 Task: Find connections with filter location Miskolc with filter topic #communitieswith filter profile language French with filter current company Volvo Cars with filter school SR Engineering College  with filter industry Industry Associations with filter service category Relocation with filter keywords title Sales Associate
Action: Mouse moved to (577, 67)
Screenshot: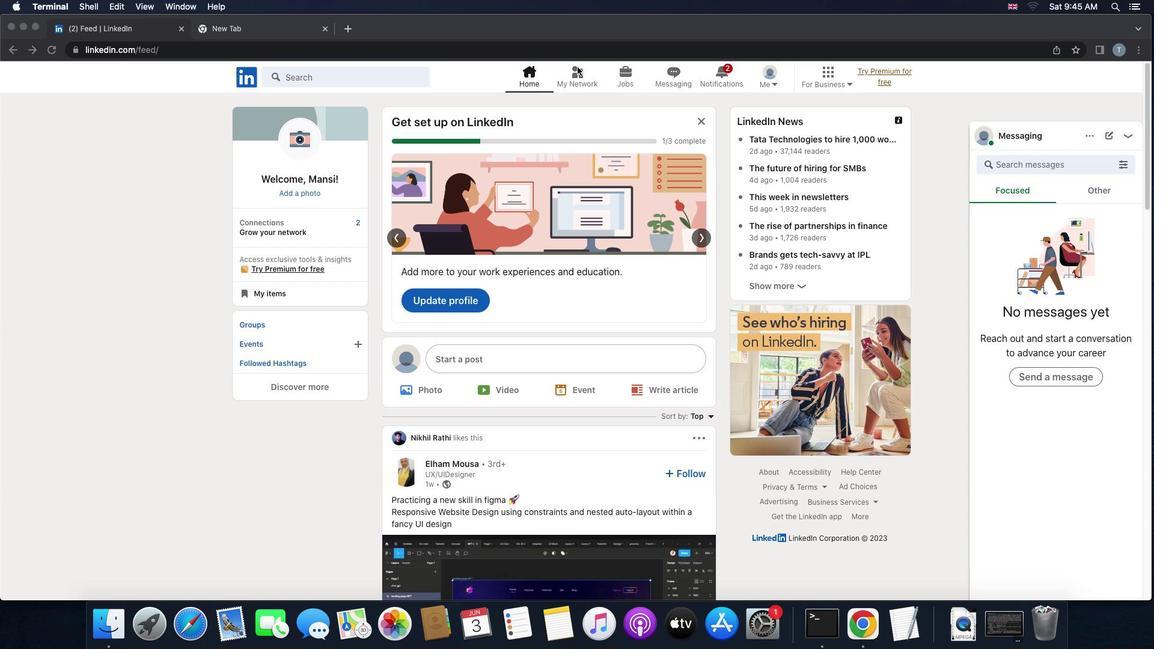 
Action: Mouse pressed left at (577, 67)
Screenshot: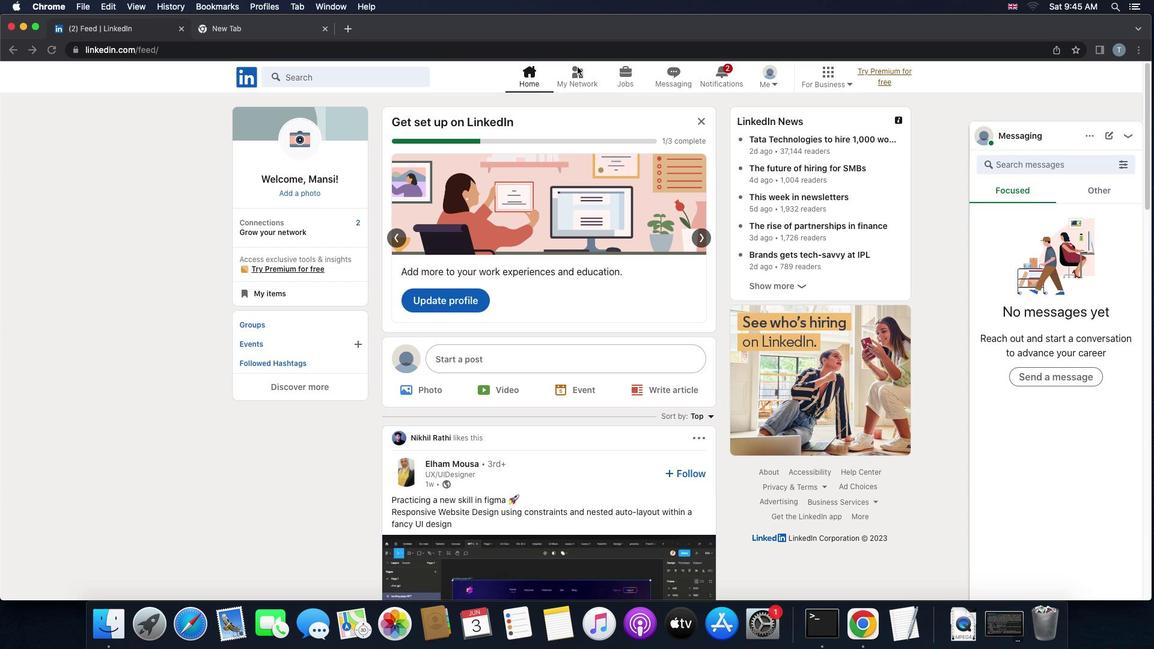 
Action: Mouse pressed left at (577, 67)
Screenshot: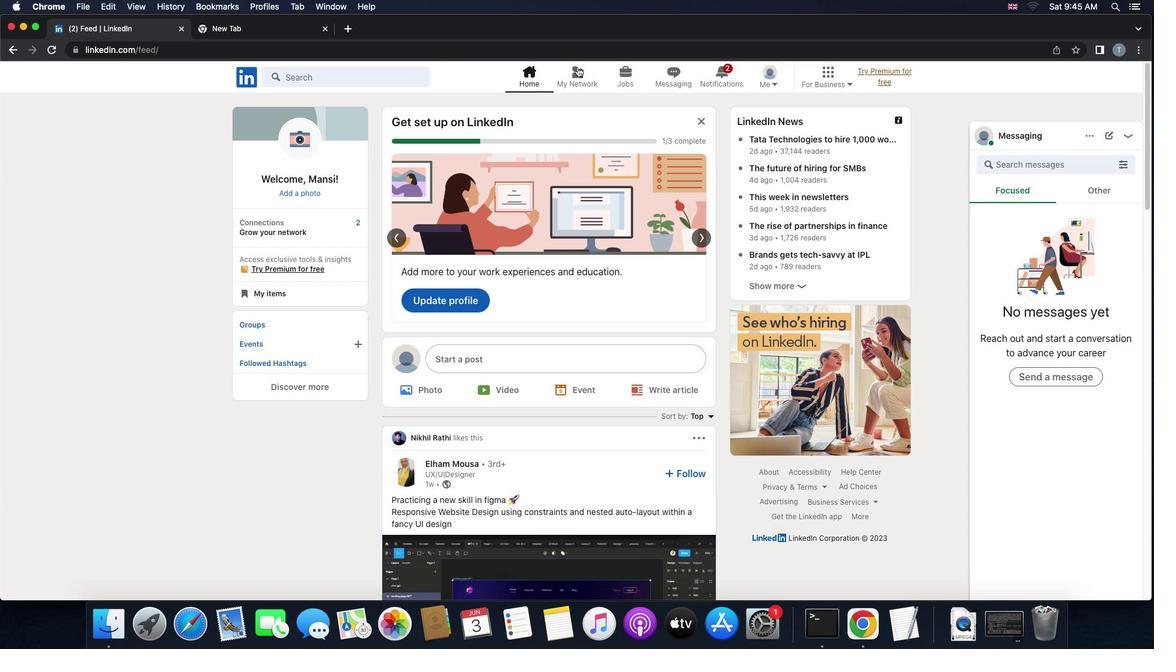 
Action: Mouse moved to (353, 149)
Screenshot: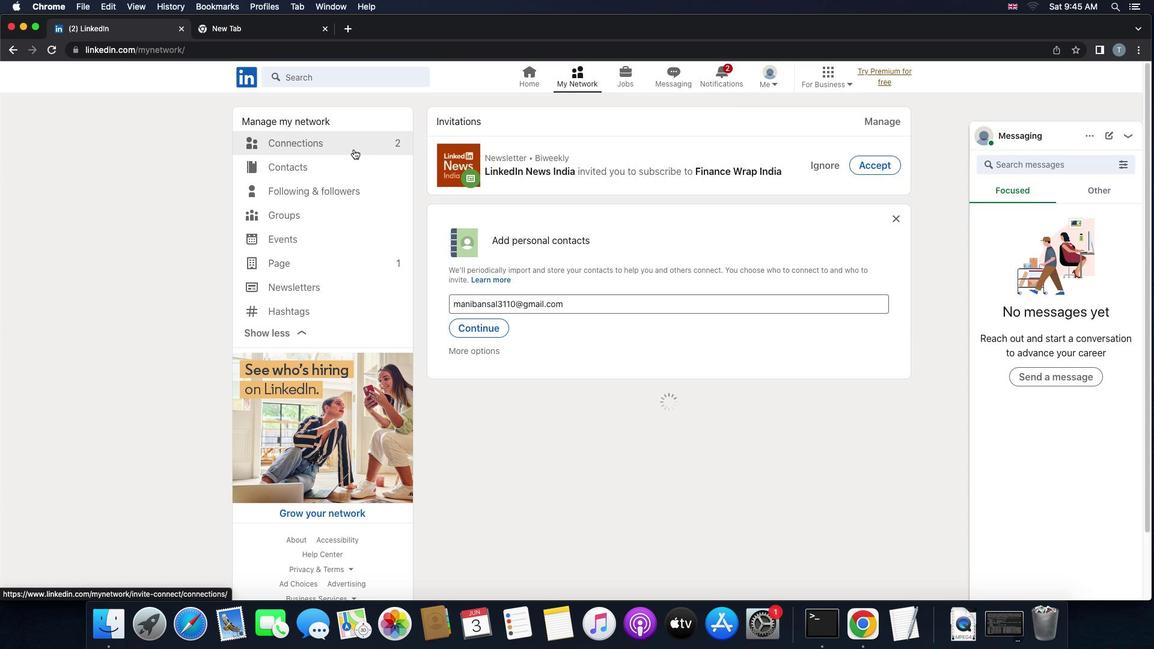 
Action: Mouse pressed left at (353, 149)
Screenshot: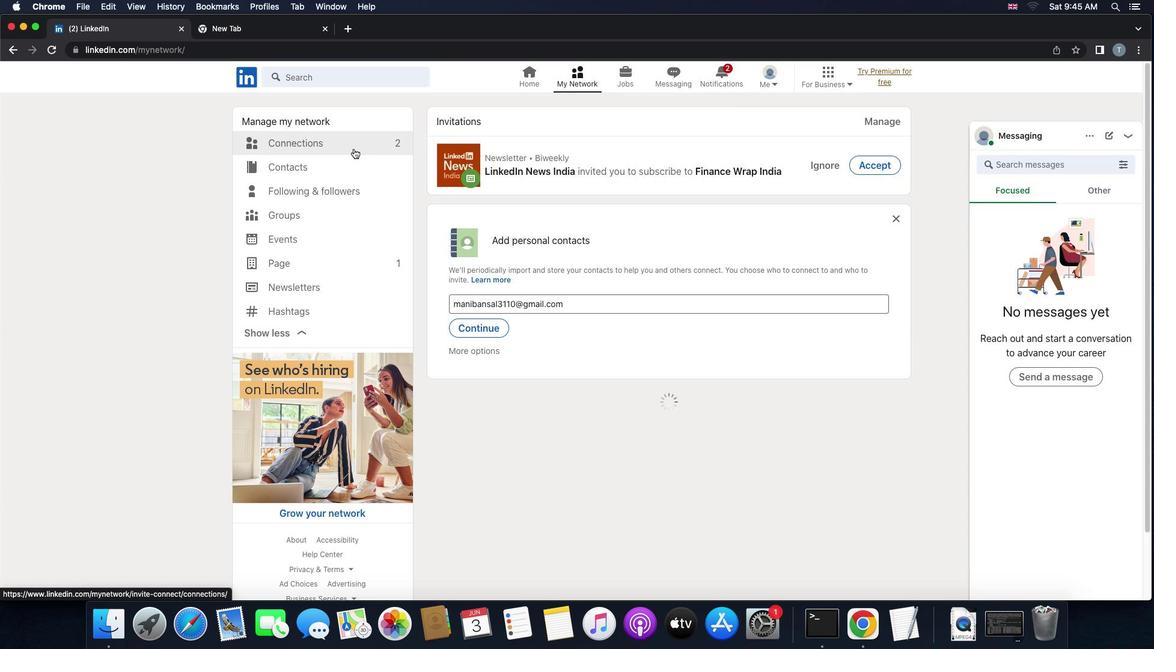 
Action: Mouse moved to (354, 149)
Screenshot: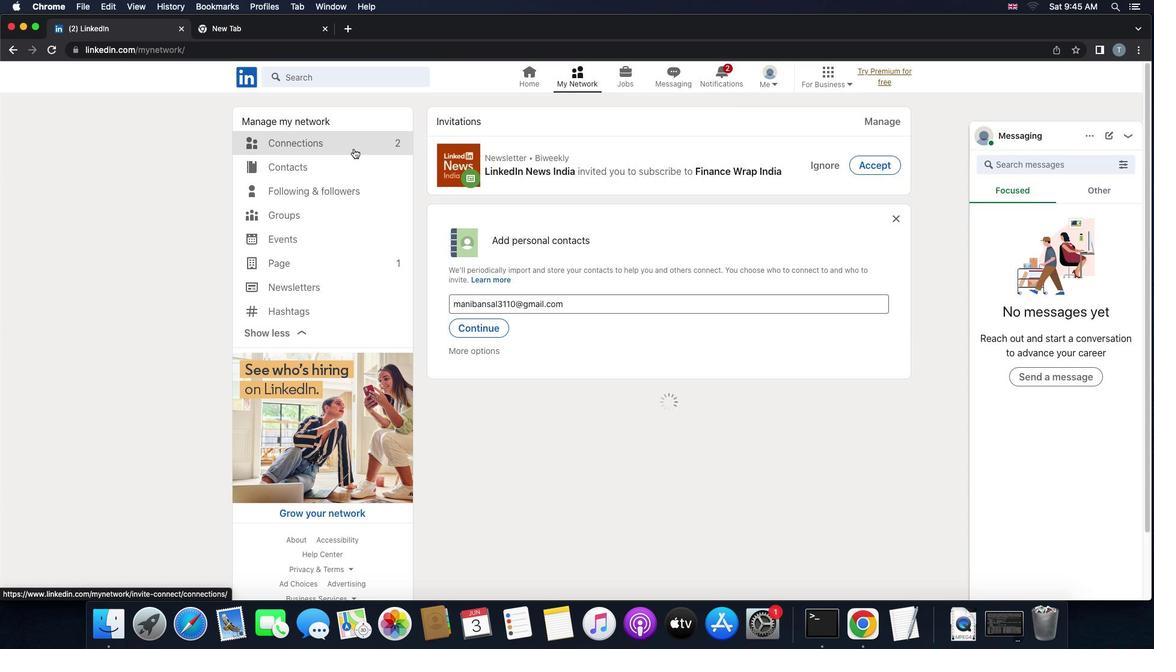 
Action: Mouse pressed left at (354, 149)
Screenshot: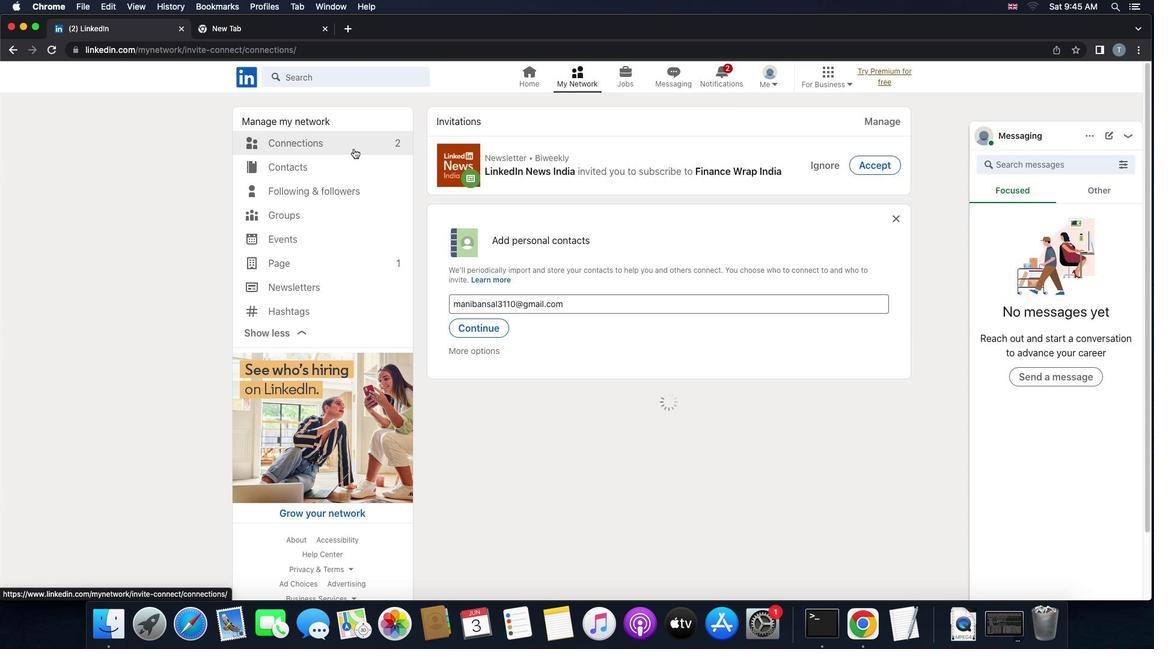 
Action: Mouse moved to (696, 151)
Screenshot: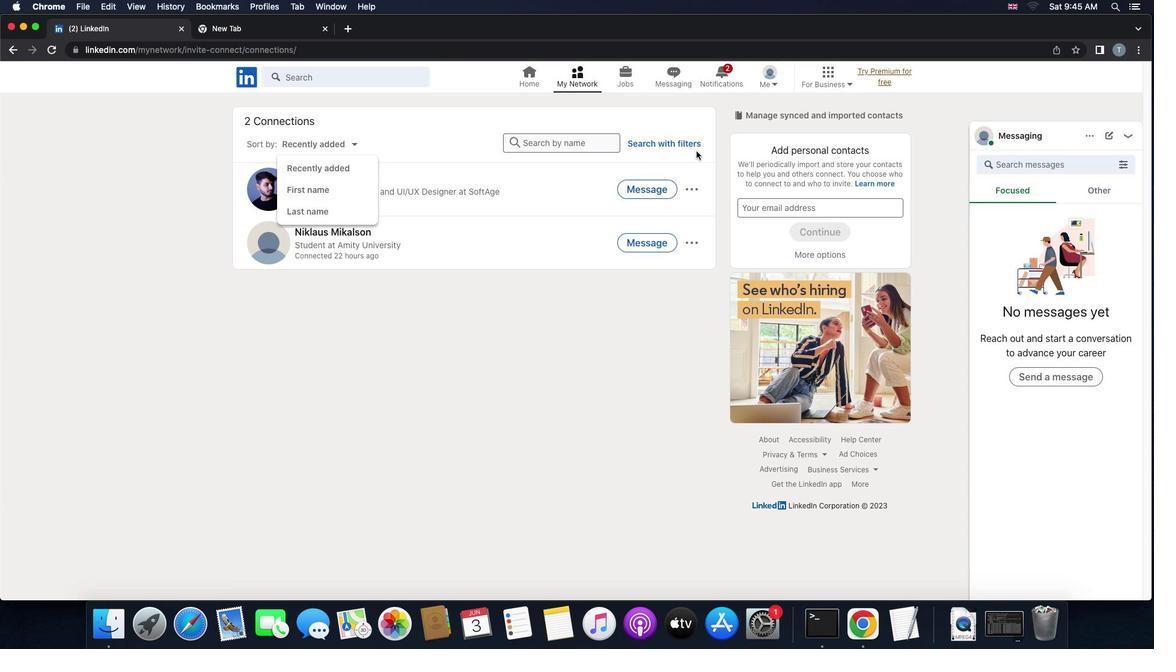 
Action: Mouse pressed left at (696, 151)
Screenshot: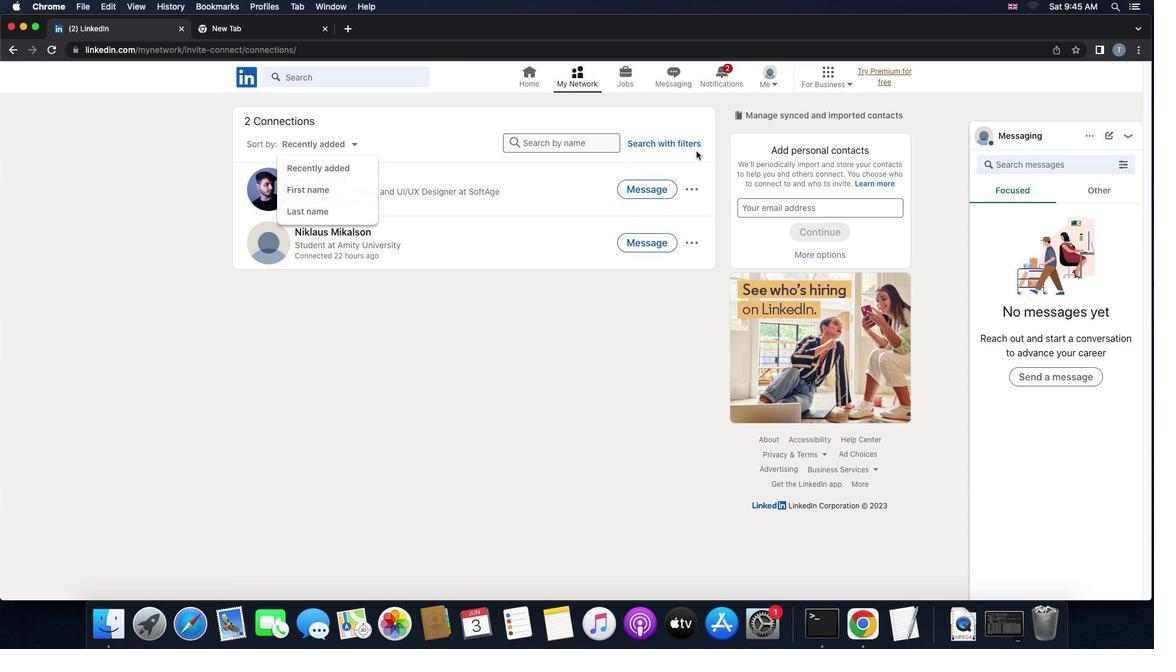 
Action: Mouse moved to (692, 146)
Screenshot: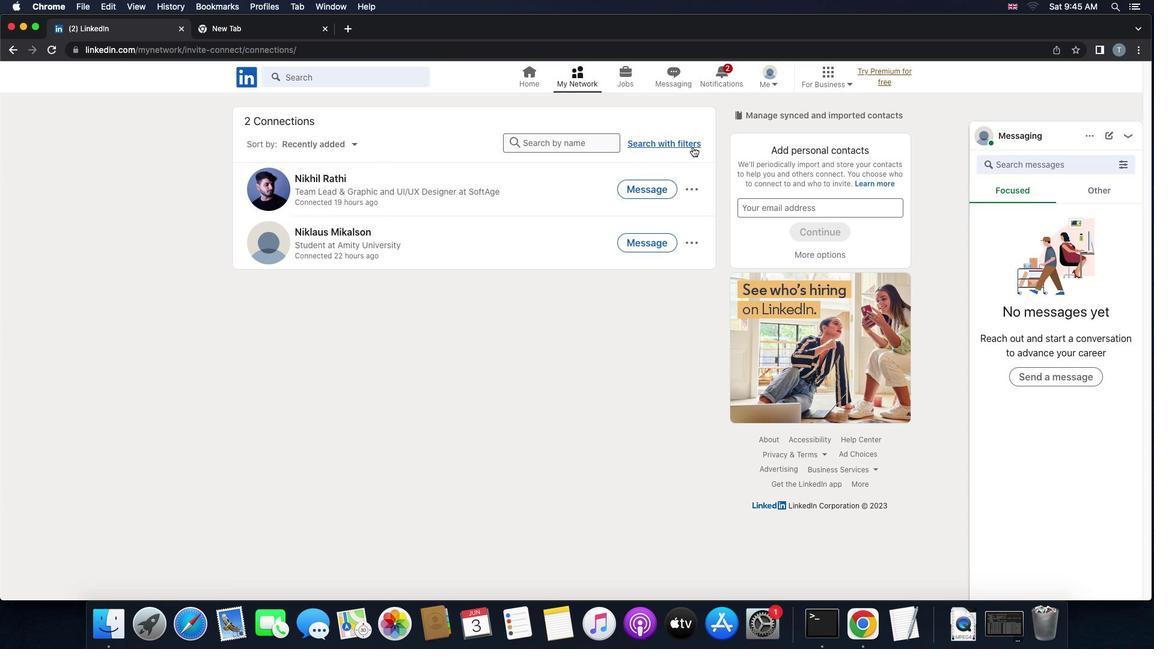 
Action: Mouse pressed left at (692, 146)
Screenshot: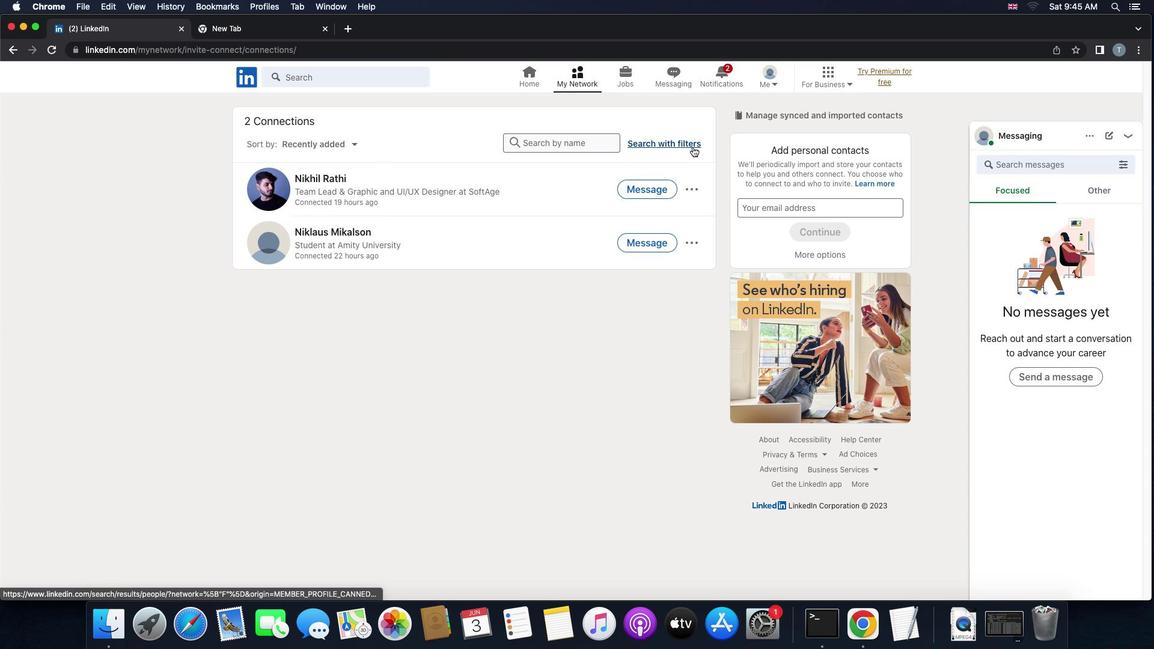 
Action: Mouse moved to (626, 110)
Screenshot: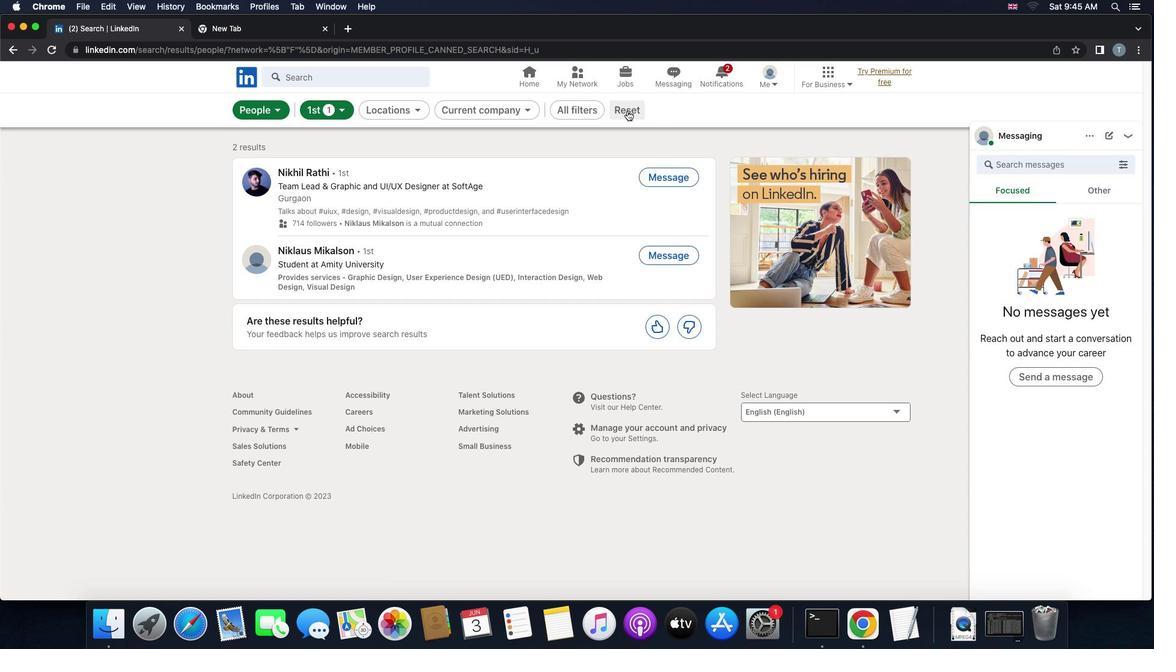 
Action: Mouse pressed left at (626, 110)
Screenshot: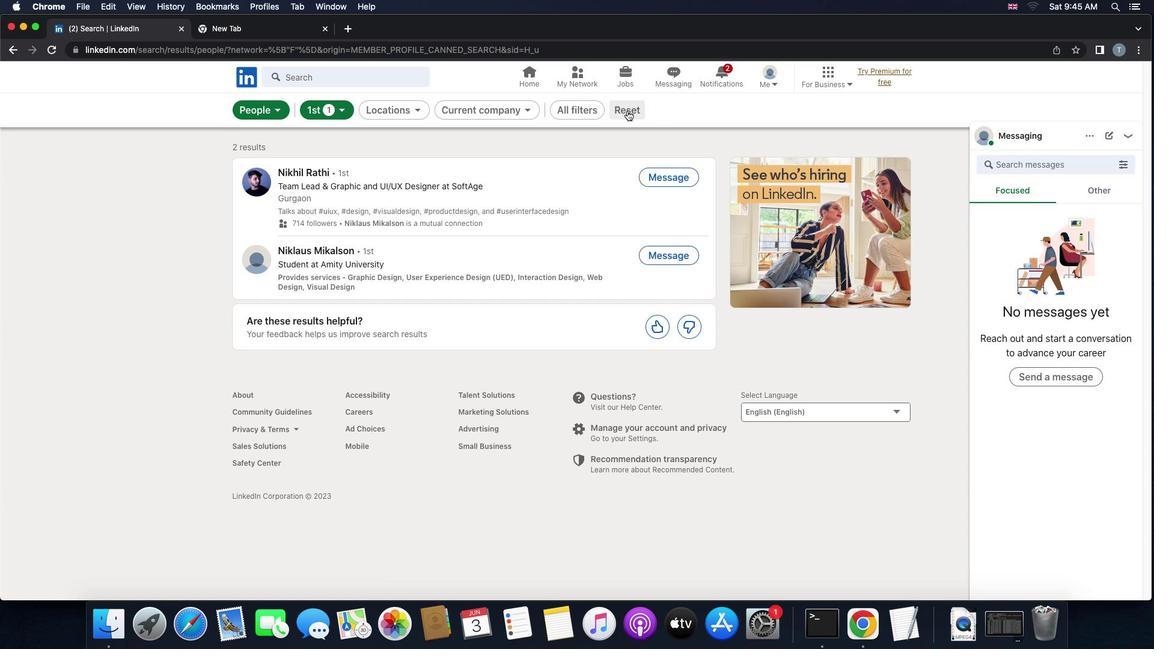 
Action: Mouse moved to (608, 111)
Screenshot: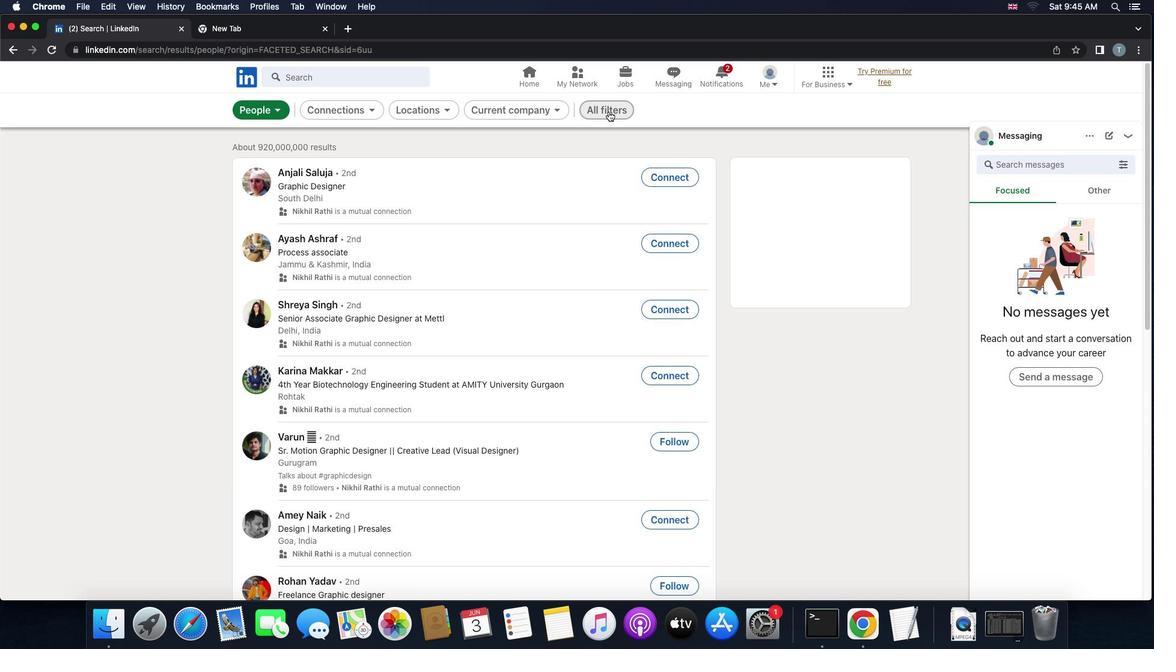 
Action: Mouse pressed left at (608, 111)
Screenshot: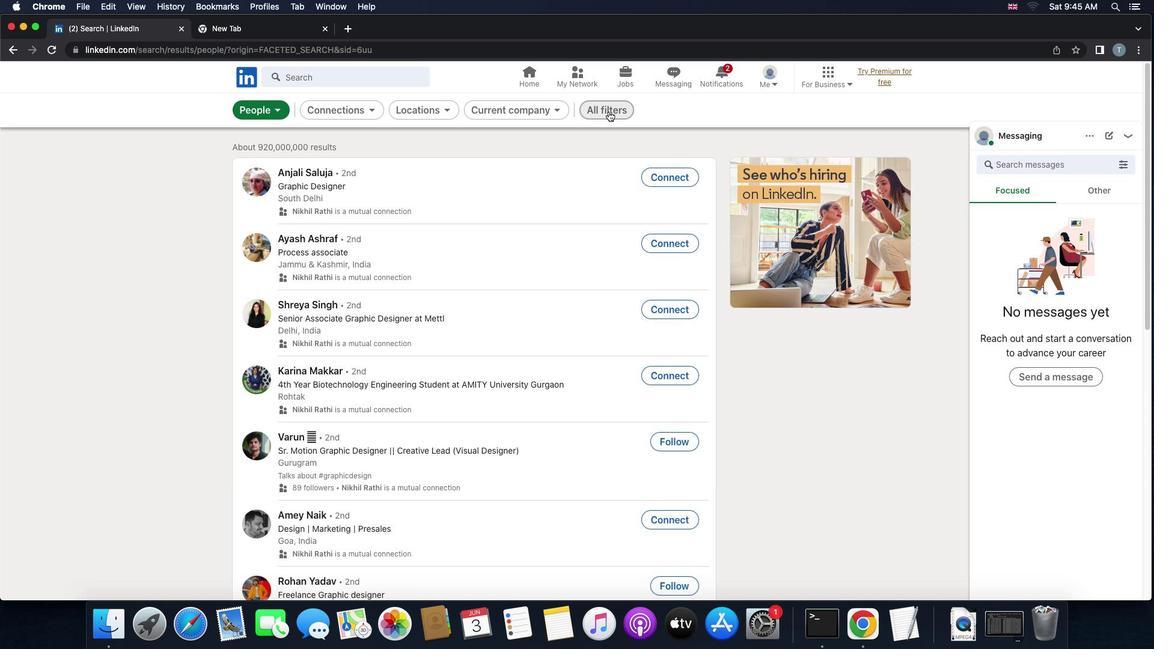 
Action: Mouse moved to (978, 339)
Screenshot: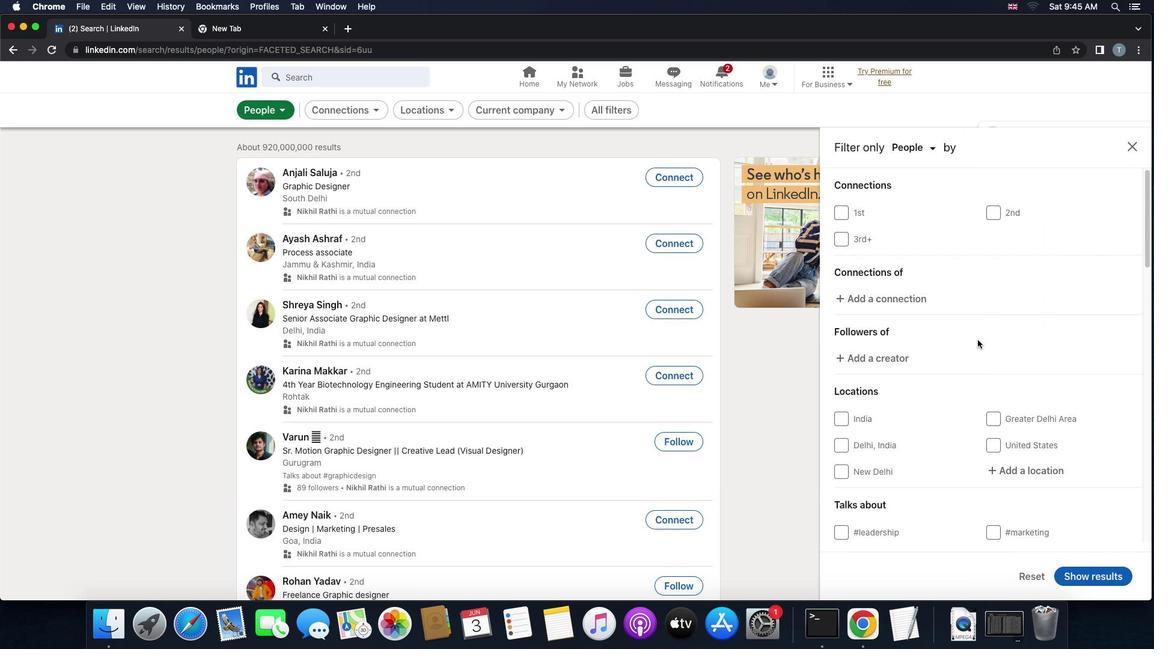 
Action: Mouse scrolled (978, 339) with delta (0, 0)
Screenshot: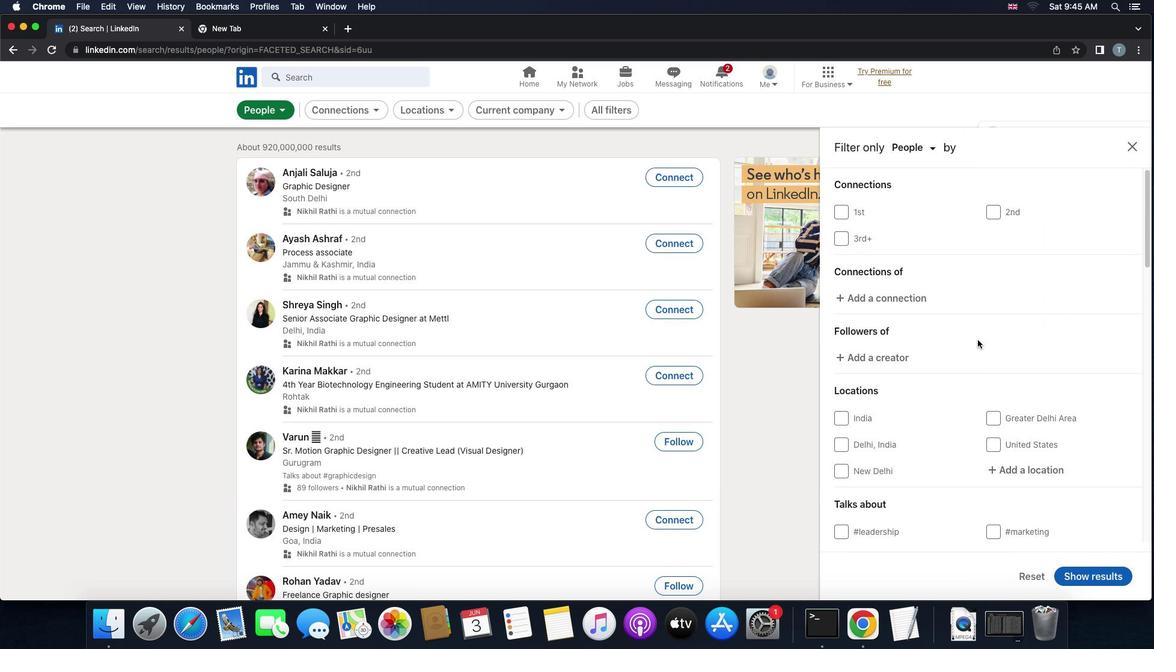 
Action: Mouse scrolled (978, 339) with delta (0, 0)
Screenshot: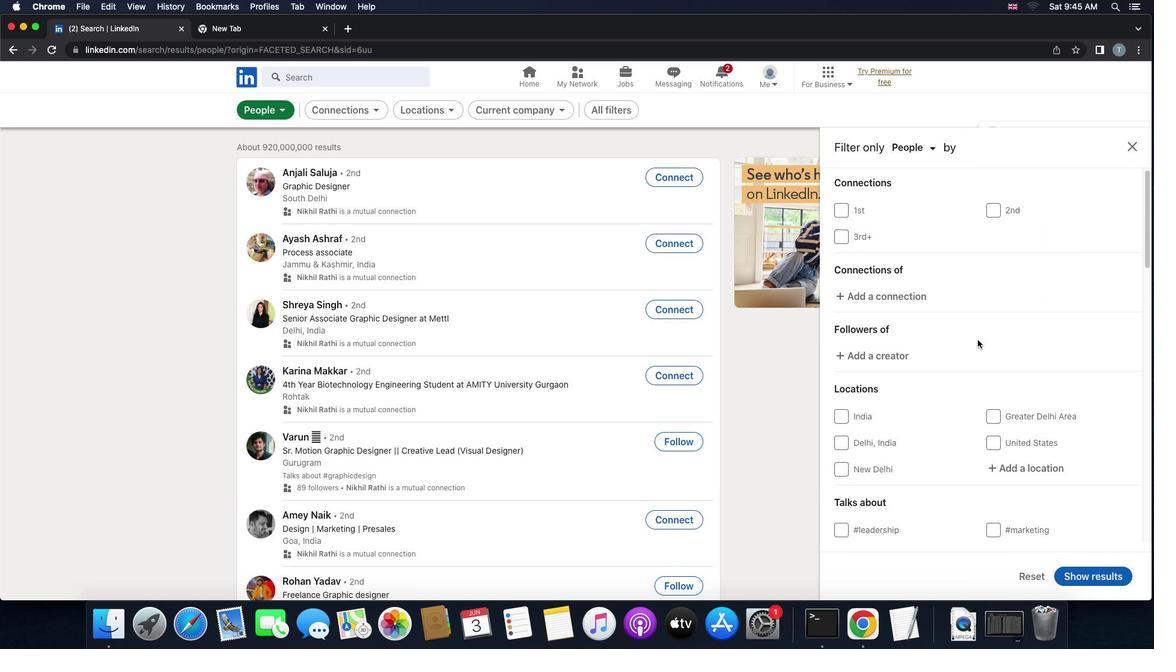 
Action: Mouse scrolled (978, 339) with delta (0, -1)
Screenshot: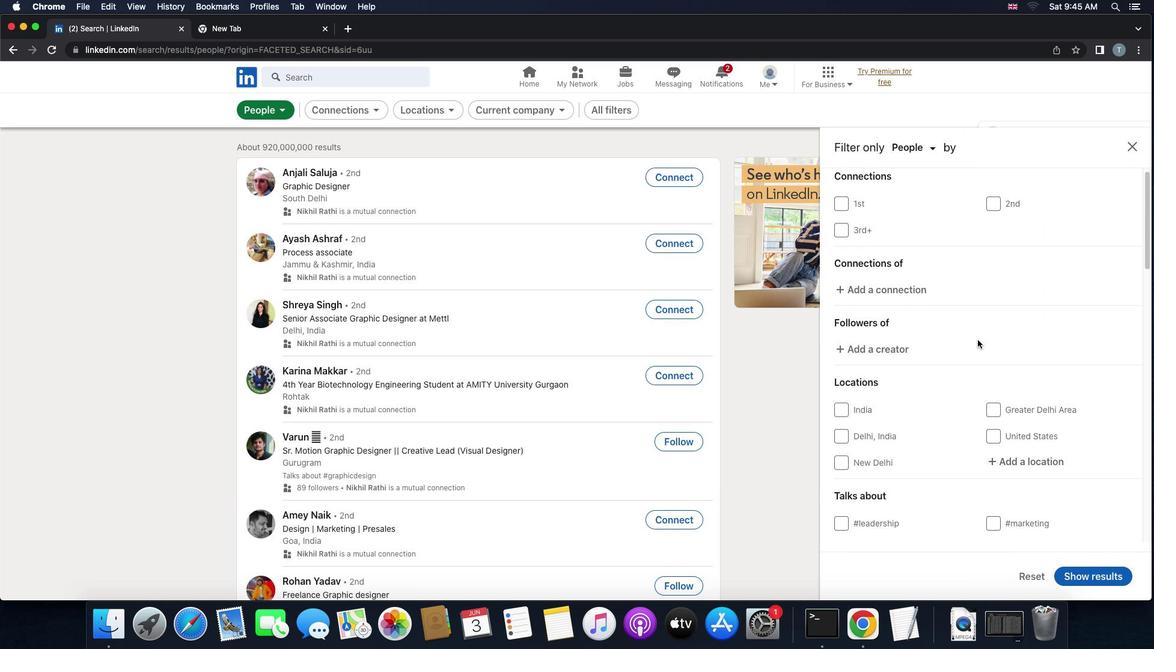 
Action: Mouse scrolled (978, 339) with delta (0, -1)
Screenshot: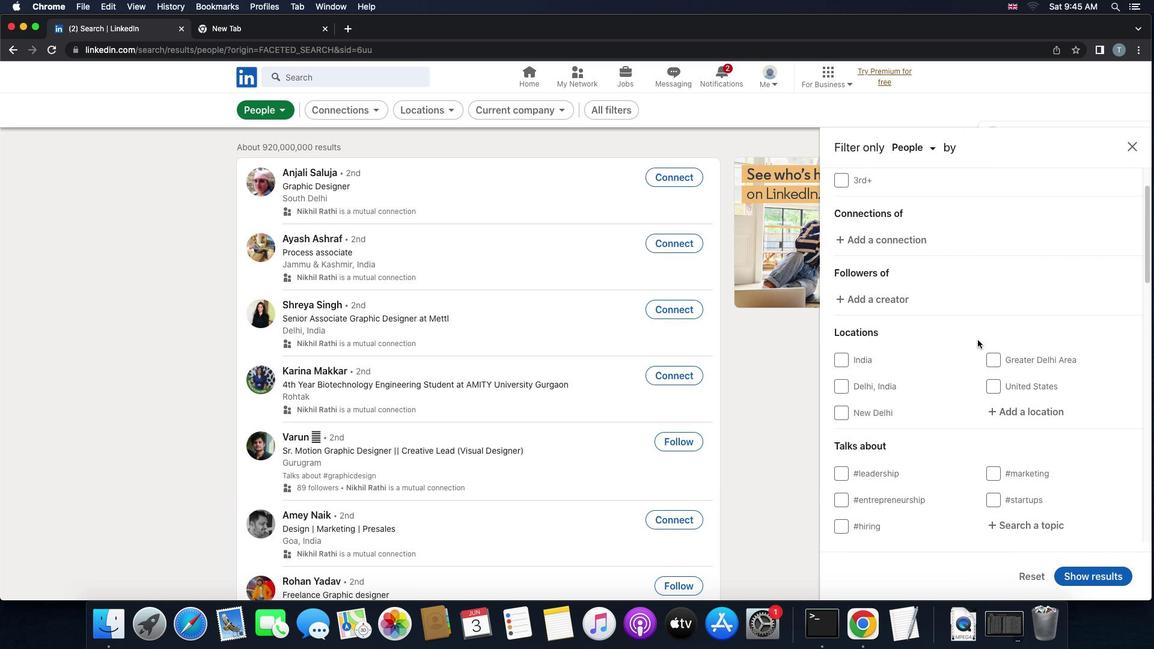 
Action: Mouse moved to (1018, 305)
Screenshot: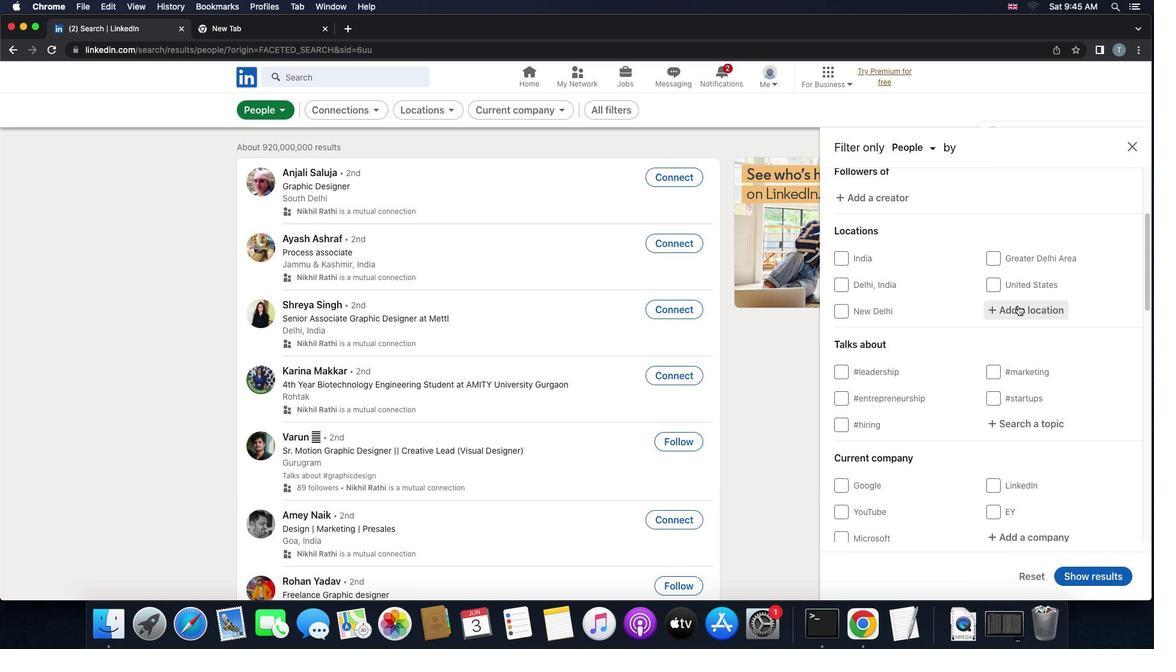 
Action: Mouse pressed left at (1018, 305)
Screenshot: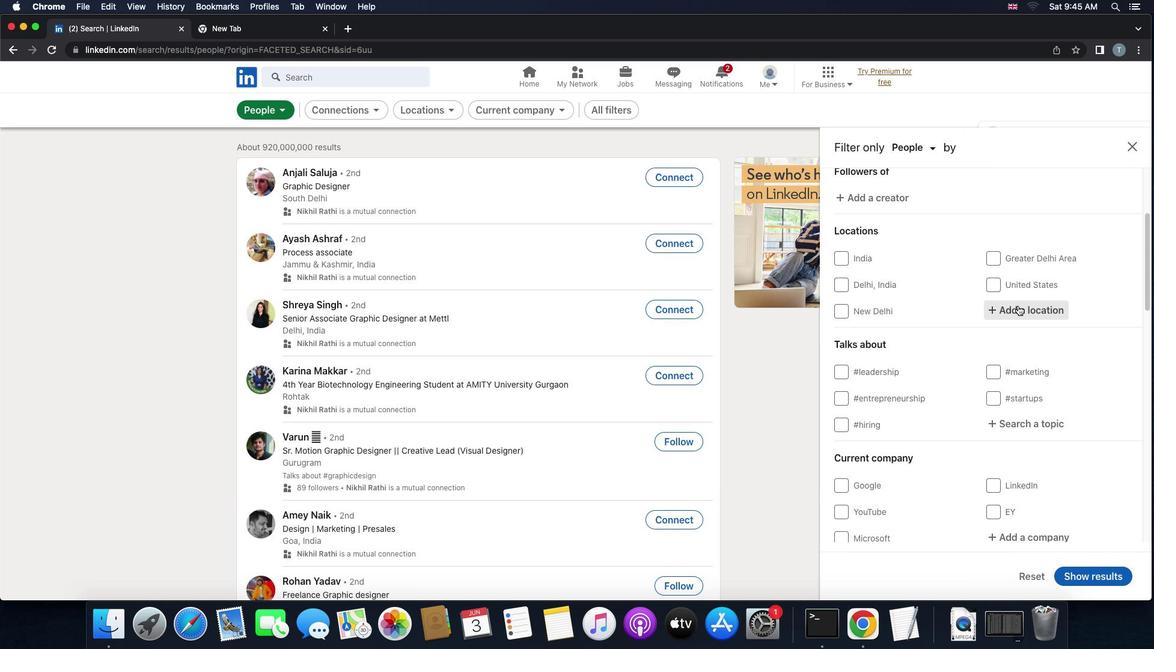 
Action: Key pressed 'm''i''s''k''o''l''c'
Screenshot: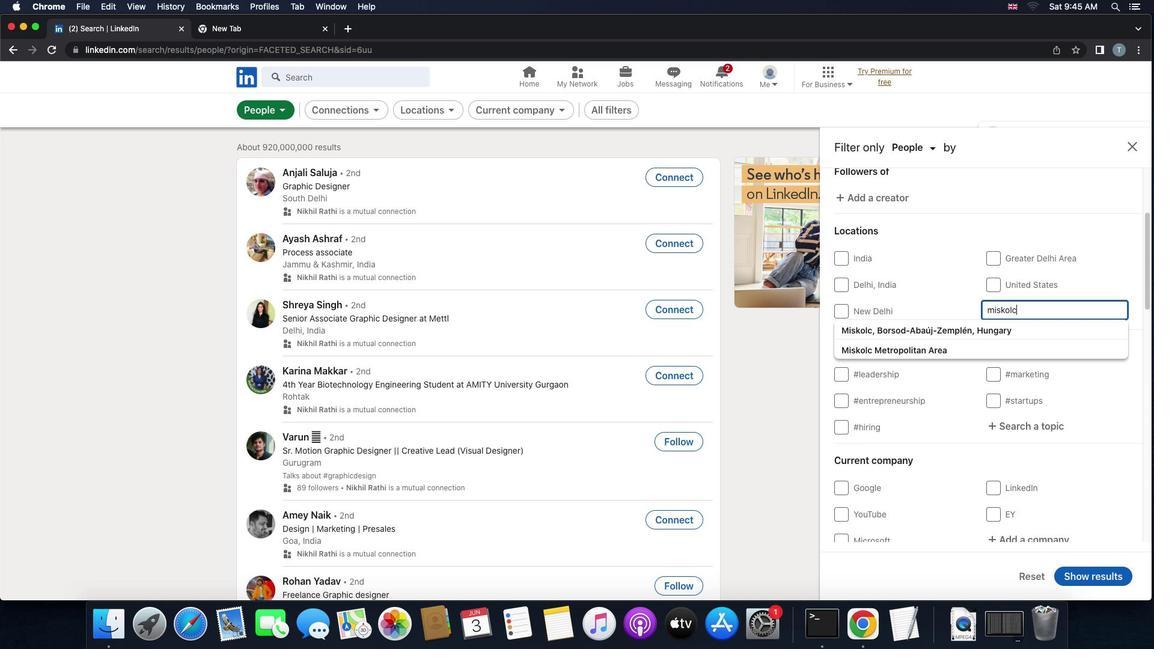 
Action: Mouse moved to (1011, 325)
Screenshot: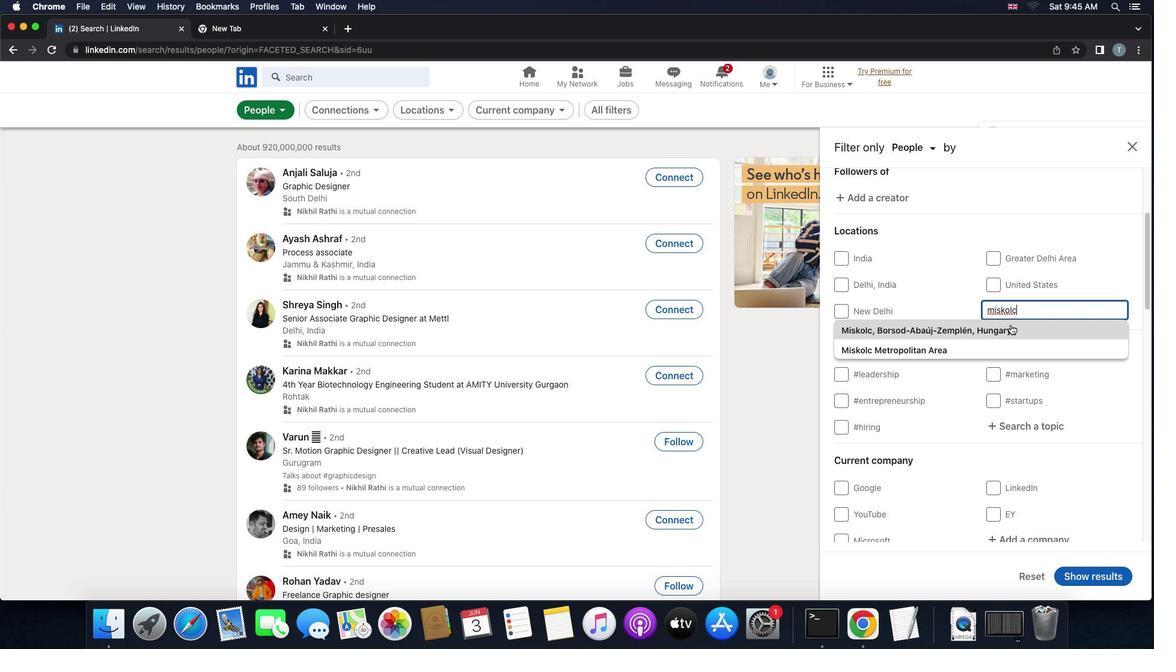 
Action: Mouse pressed left at (1011, 325)
Screenshot: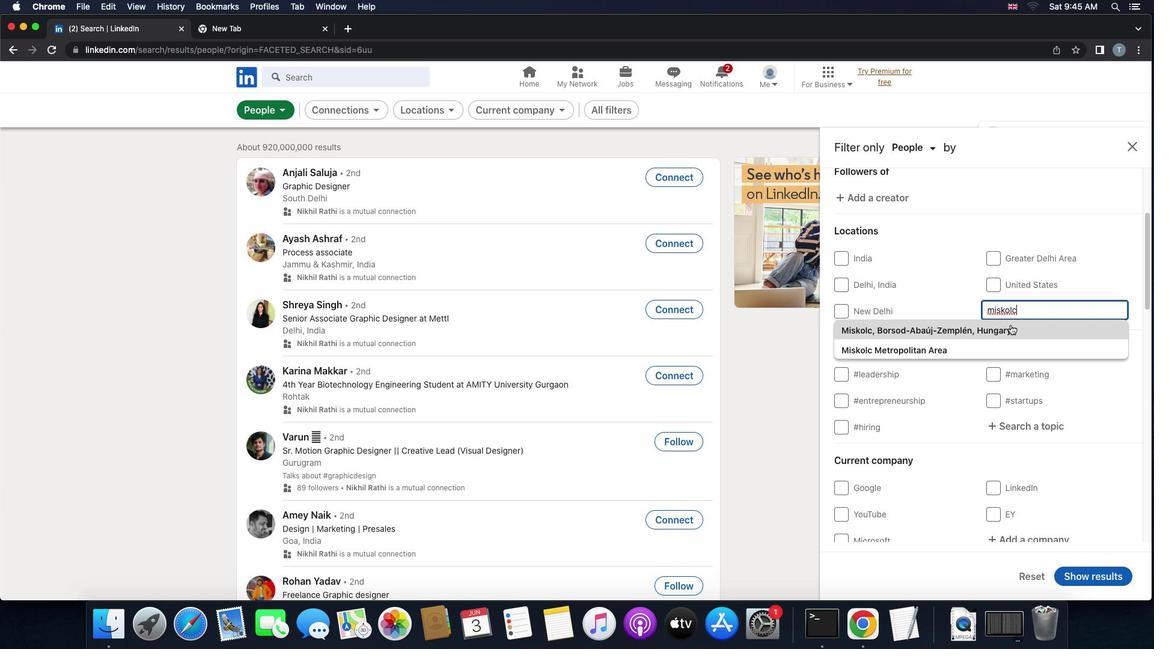 
Action: Mouse scrolled (1011, 325) with delta (0, 0)
Screenshot: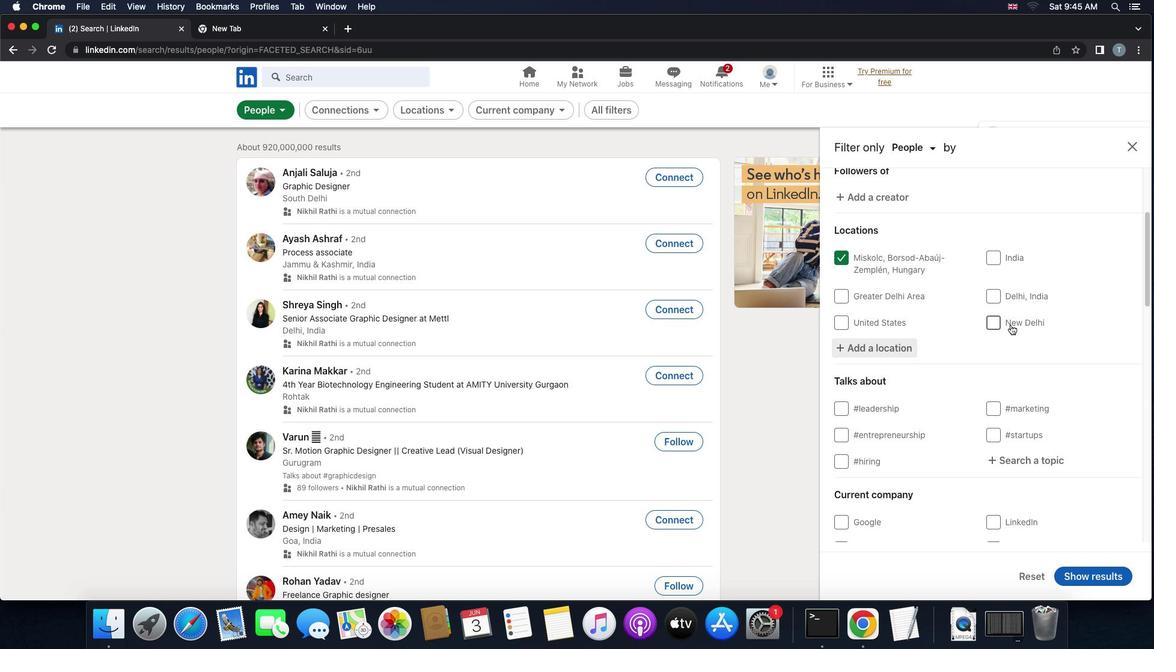 
Action: Mouse scrolled (1011, 325) with delta (0, 0)
Screenshot: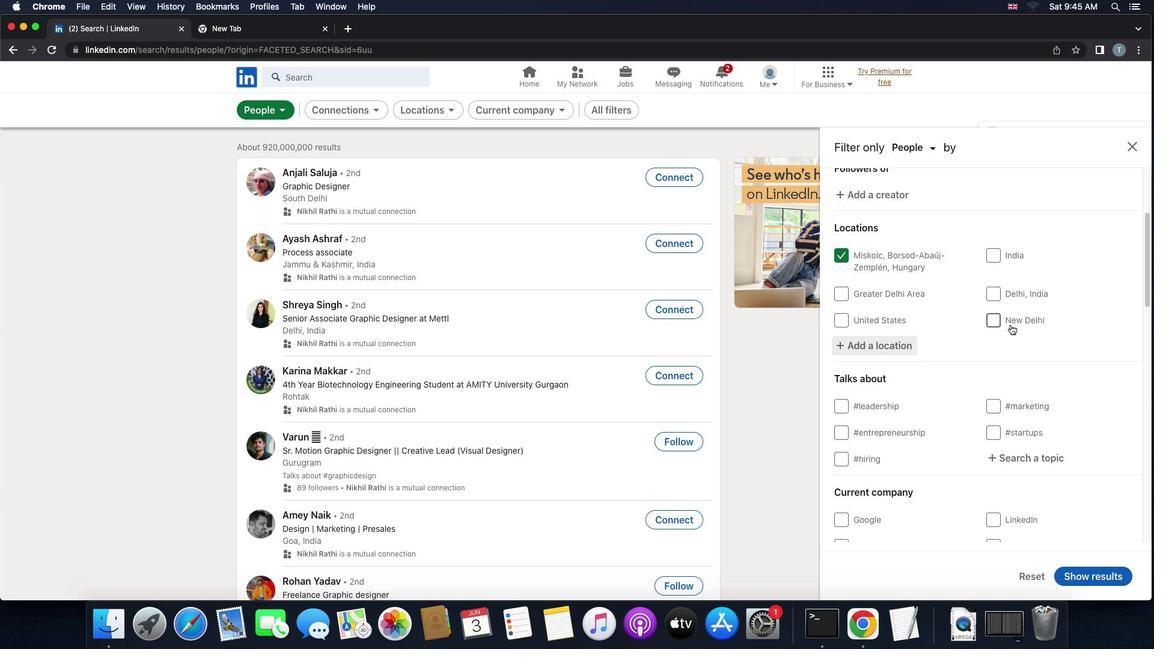 
Action: Mouse scrolled (1011, 325) with delta (0, 0)
Screenshot: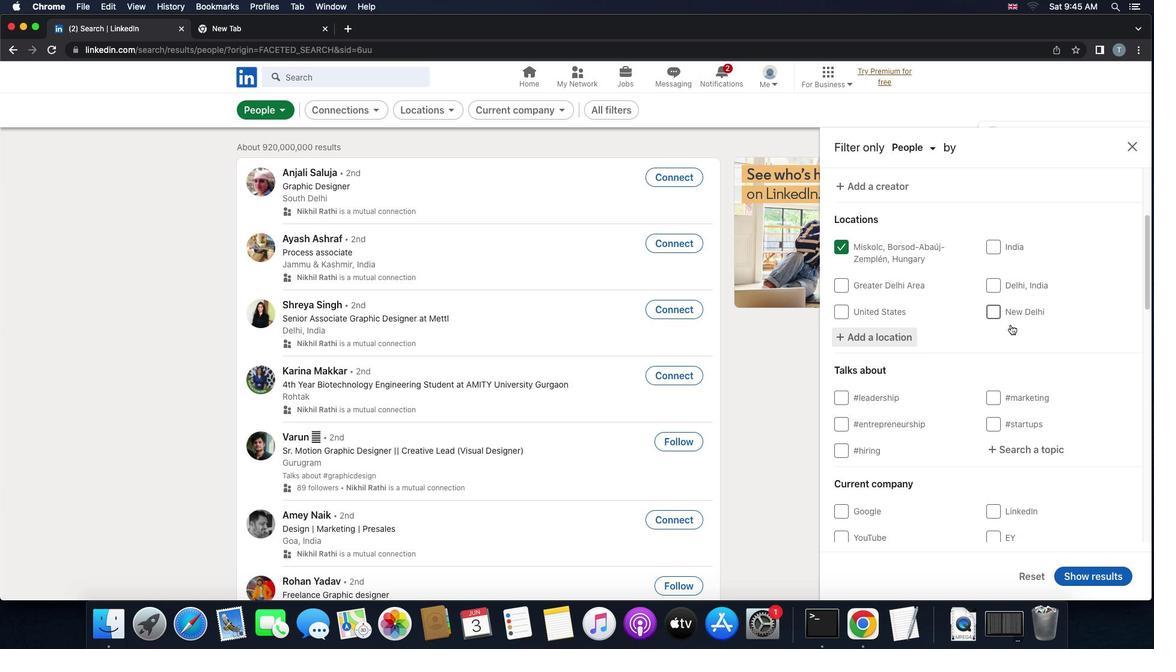 
Action: Mouse scrolled (1011, 325) with delta (0, 0)
Screenshot: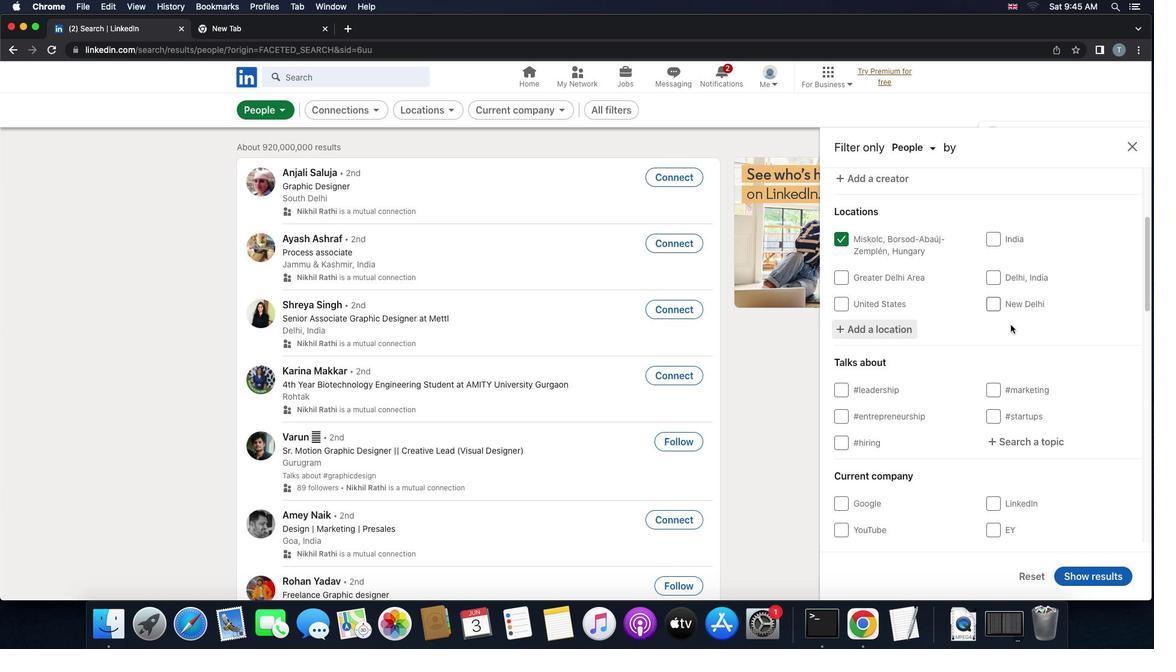 
Action: Mouse scrolled (1011, 325) with delta (0, 0)
Screenshot: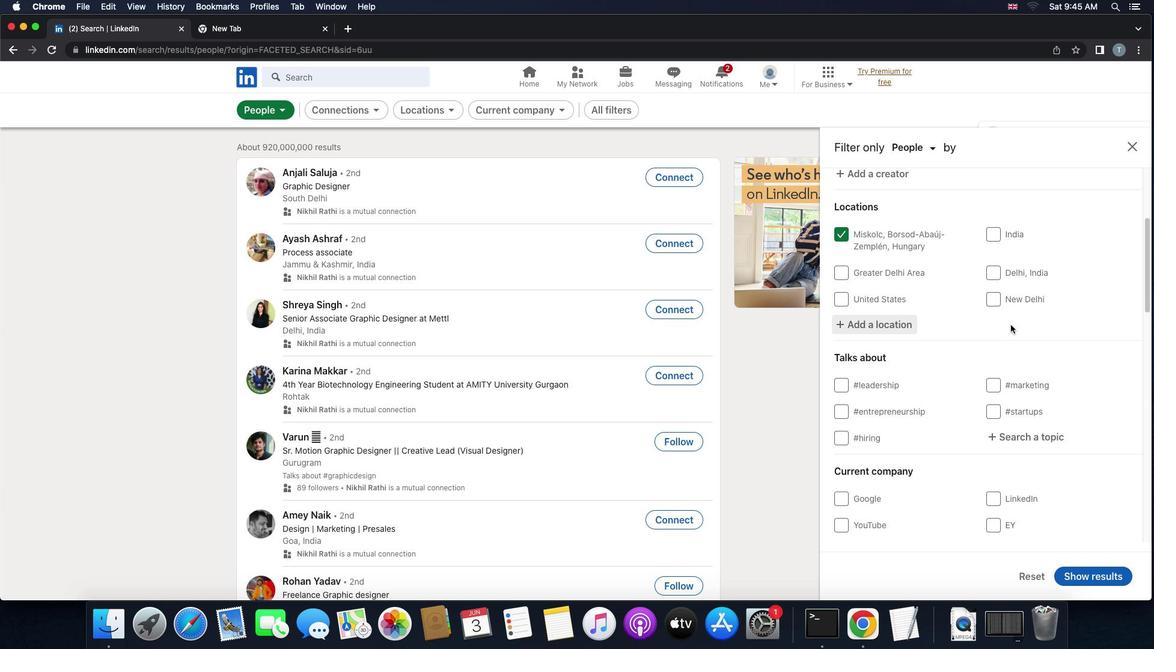 
Action: Mouse scrolled (1011, 325) with delta (0, 0)
Screenshot: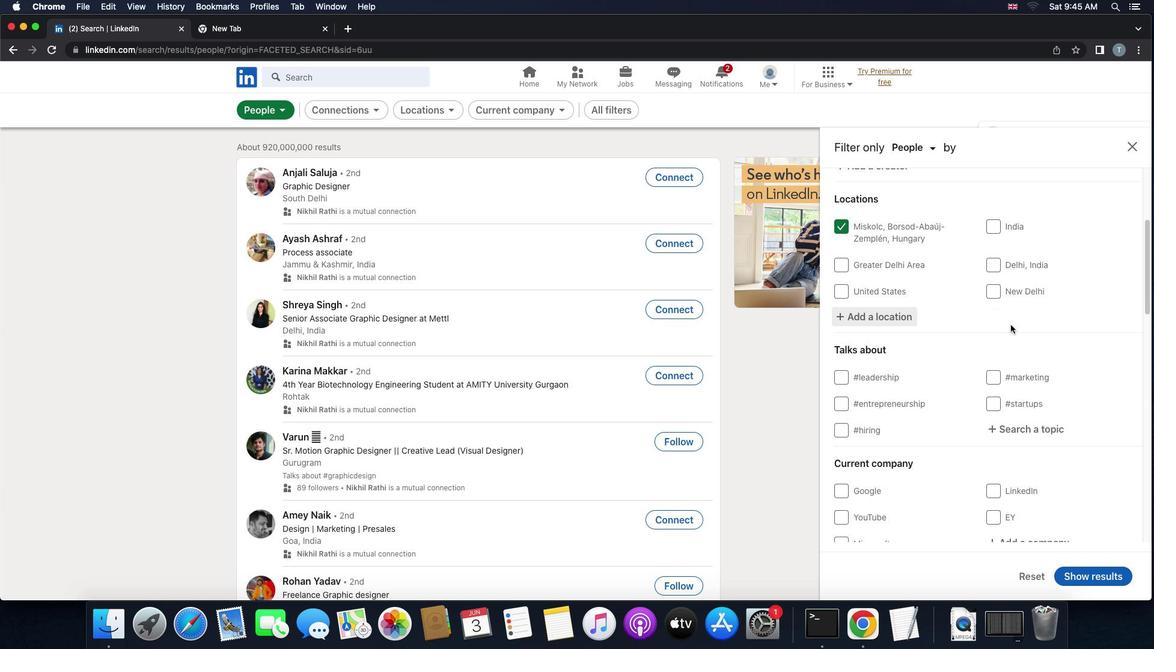 
Action: Mouse moved to (1035, 393)
Screenshot: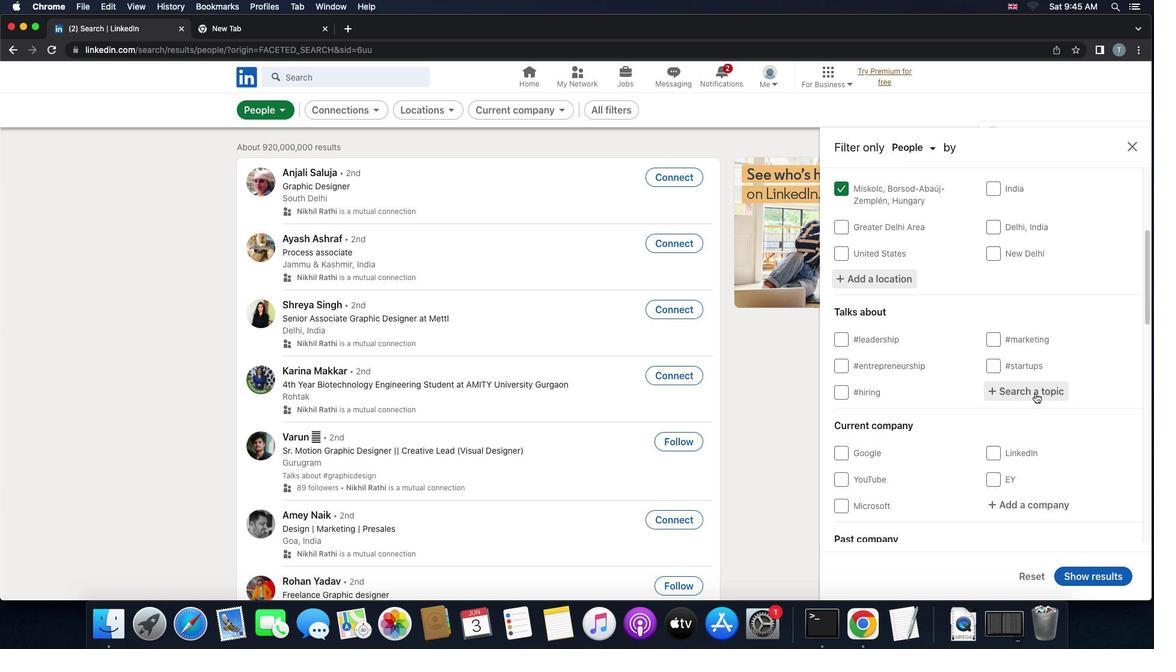 
Action: Mouse pressed left at (1035, 393)
Screenshot: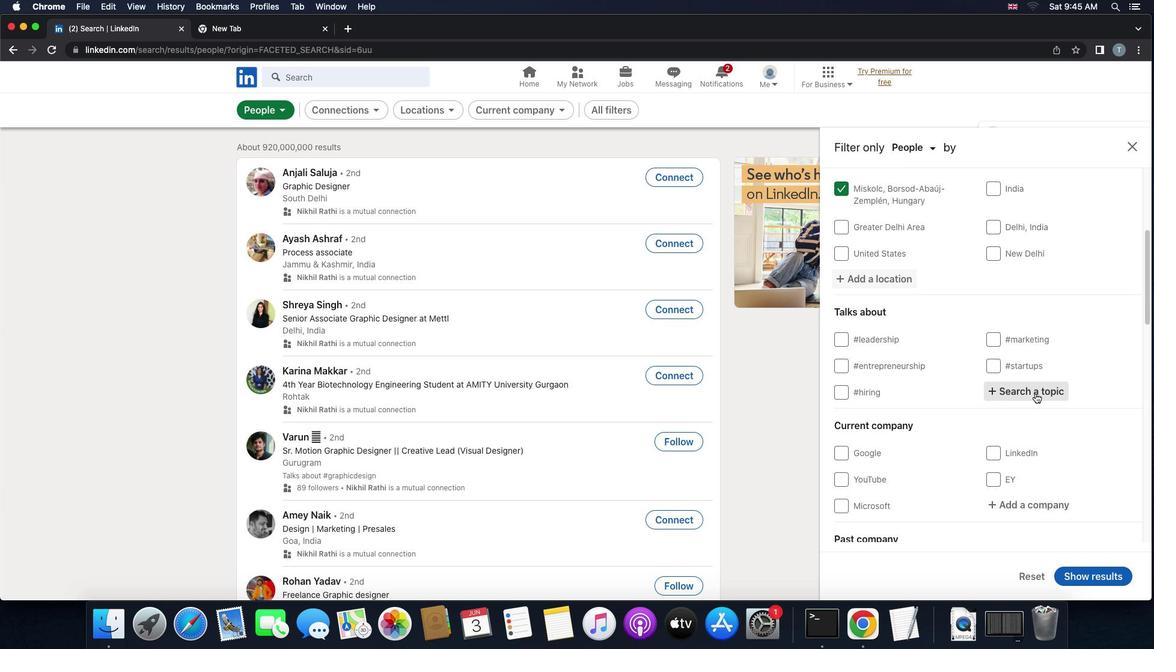 
Action: Key pressed 'c''o''m''m''u''n''i''t''i'
Screenshot: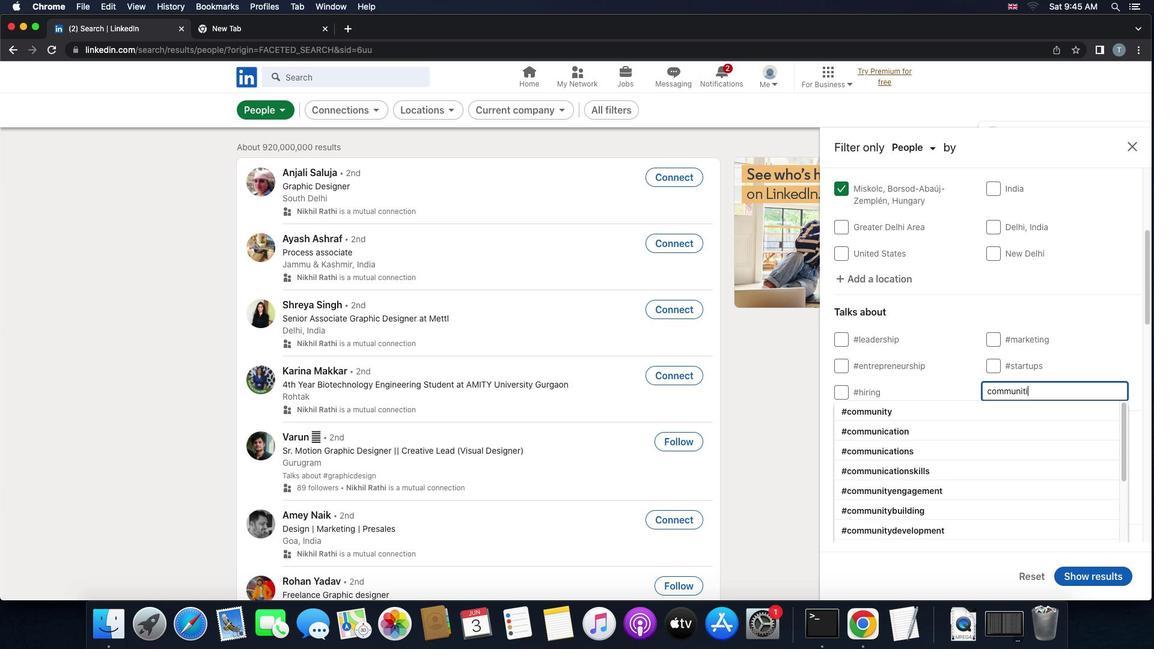
Action: Mouse moved to (972, 414)
Screenshot: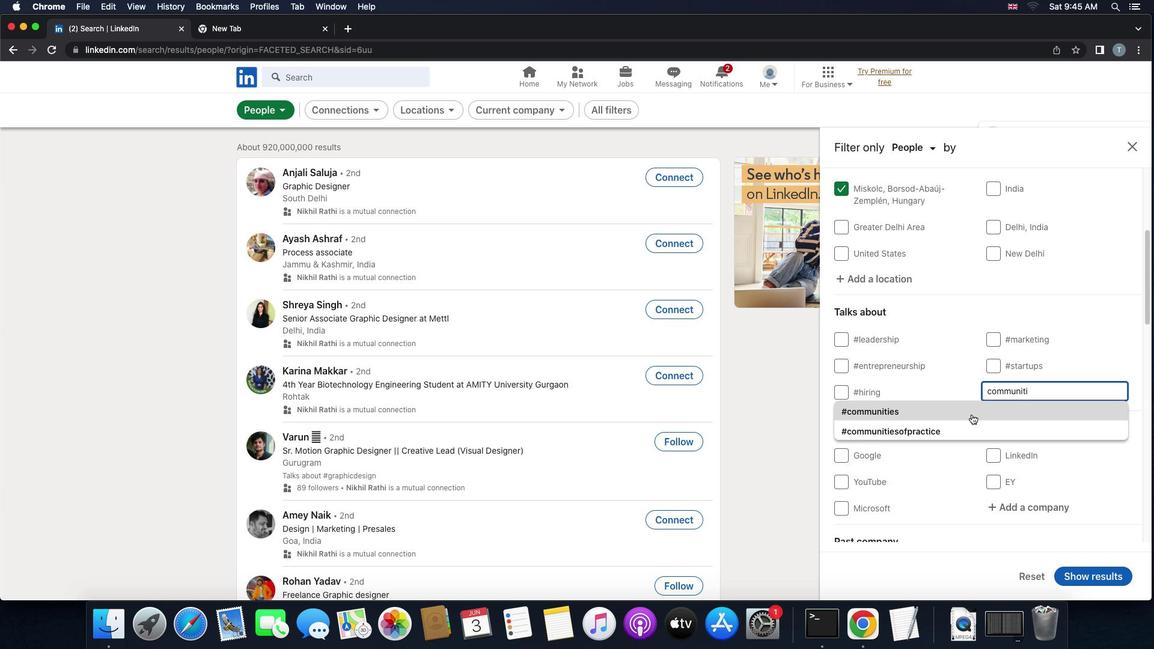 
Action: Mouse pressed left at (972, 414)
Screenshot: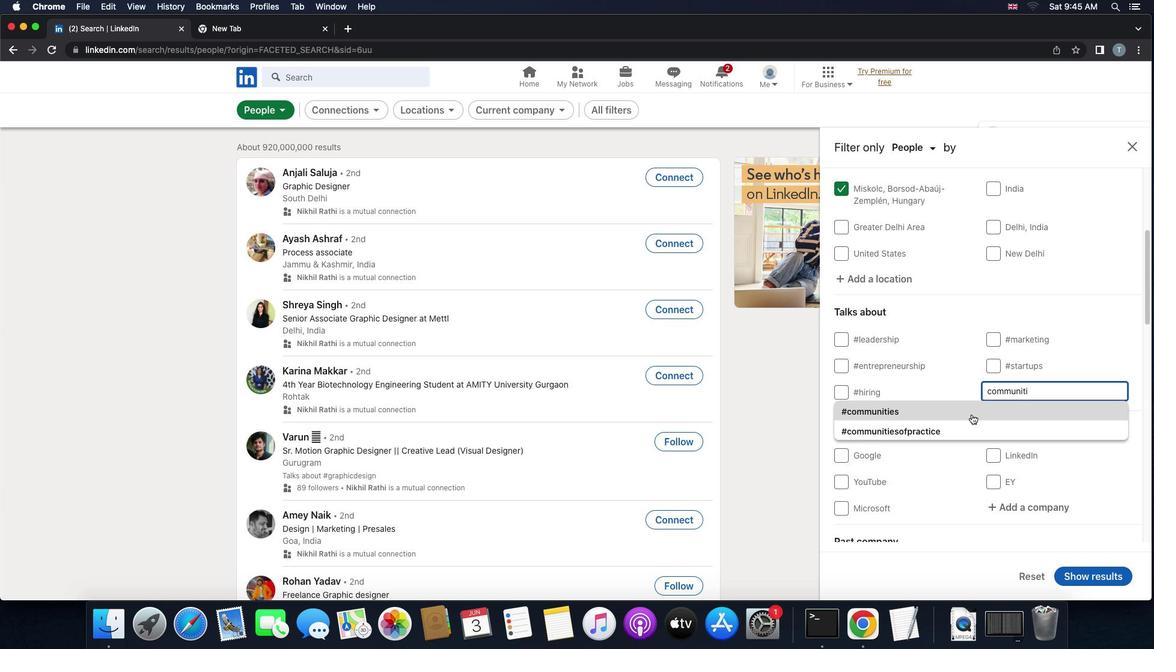 
Action: Mouse moved to (1031, 438)
Screenshot: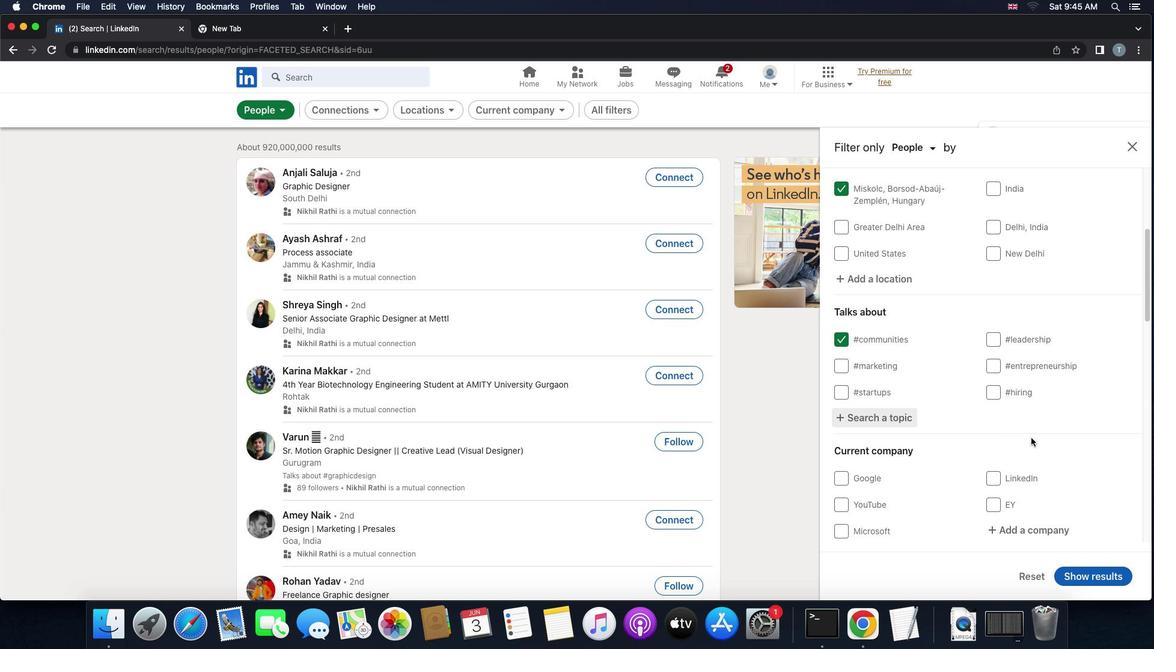 
Action: Mouse scrolled (1031, 438) with delta (0, 0)
Screenshot: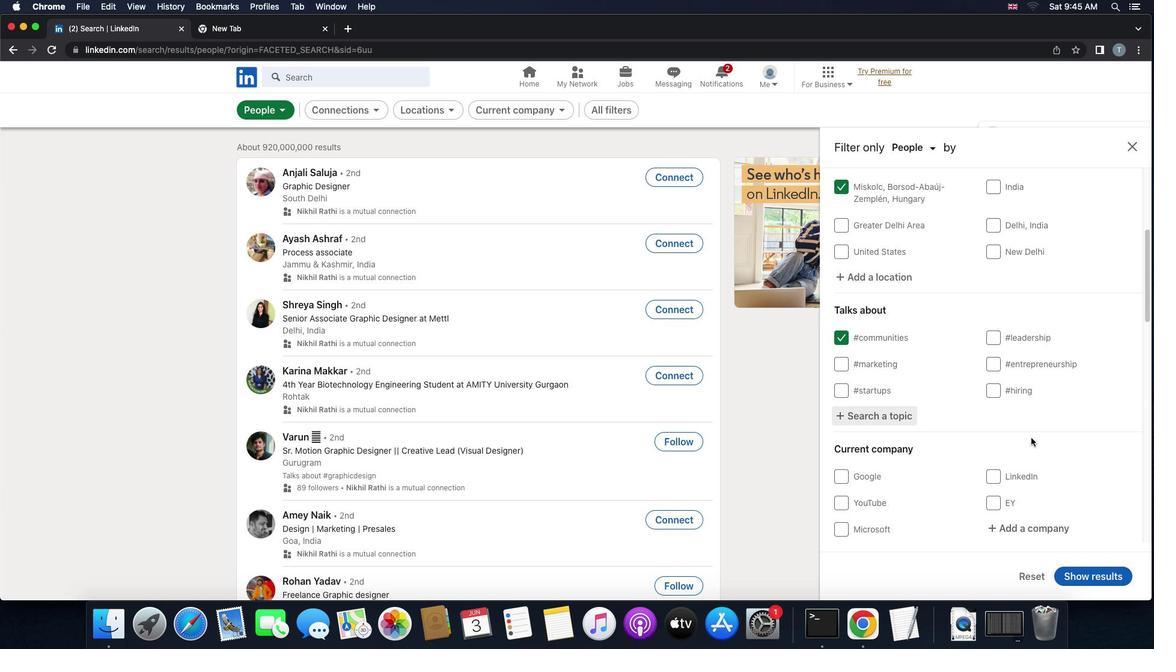 
Action: Mouse scrolled (1031, 438) with delta (0, 0)
Screenshot: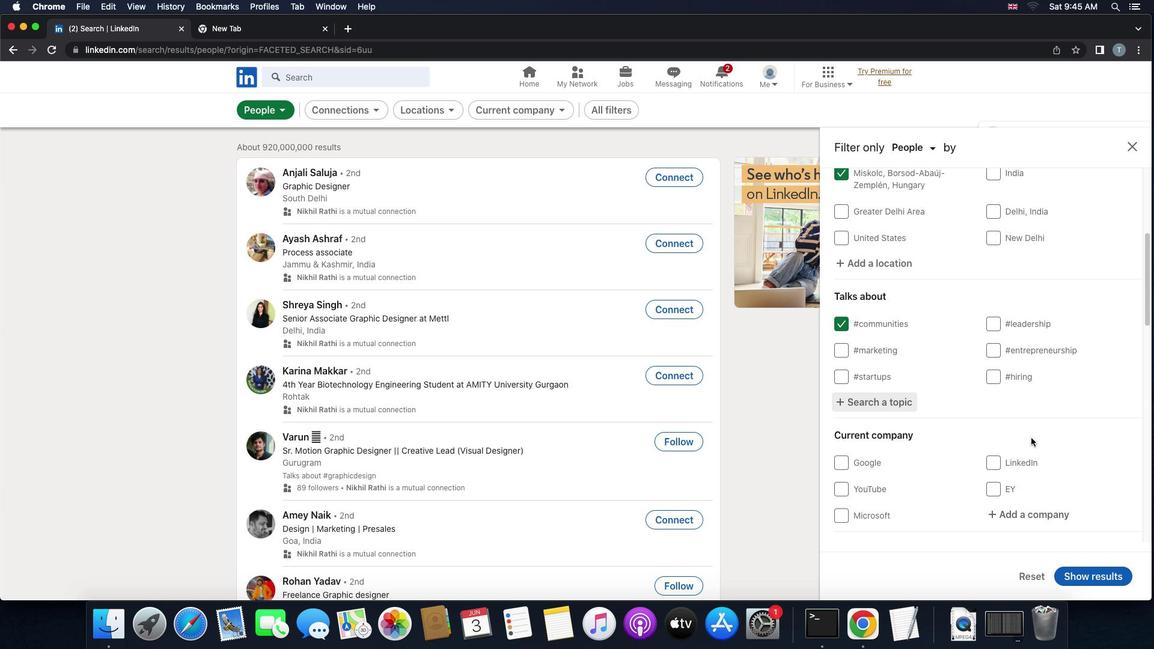 
Action: Mouse scrolled (1031, 438) with delta (0, -1)
Screenshot: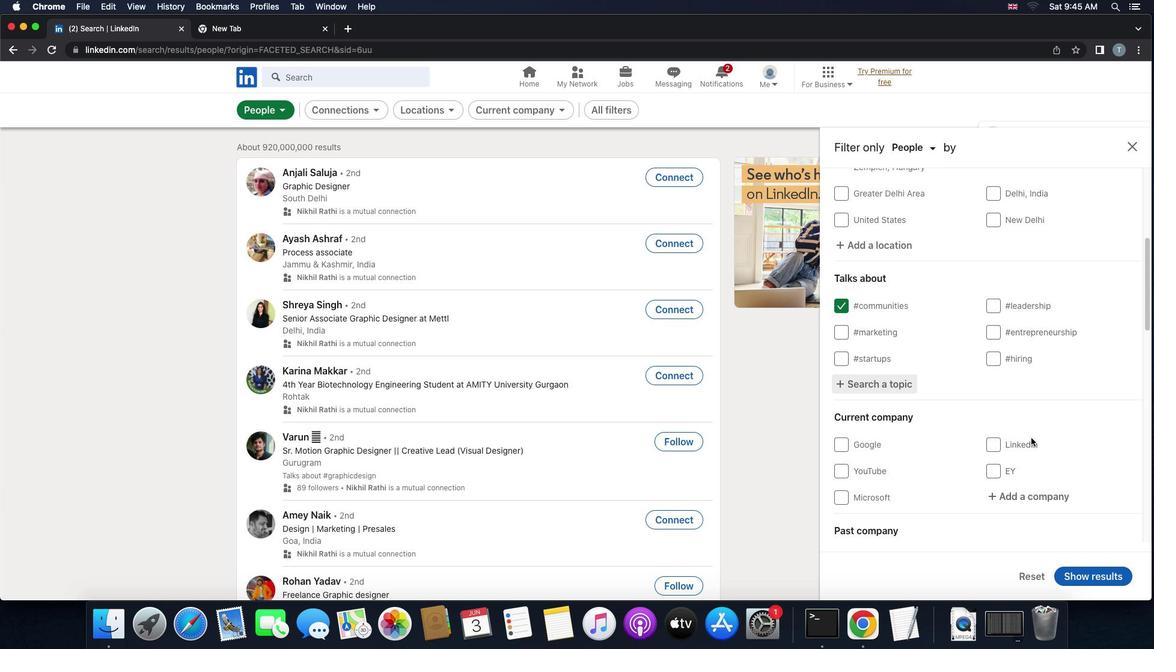 
Action: Mouse scrolled (1031, 438) with delta (0, -1)
Screenshot: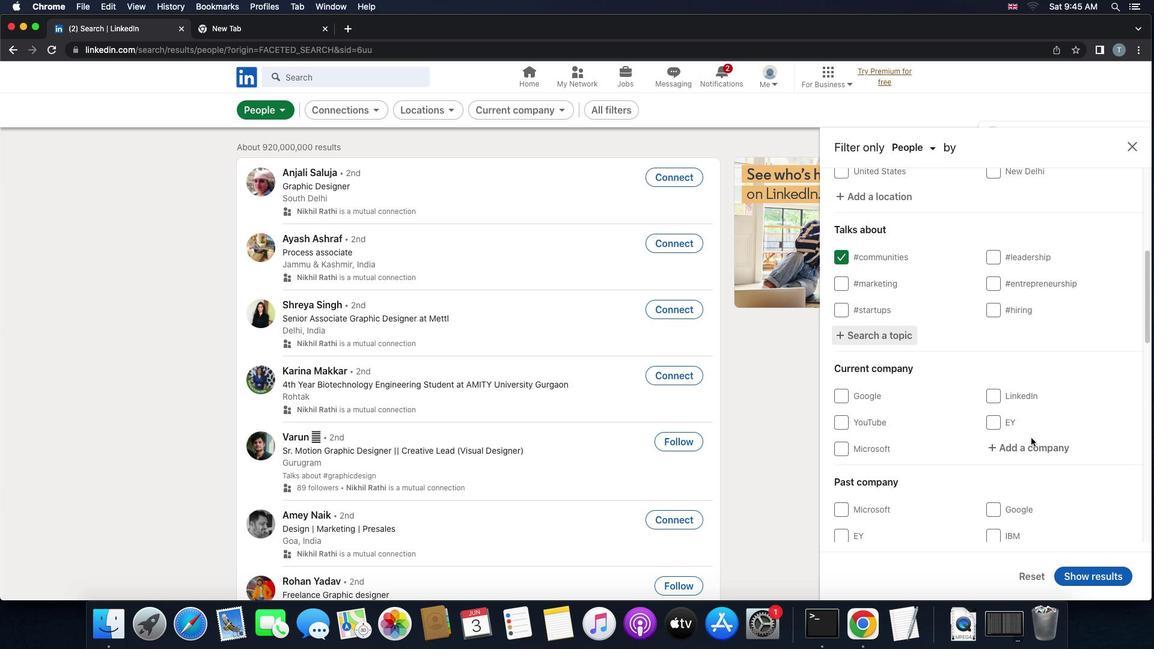 
Action: Mouse scrolled (1031, 438) with delta (0, 0)
Screenshot: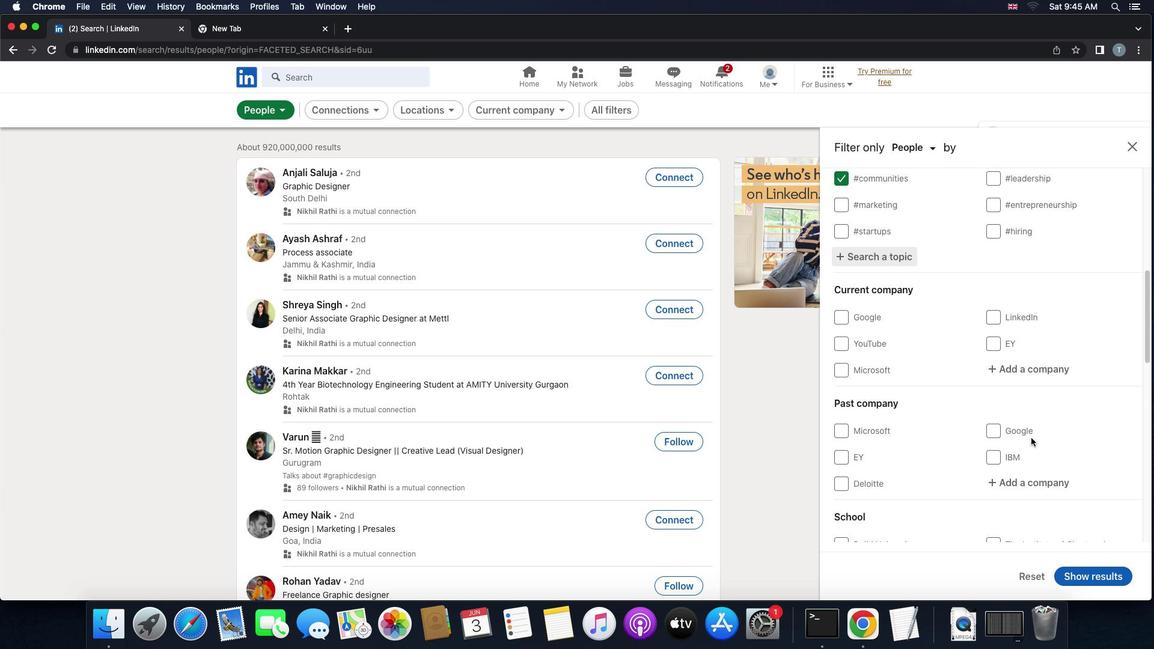 
Action: Mouse scrolled (1031, 438) with delta (0, 0)
Screenshot: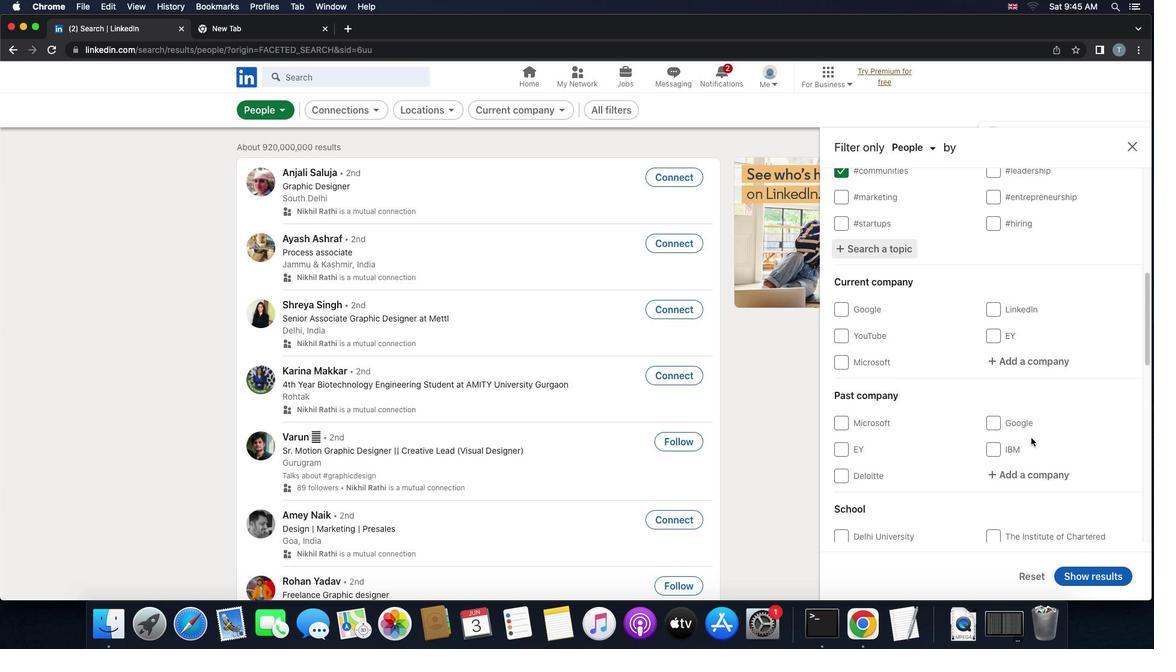 
Action: Mouse scrolled (1031, 438) with delta (0, -1)
Screenshot: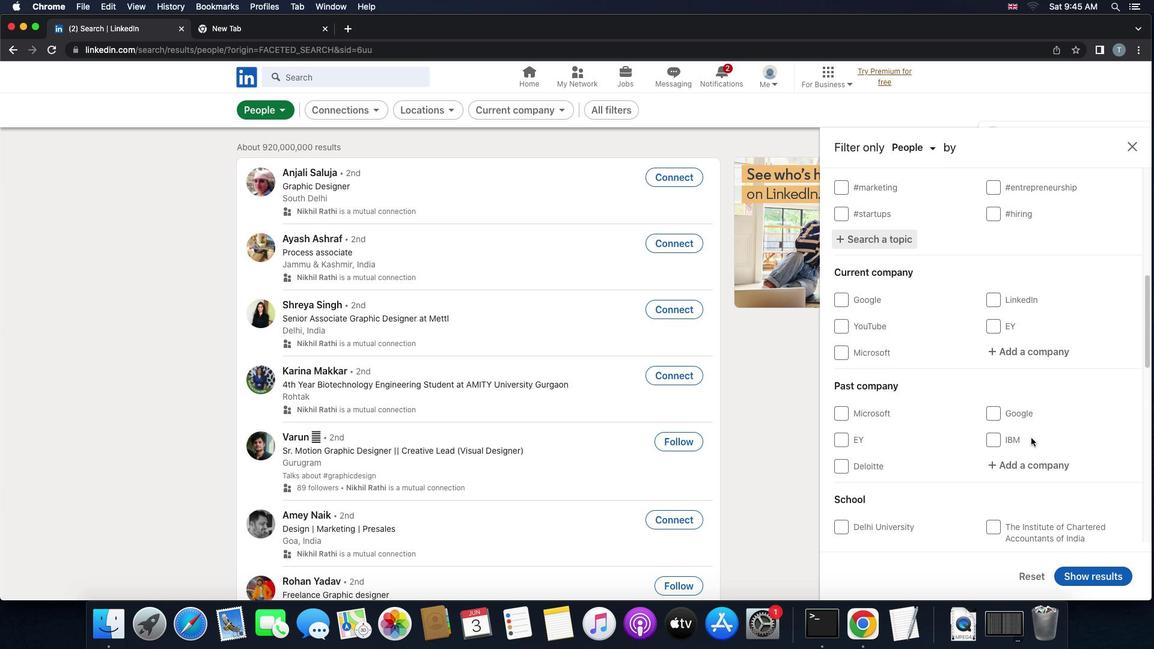 
Action: Mouse scrolled (1031, 438) with delta (0, -2)
Screenshot: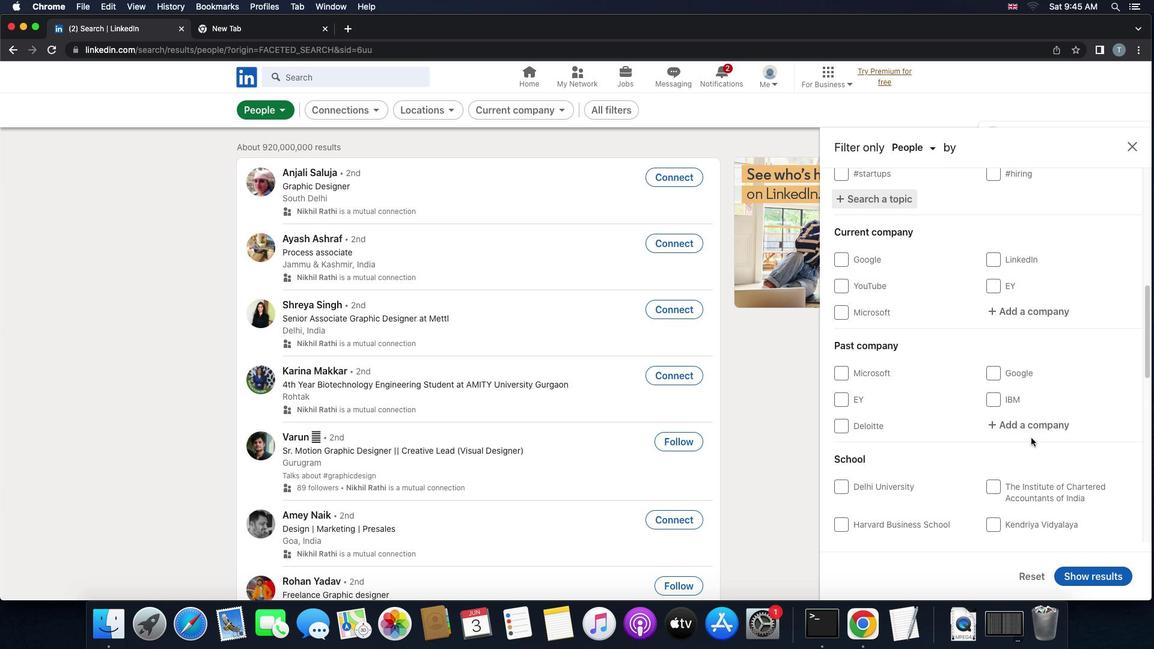 
Action: Mouse scrolled (1031, 438) with delta (0, 0)
Screenshot: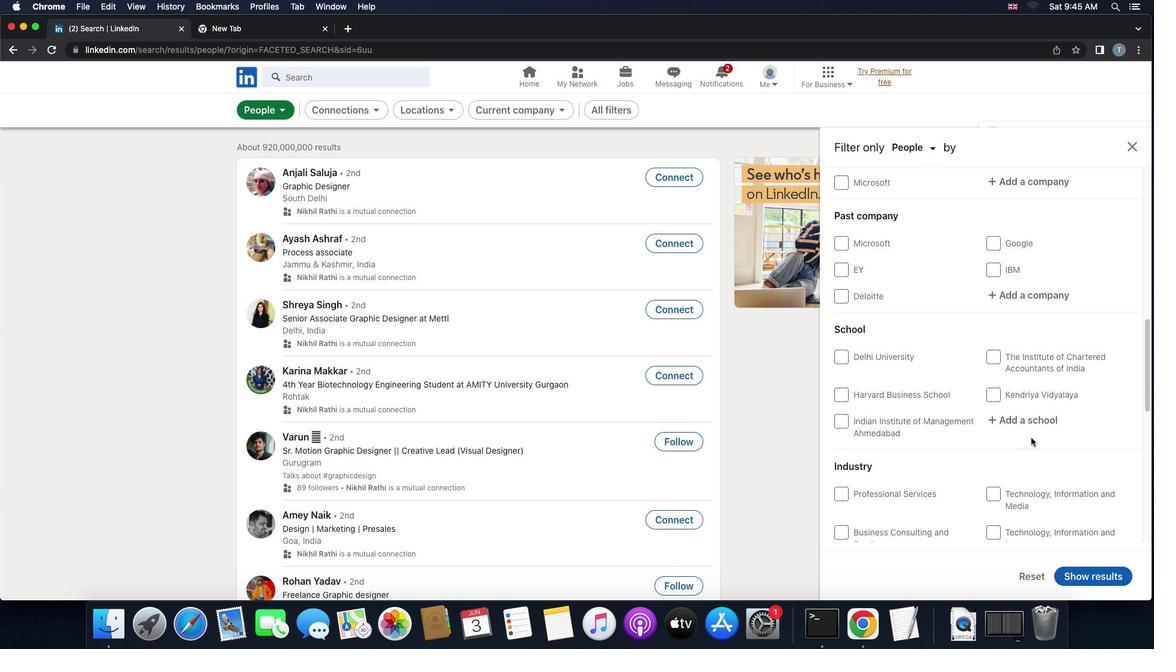 
Action: Mouse scrolled (1031, 438) with delta (0, 0)
Screenshot: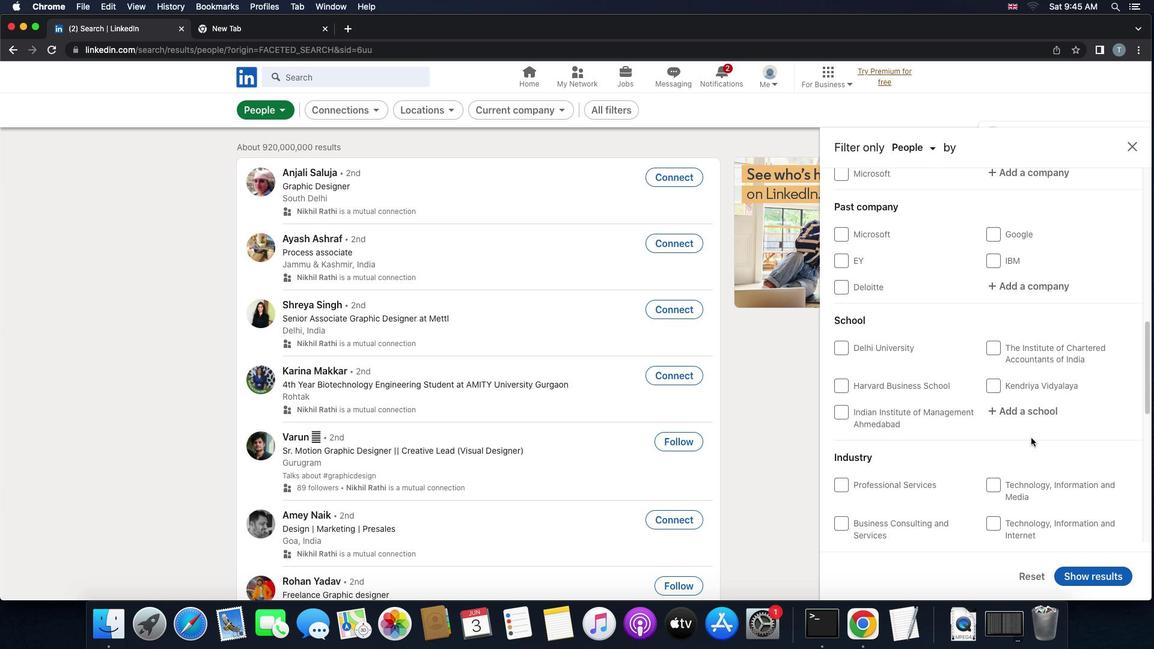 
Action: Mouse scrolled (1031, 438) with delta (0, -1)
Screenshot: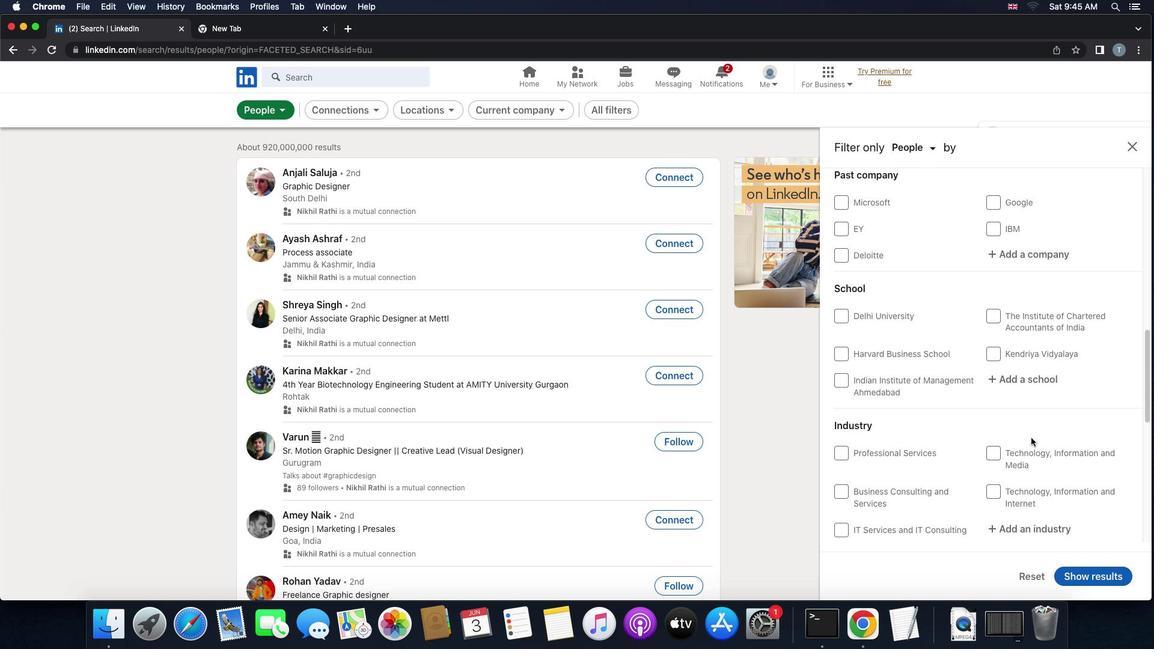 
Action: Mouse scrolled (1031, 438) with delta (0, -2)
Screenshot: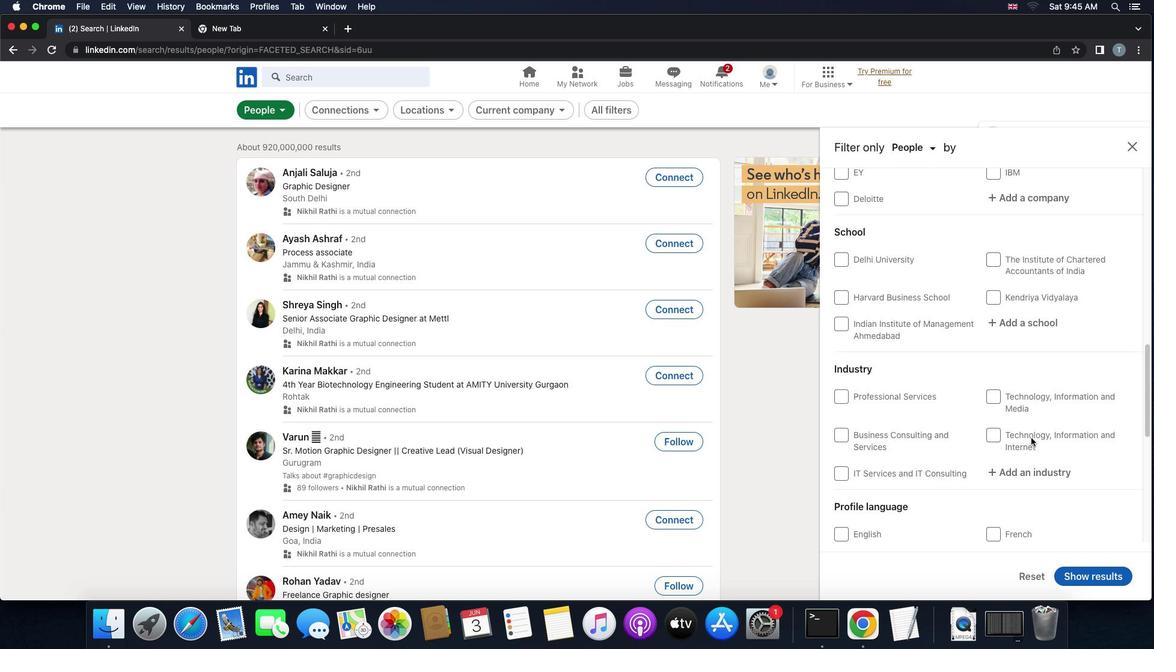 
Action: Mouse scrolled (1031, 438) with delta (0, -2)
Screenshot: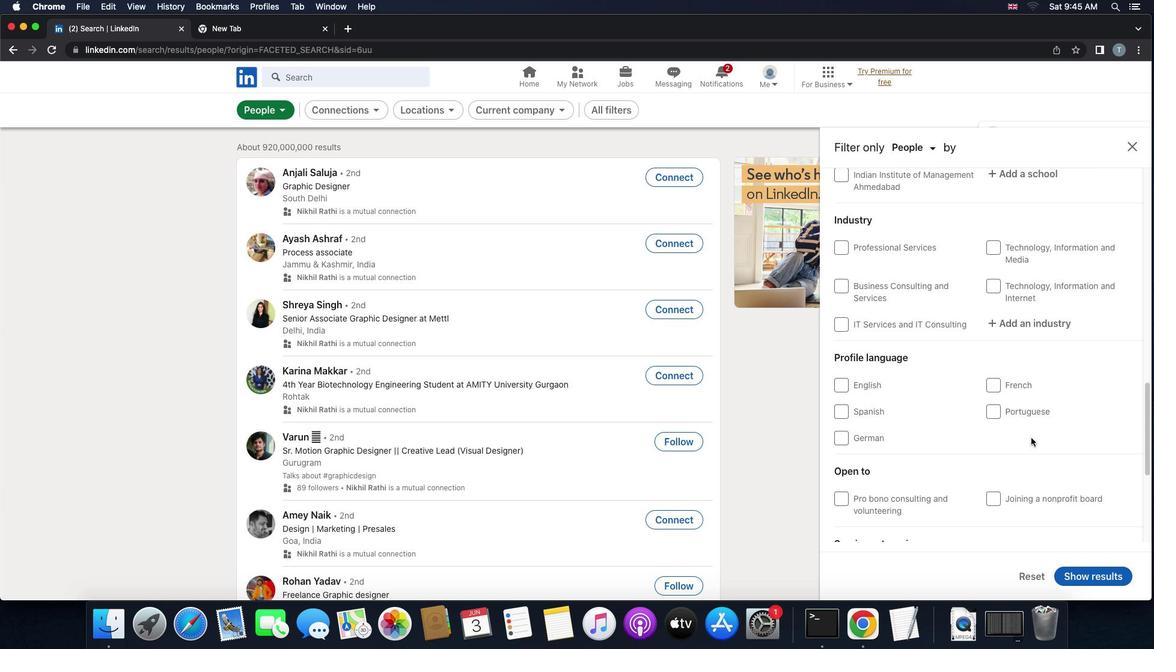 
Action: Mouse scrolled (1031, 438) with delta (0, 0)
Screenshot: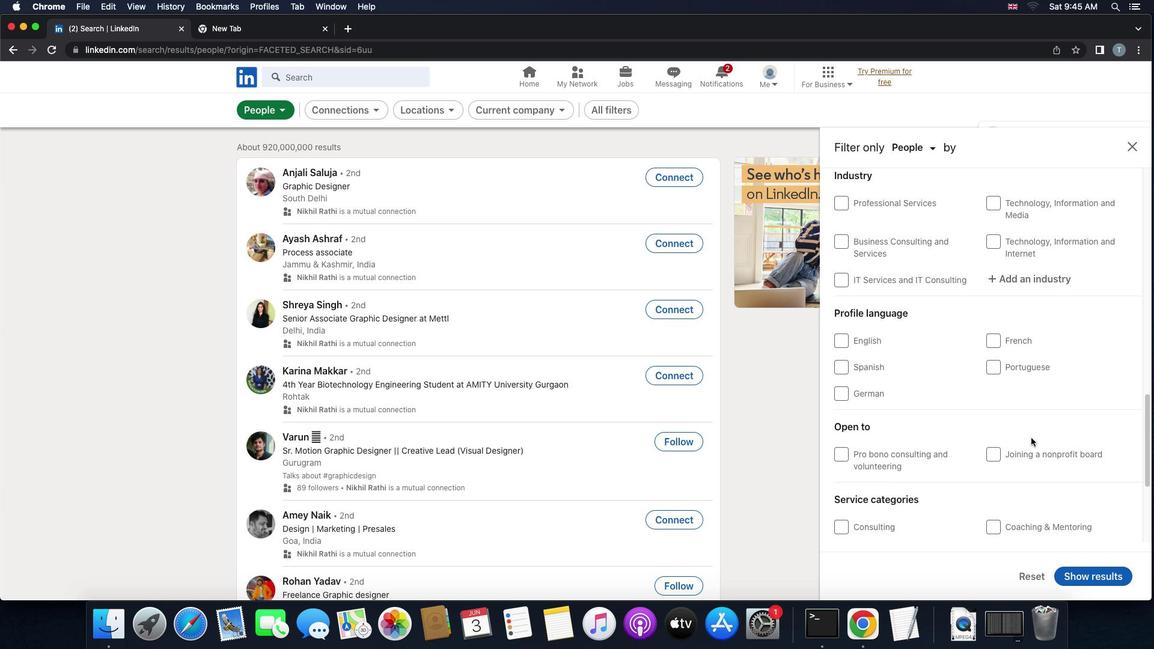 
Action: Mouse scrolled (1031, 438) with delta (0, 0)
Screenshot: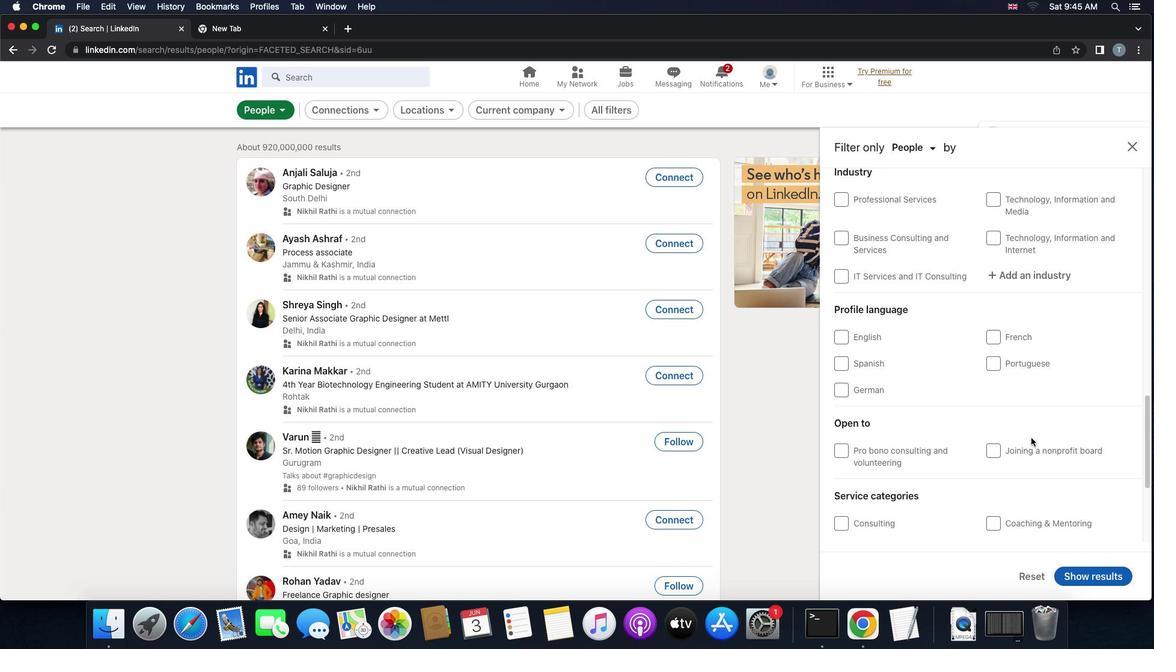 
Action: Mouse scrolled (1031, 438) with delta (0, 0)
Screenshot: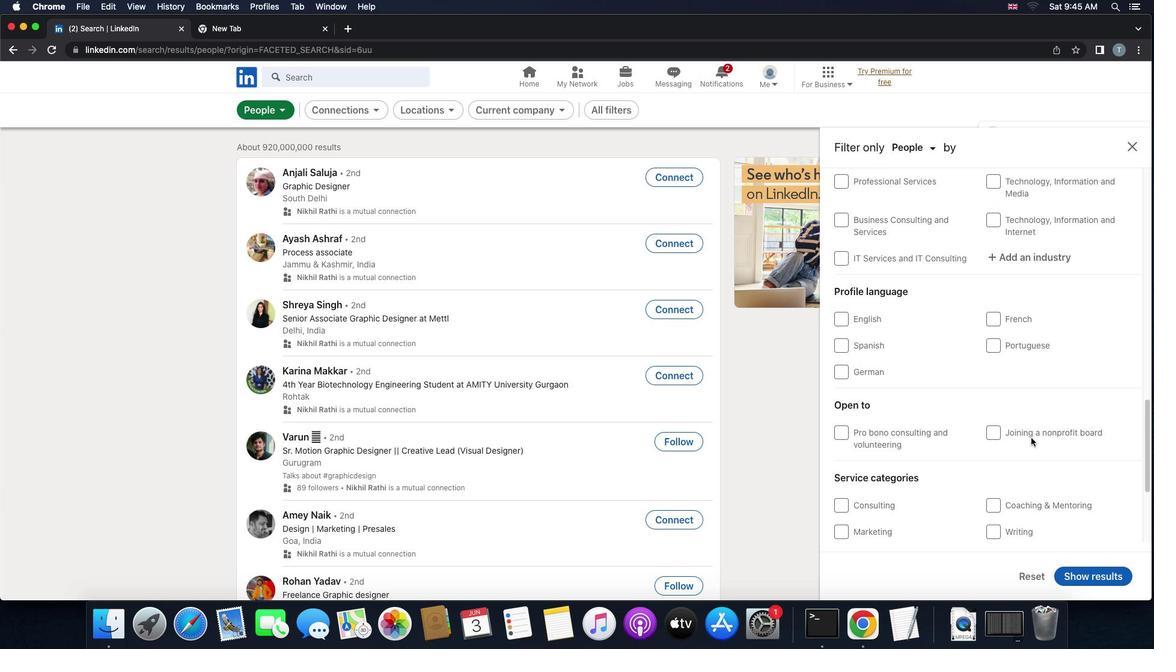 
Action: Mouse scrolled (1031, 438) with delta (0, -1)
Screenshot: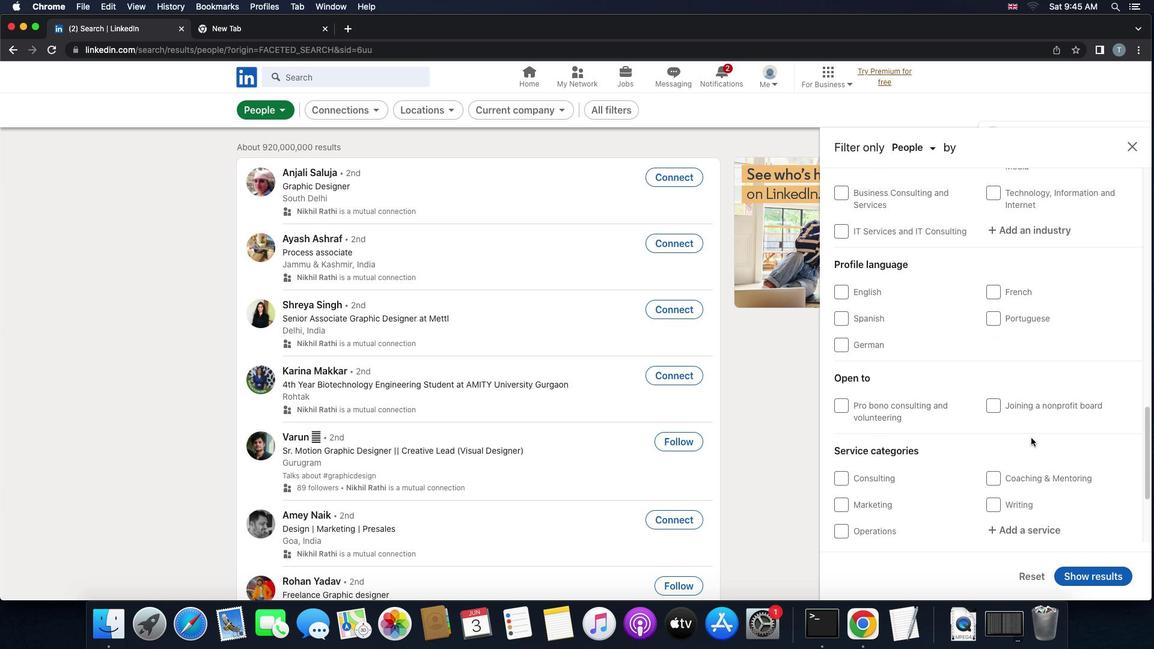 
Action: Mouse scrolled (1031, 438) with delta (0, 0)
Screenshot: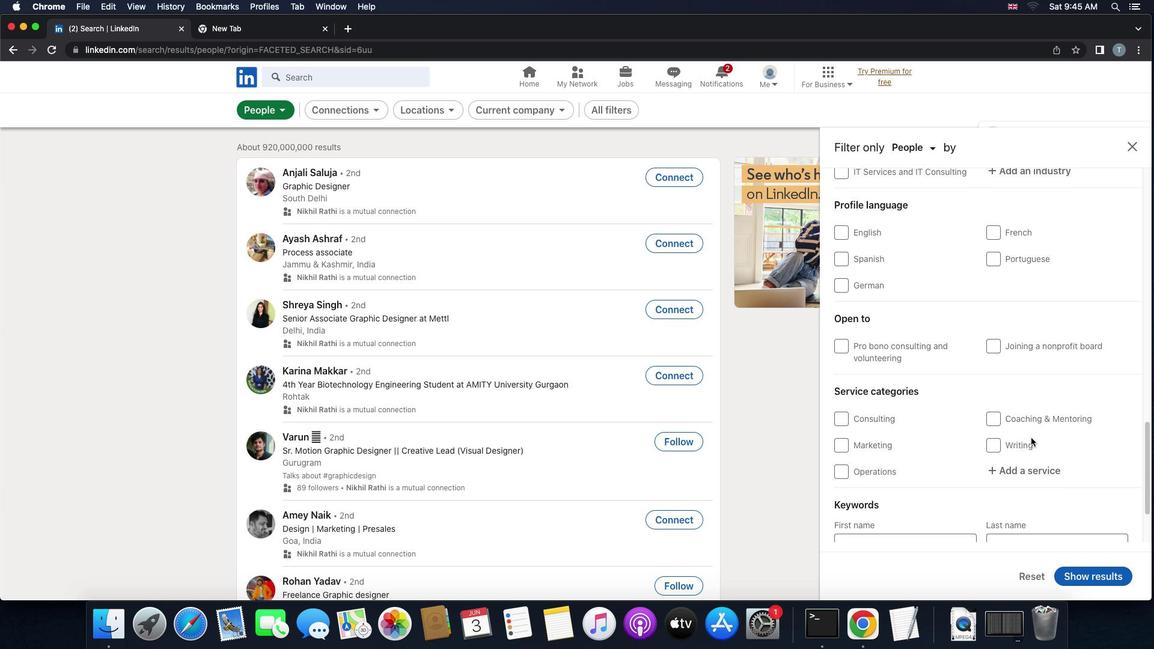 
Action: Mouse scrolled (1031, 438) with delta (0, 0)
Screenshot: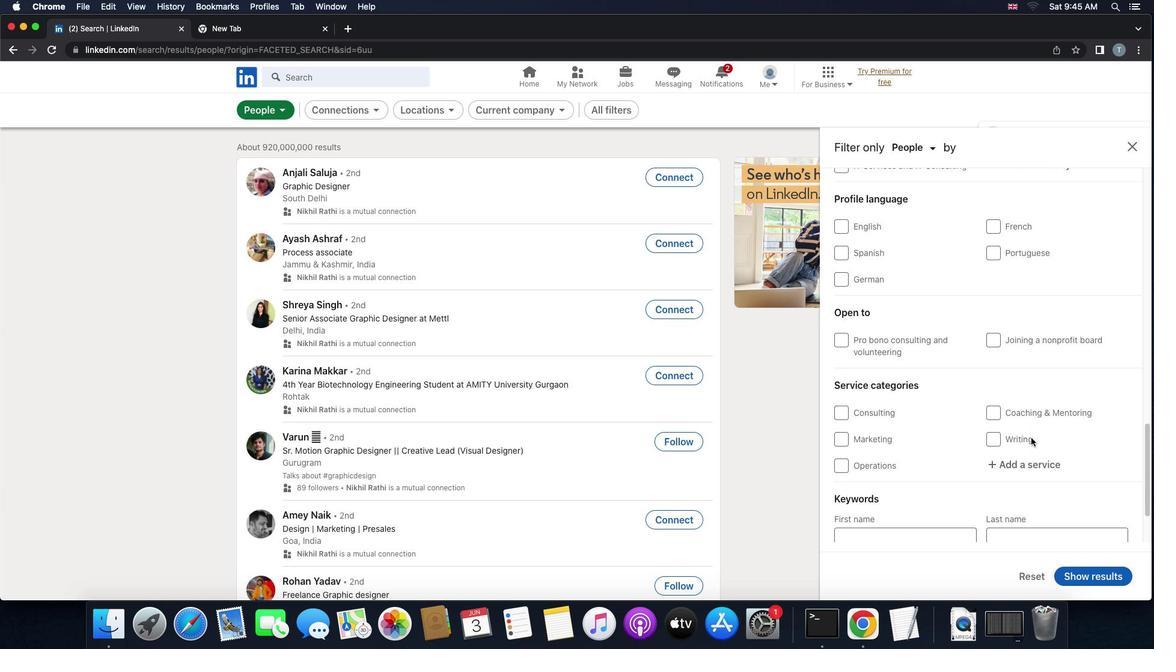 
Action: Mouse scrolled (1031, 438) with delta (0, 0)
Screenshot: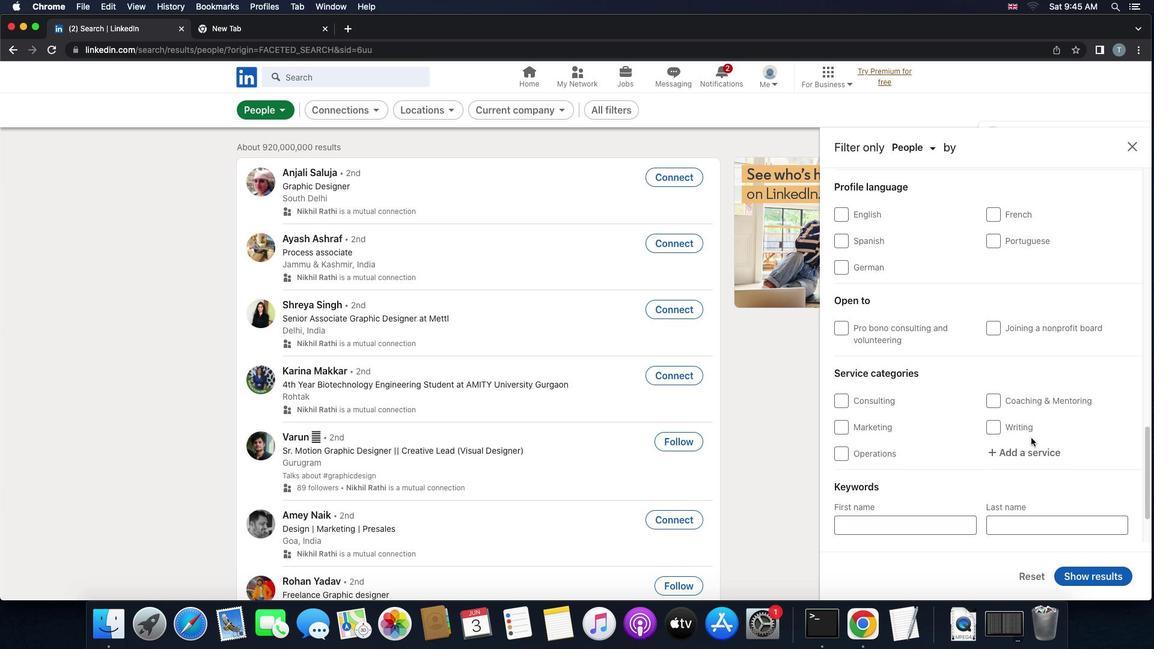 
Action: Mouse scrolled (1031, 438) with delta (0, 0)
Screenshot: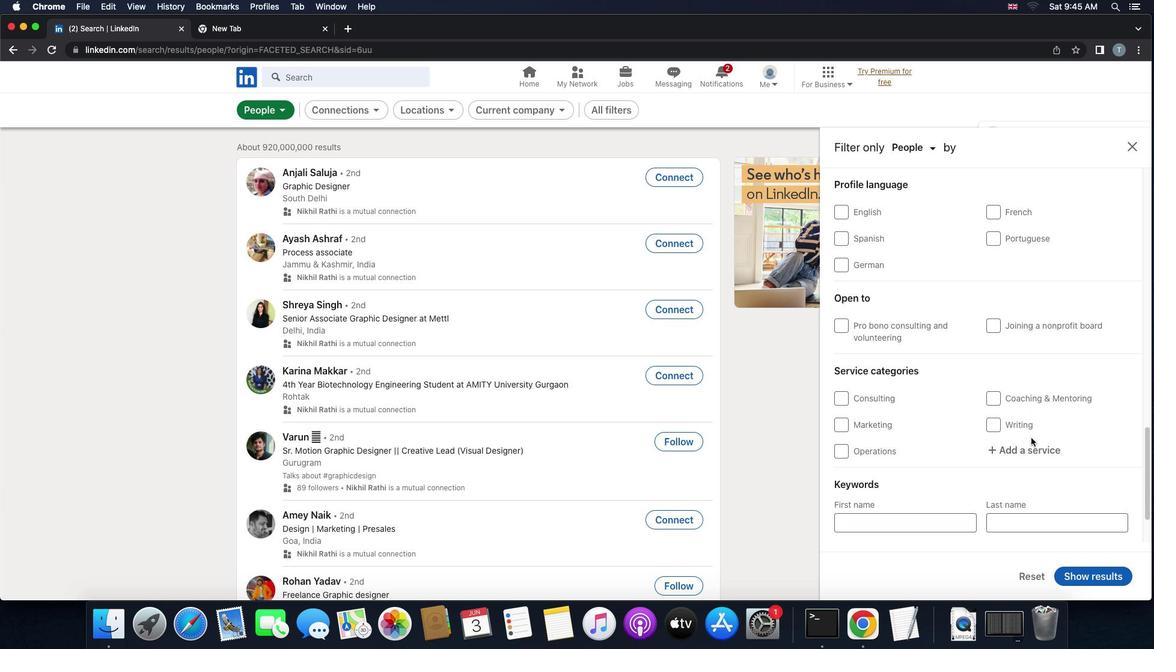 
Action: Mouse scrolled (1031, 438) with delta (0, 0)
Screenshot: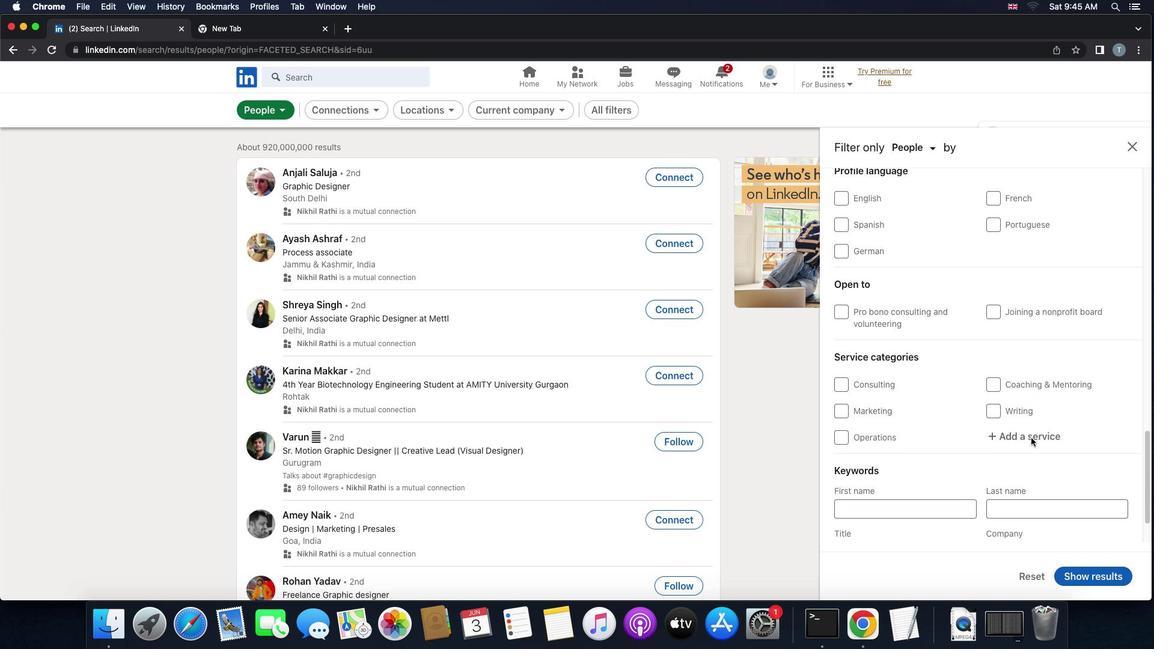 
Action: Mouse scrolled (1031, 438) with delta (0, 0)
Screenshot: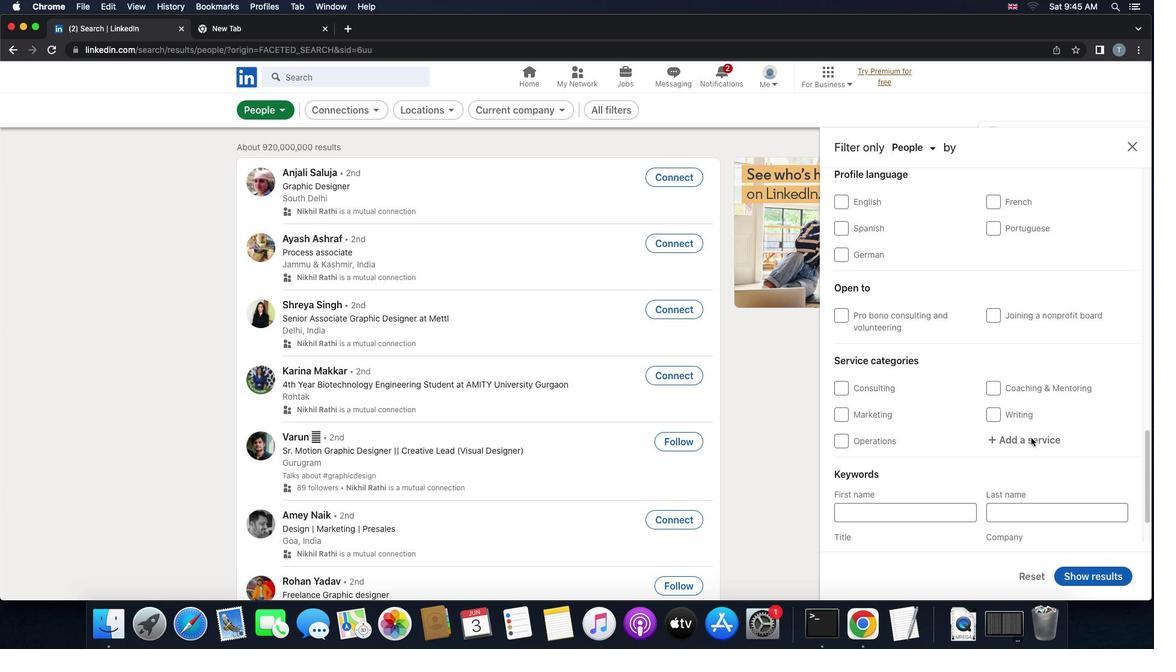 
Action: Mouse scrolled (1031, 438) with delta (0, 0)
Screenshot: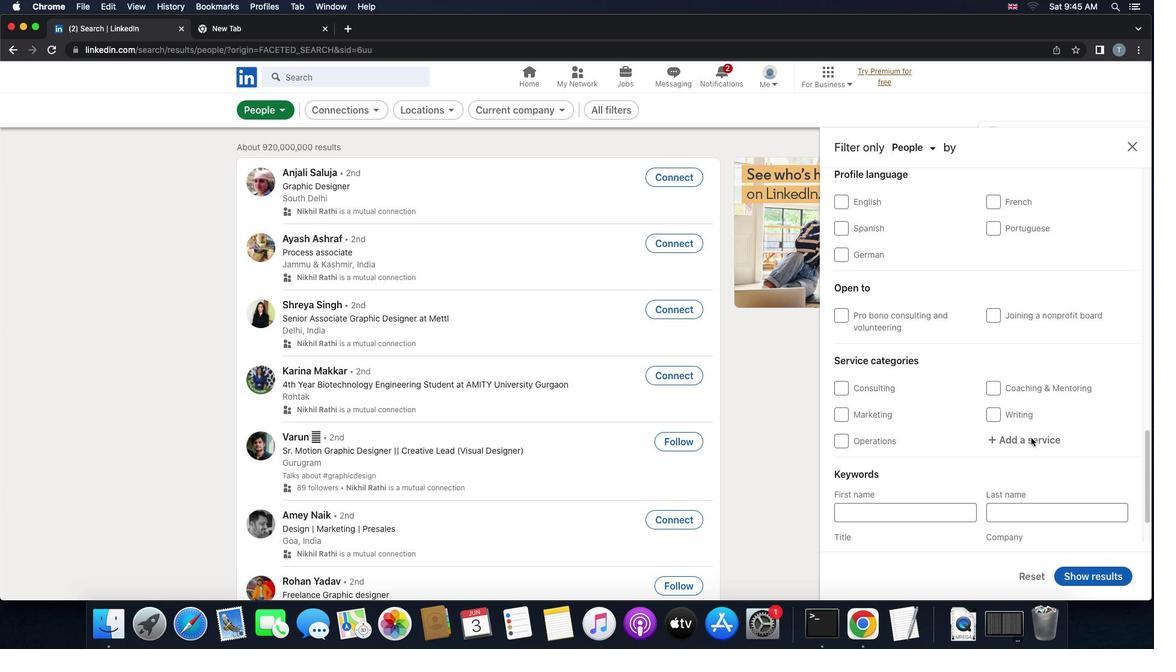 
Action: Mouse scrolled (1031, 438) with delta (0, 1)
Screenshot: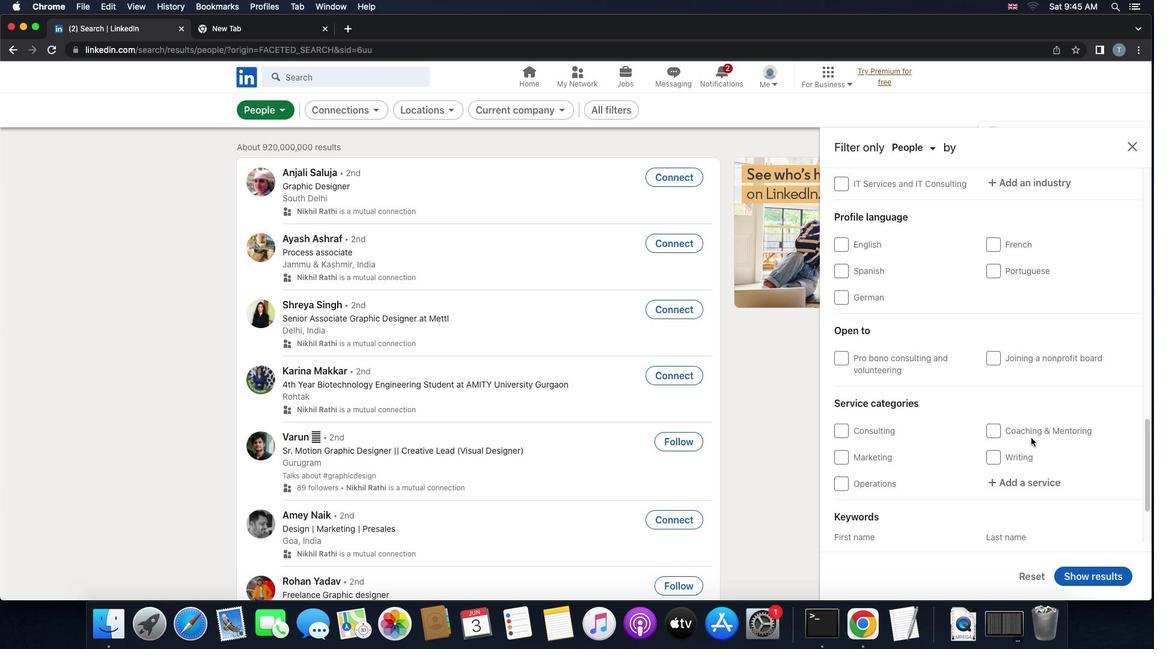 
Action: Mouse scrolled (1031, 438) with delta (0, 2)
Screenshot: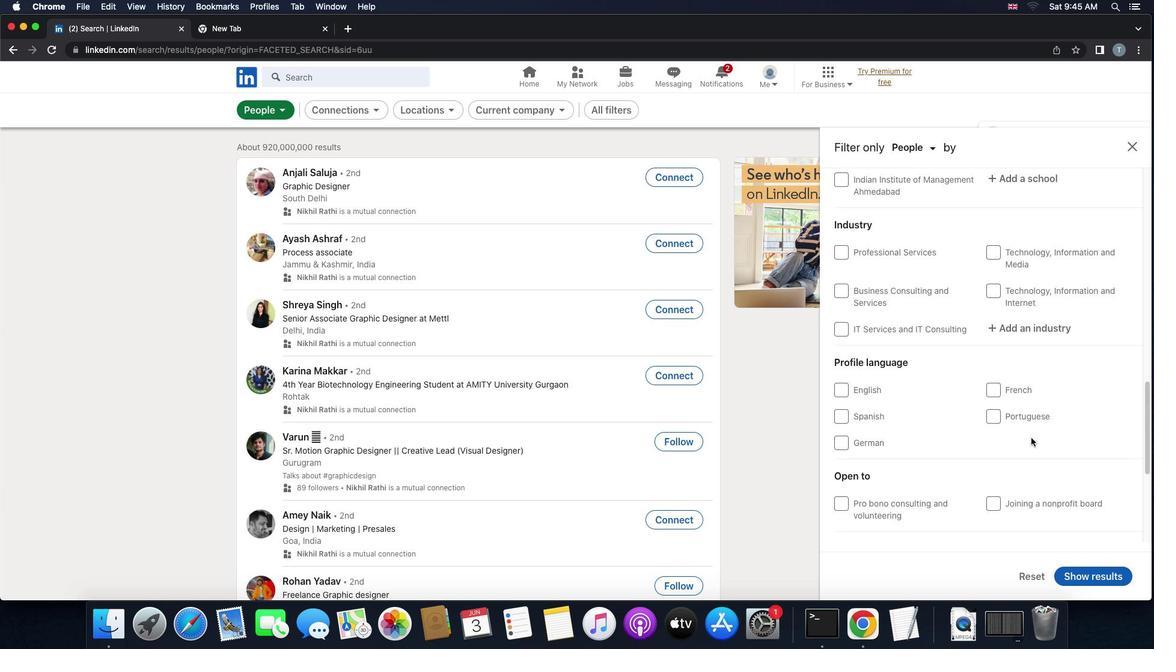 
Action: Mouse scrolled (1031, 438) with delta (0, 0)
Screenshot: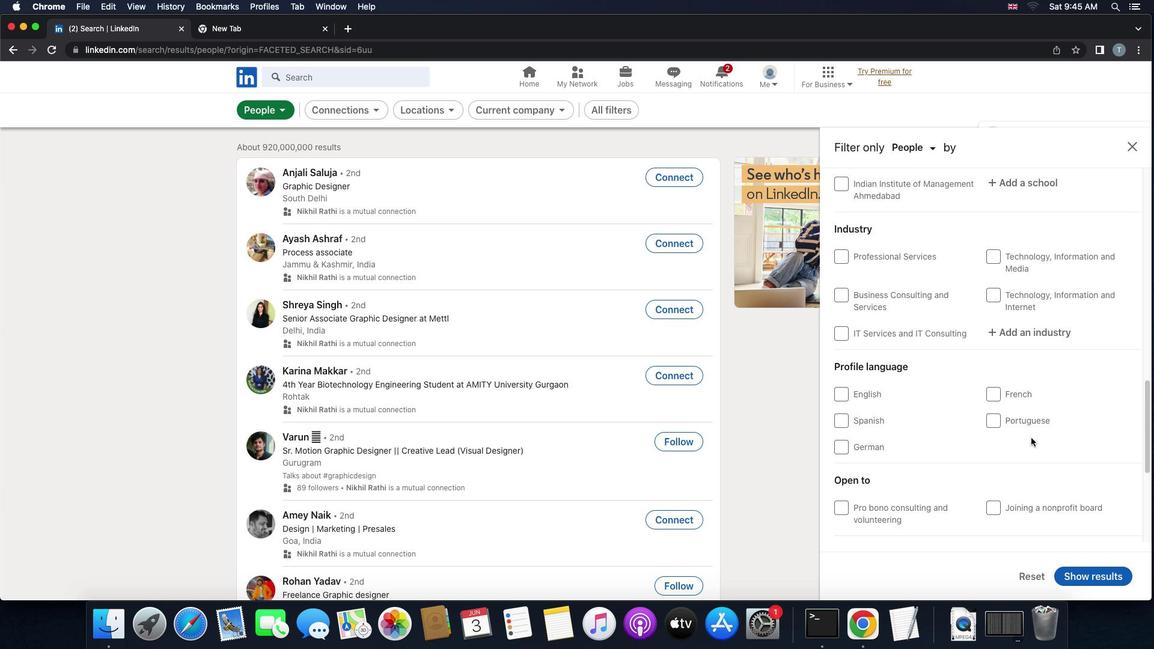 
Action: Mouse moved to (996, 394)
Screenshot: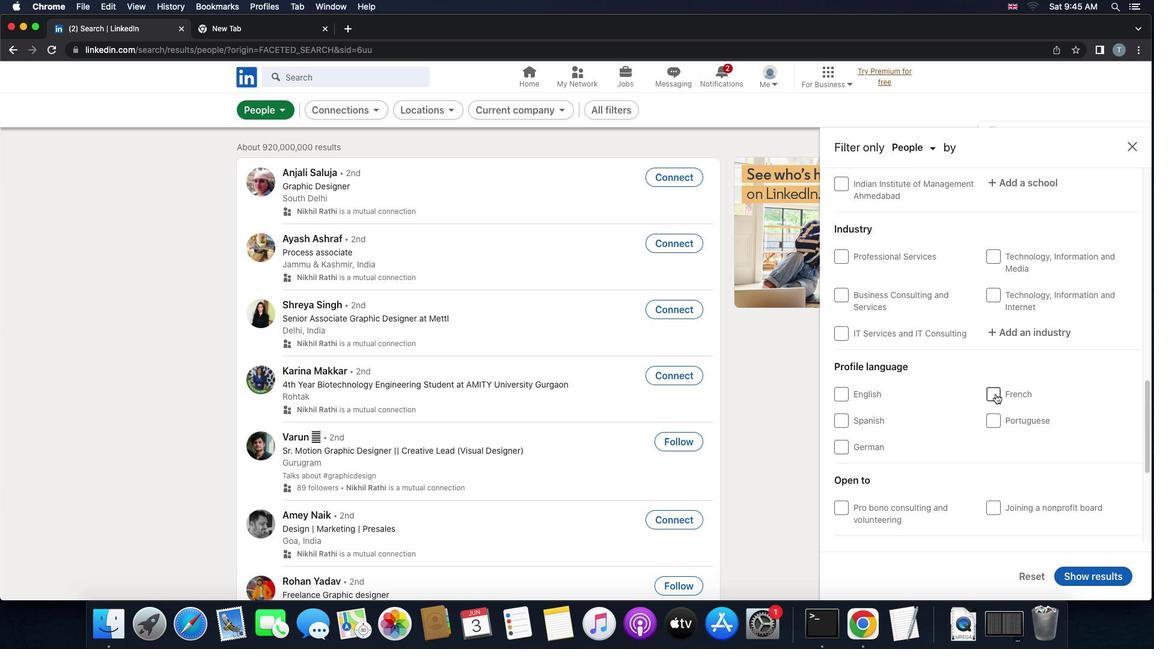 
Action: Mouse pressed left at (996, 394)
Screenshot: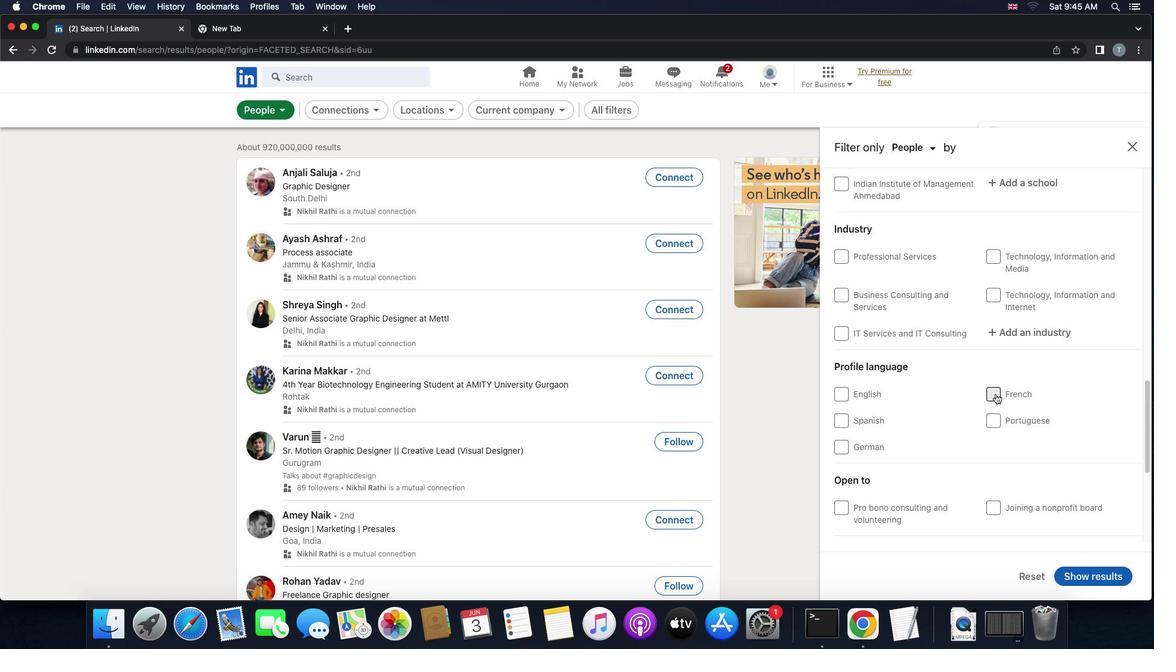 
Action: Mouse moved to (997, 413)
Screenshot: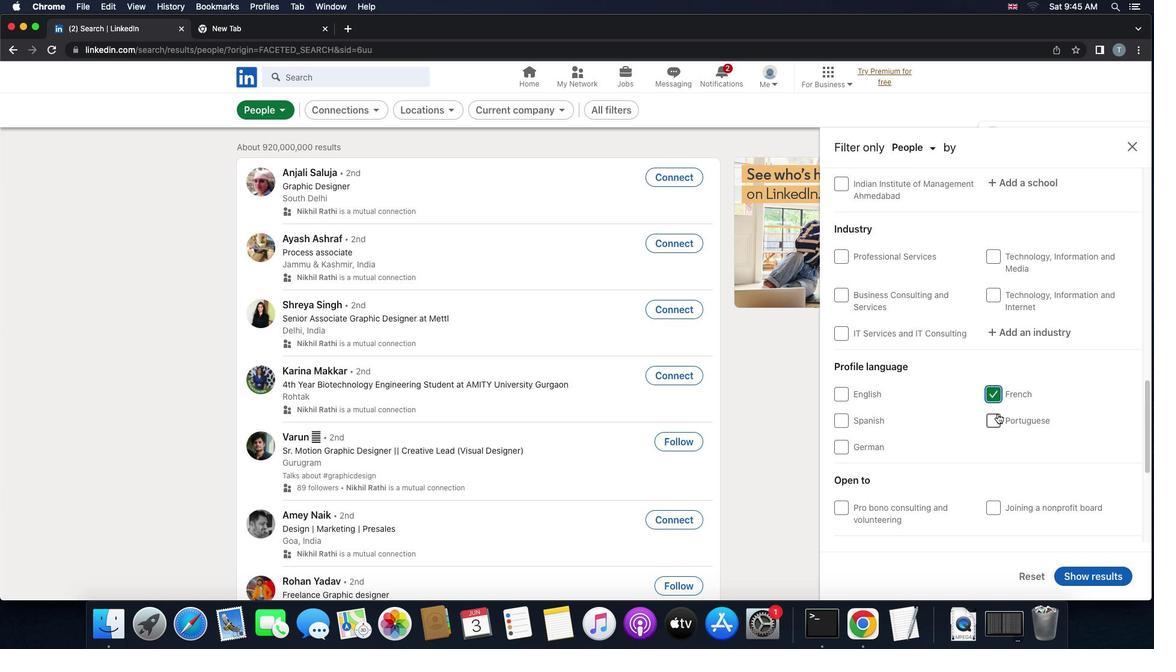 
Action: Mouse scrolled (997, 413) with delta (0, 0)
Screenshot: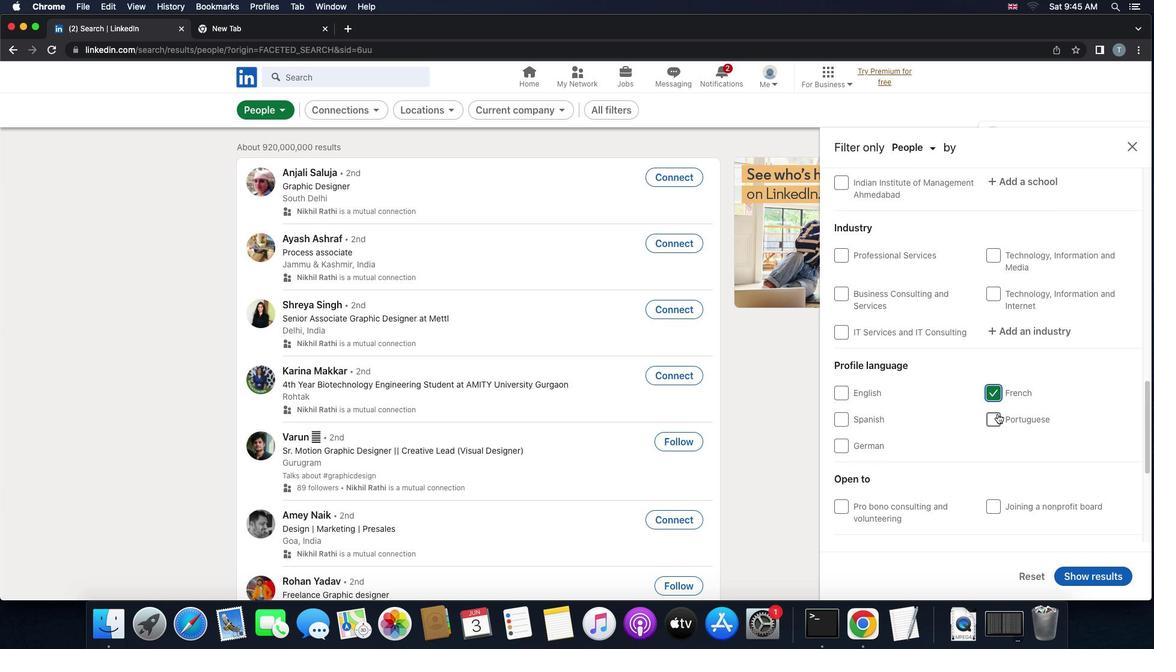 
Action: Mouse scrolled (997, 413) with delta (0, 0)
Screenshot: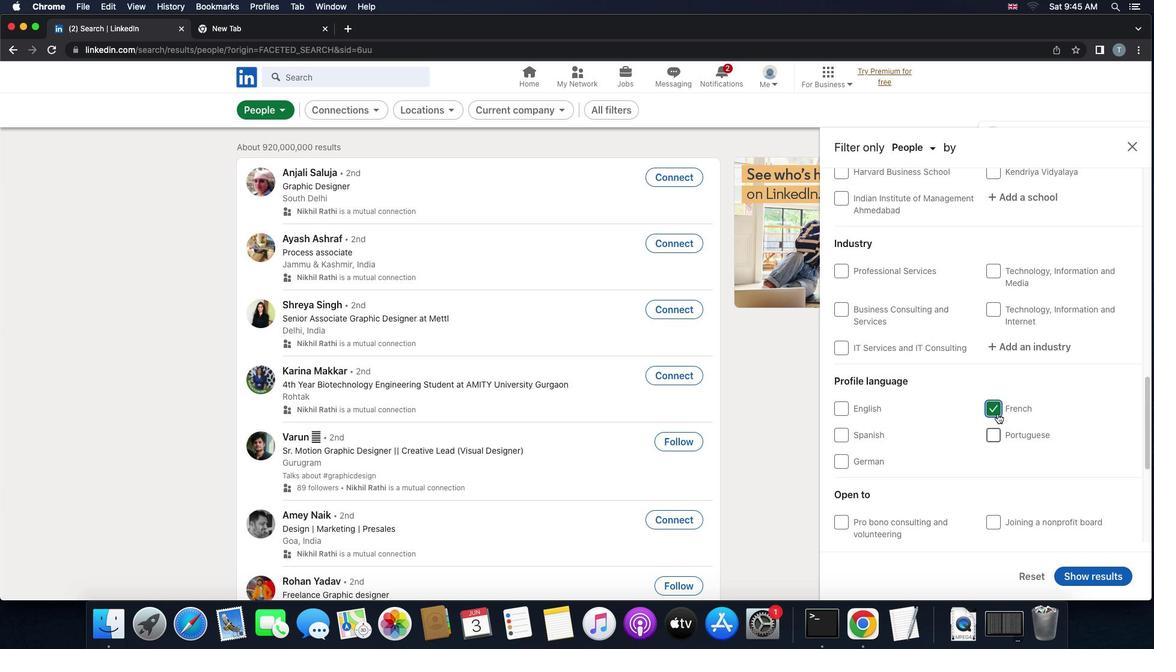 
Action: Mouse scrolled (997, 413) with delta (0, 0)
Screenshot: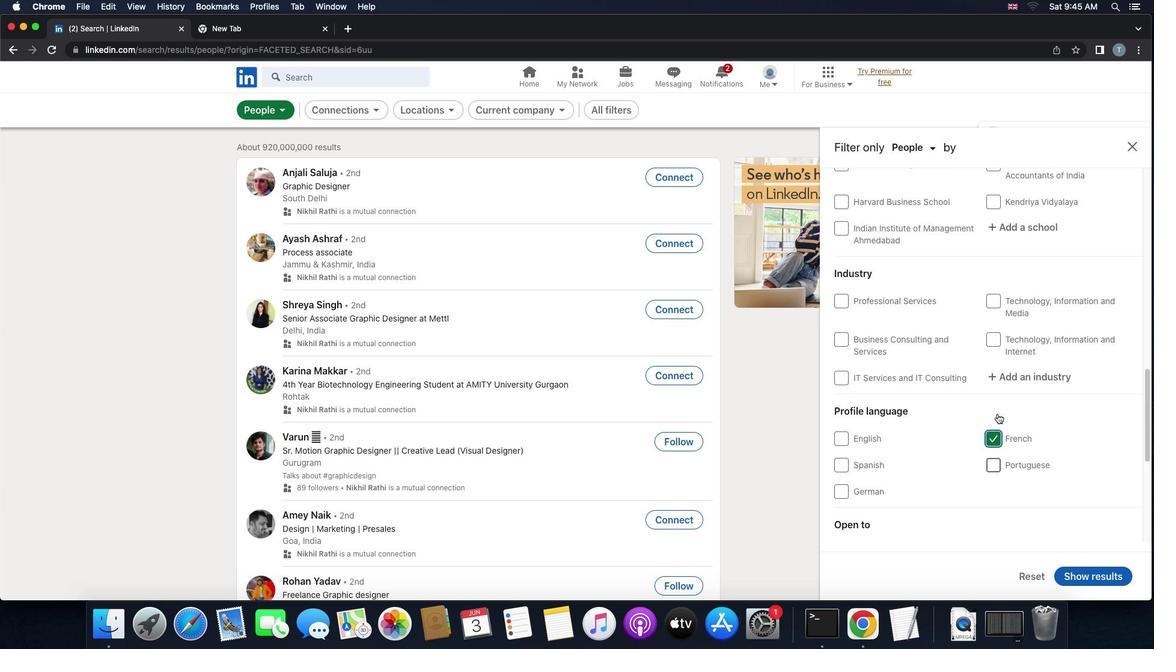 
Action: Mouse scrolled (997, 413) with delta (0, 1)
Screenshot: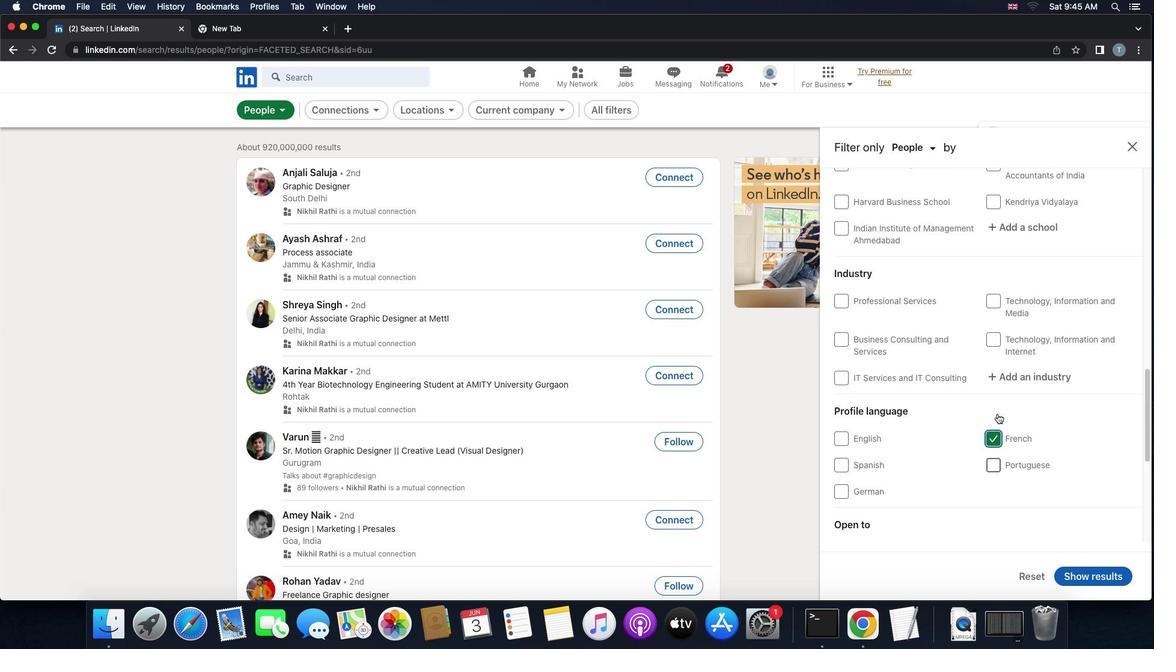 
Action: Mouse scrolled (997, 413) with delta (0, 0)
Screenshot: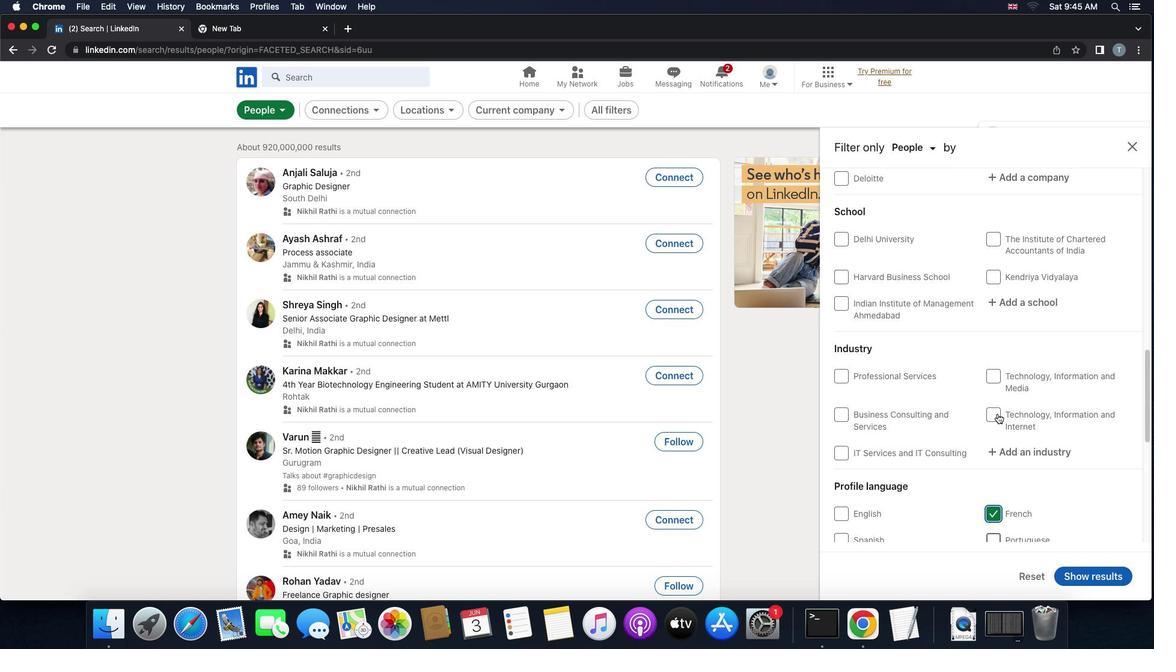 
Action: Mouse scrolled (997, 413) with delta (0, 0)
Screenshot: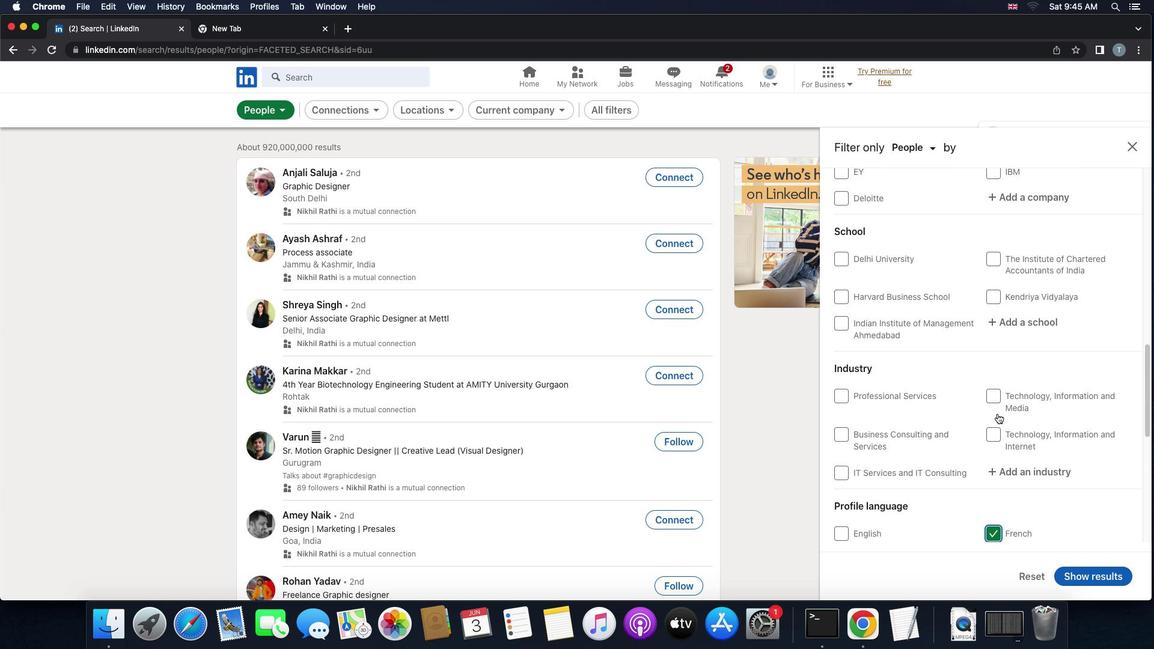 
Action: Mouse scrolled (997, 413) with delta (0, 1)
Screenshot: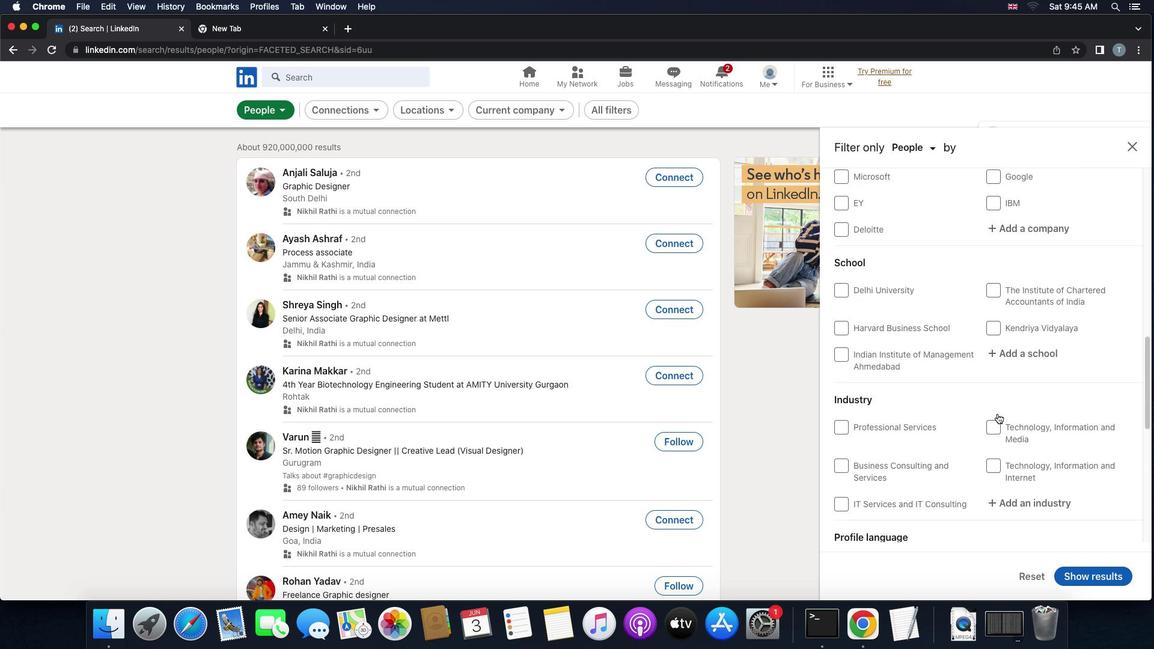 
Action: Mouse scrolled (997, 413) with delta (0, 0)
Screenshot: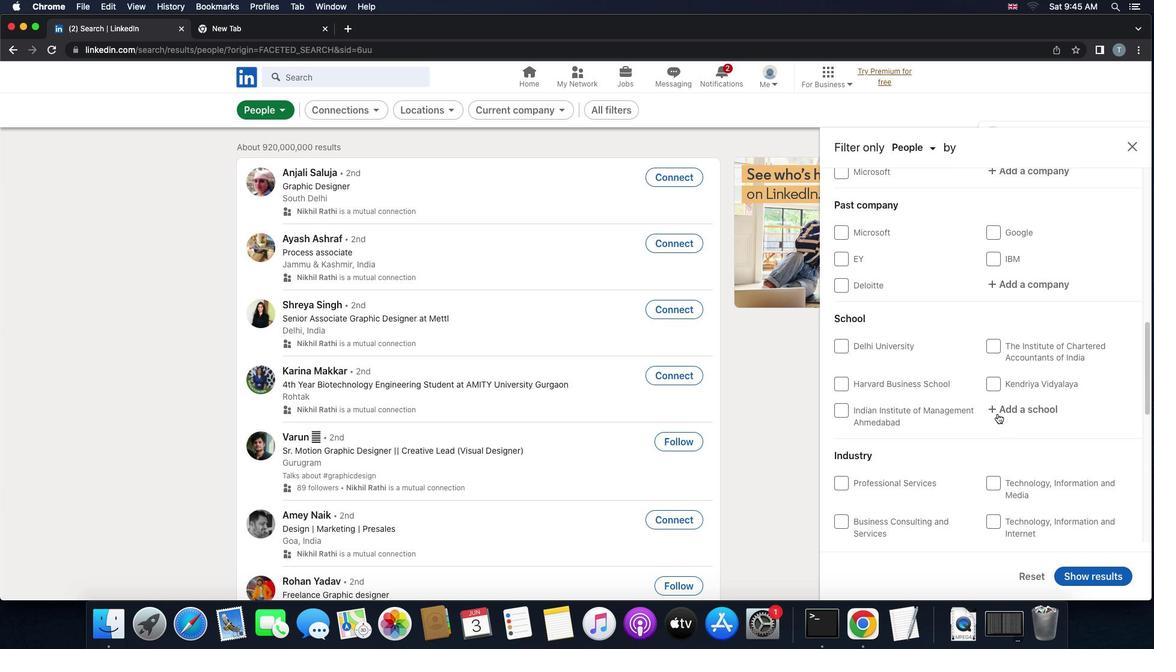 
Action: Mouse scrolled (997, 413) with delta (0, 0)
Screenshot: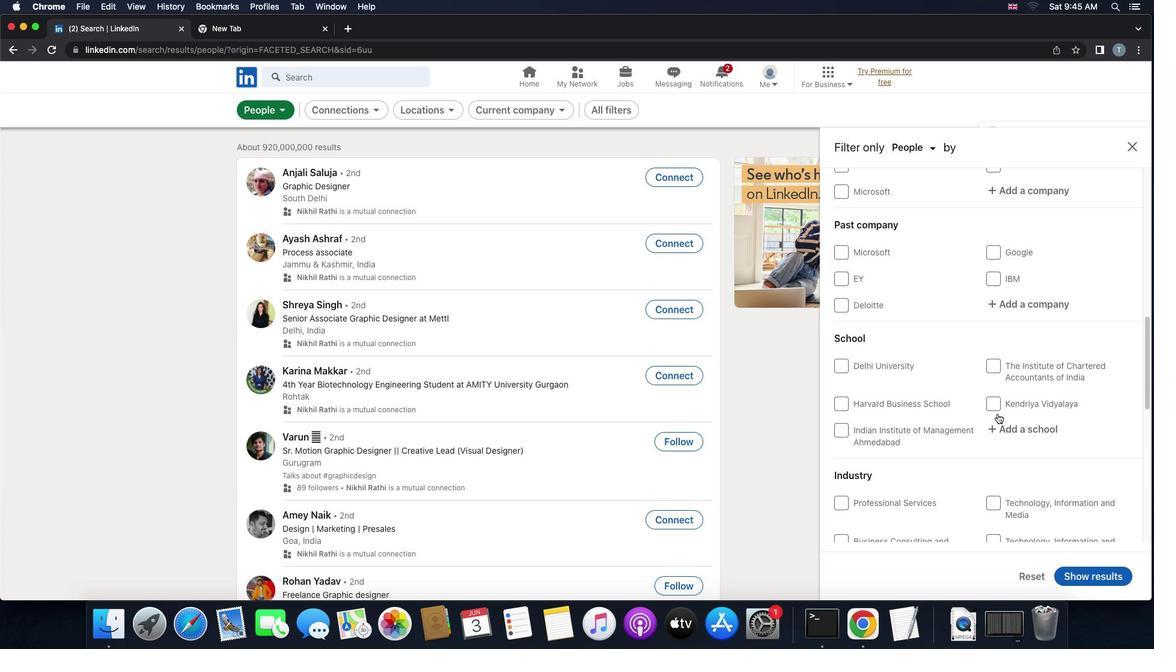 
Action: Mouse scrolled (997, 413) with delta (0, 1)
Screenshot: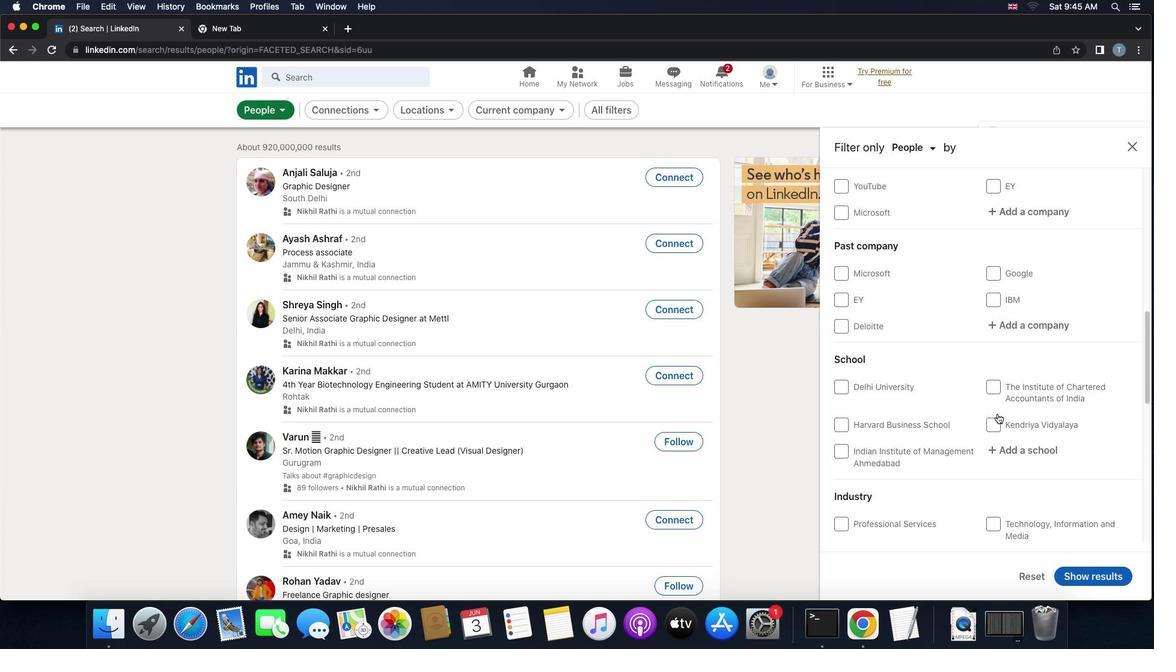 
Action: Mouse scrolled (997, 413) with delta (0, 0)
Screenshot: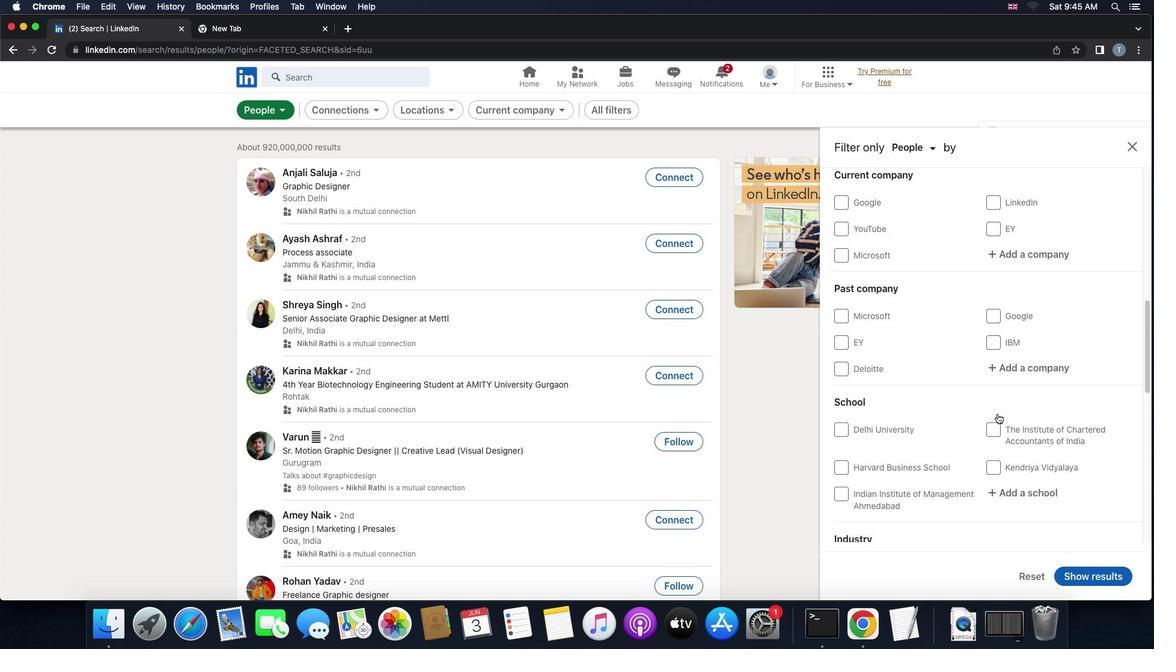 
Action: Mouse scrolled (997, 413) with delta (0, 0)
Screenshot: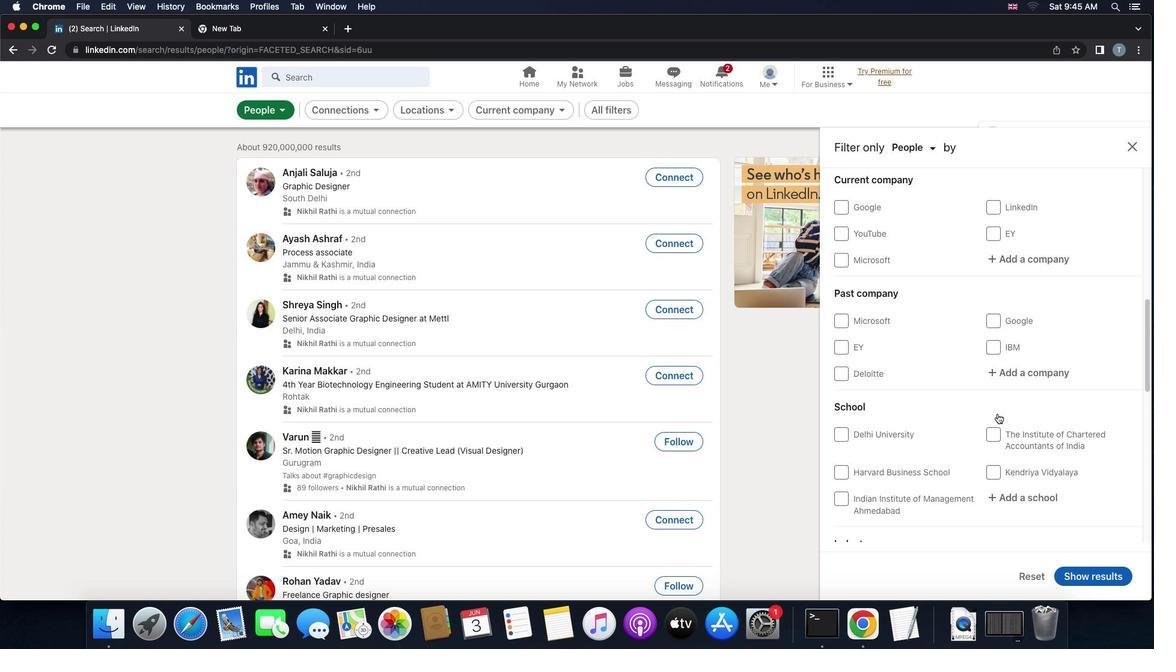 
Action: Mouse scrolled (997, 413) with delta (0, 0)
Screenshot: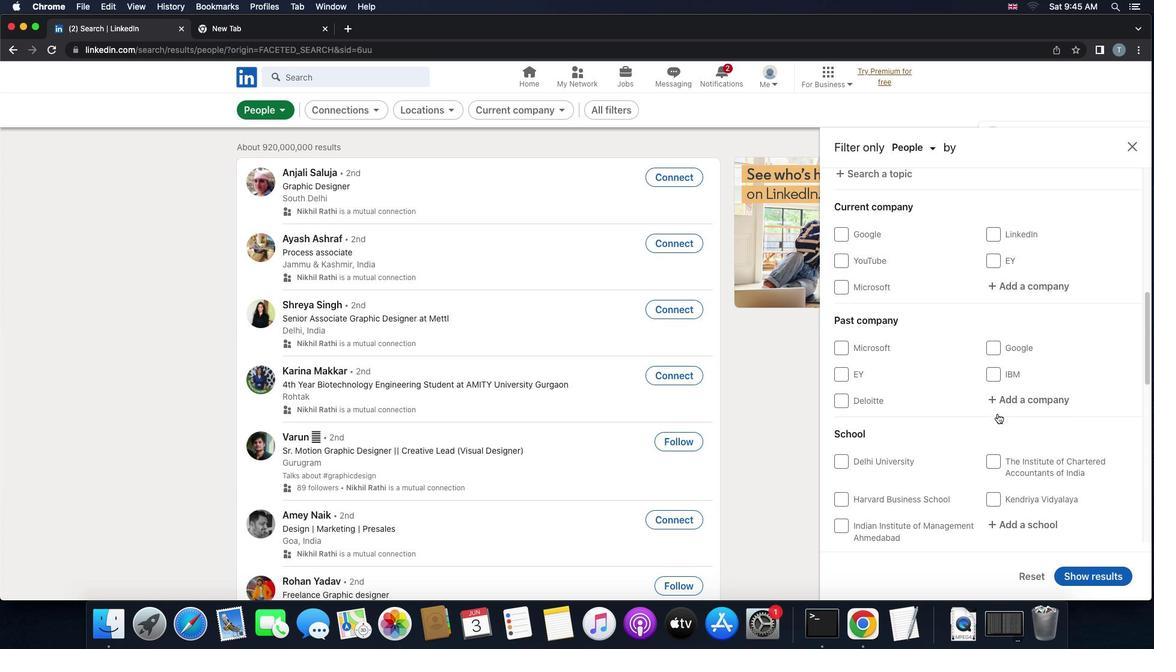 
Action: Mouse scrolled (997, 413) with delta (0, 0)
Screenshot: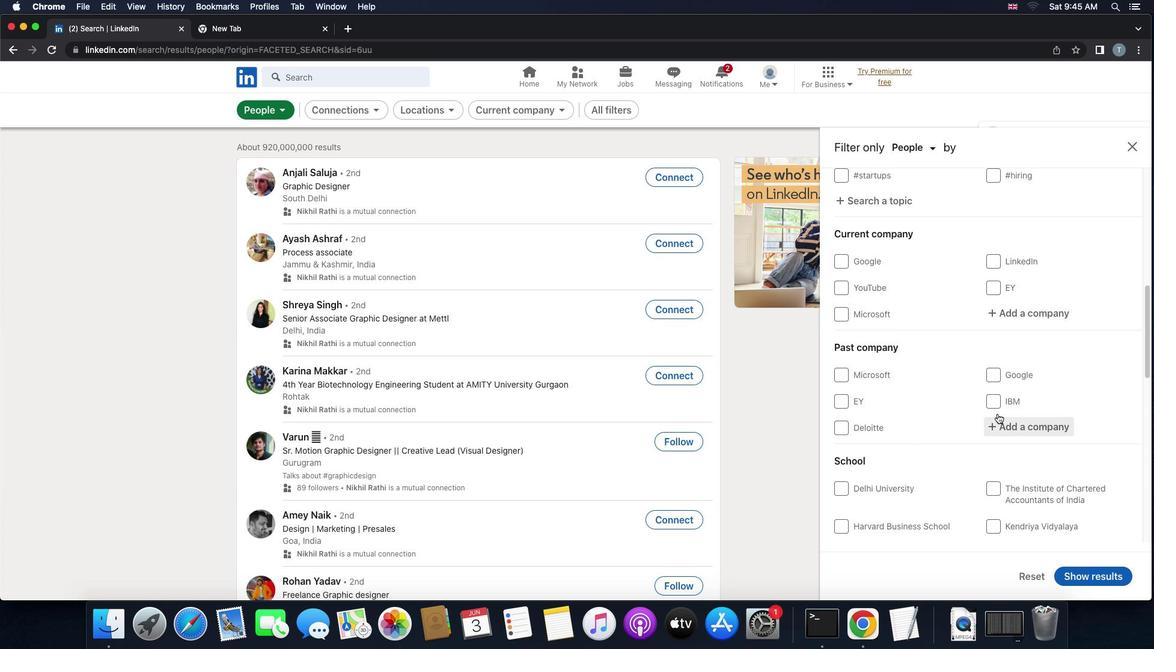 
Action: Mouse scrolled (997, 413) with delta (0, 0)
Screenshot: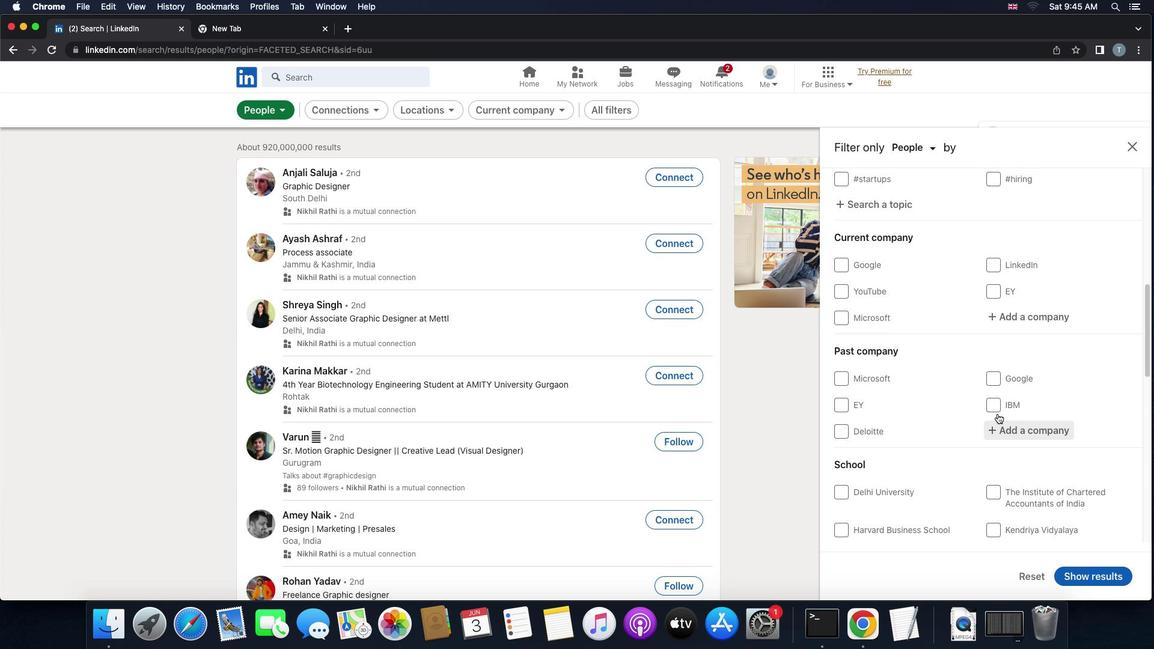 
Action: Mouse moved to (991, 330)
Screenshot: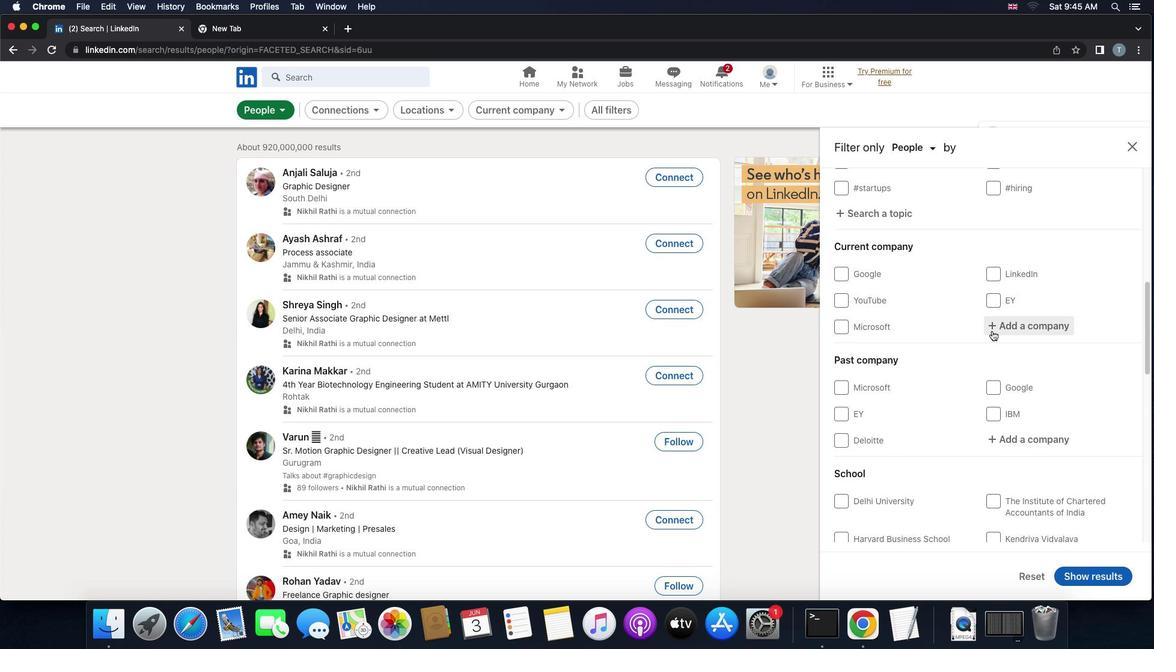 
Action: Mouse pressed left at (991, 330)
Screenshot: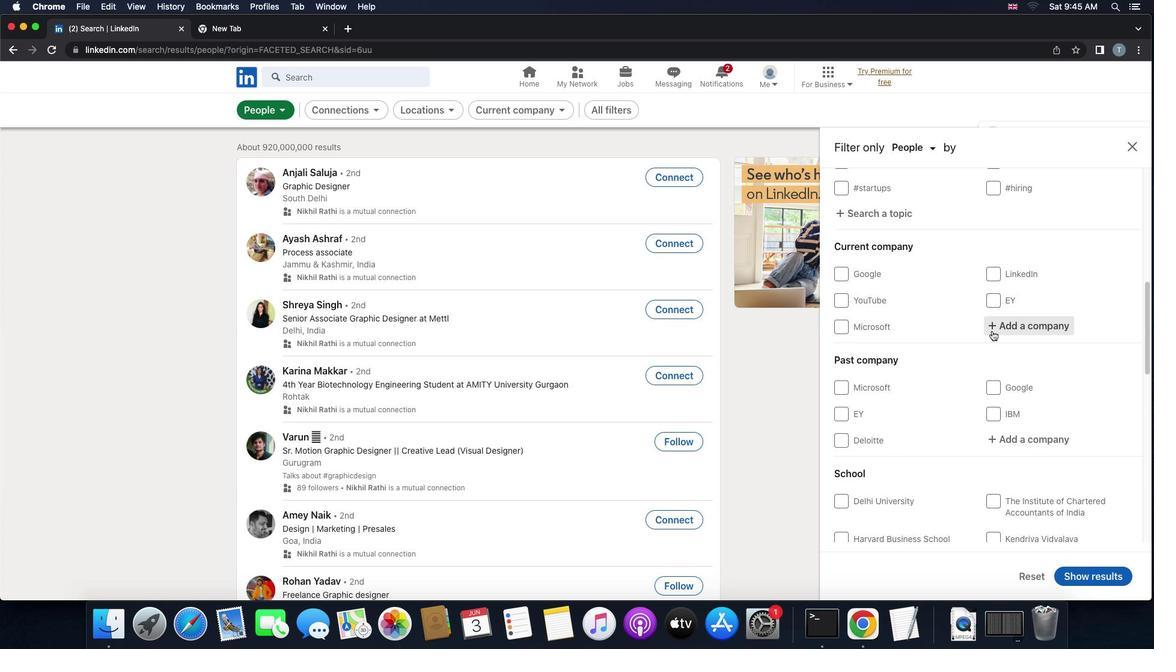 
Action: Mouse moved to (946, 364)
Screenshot: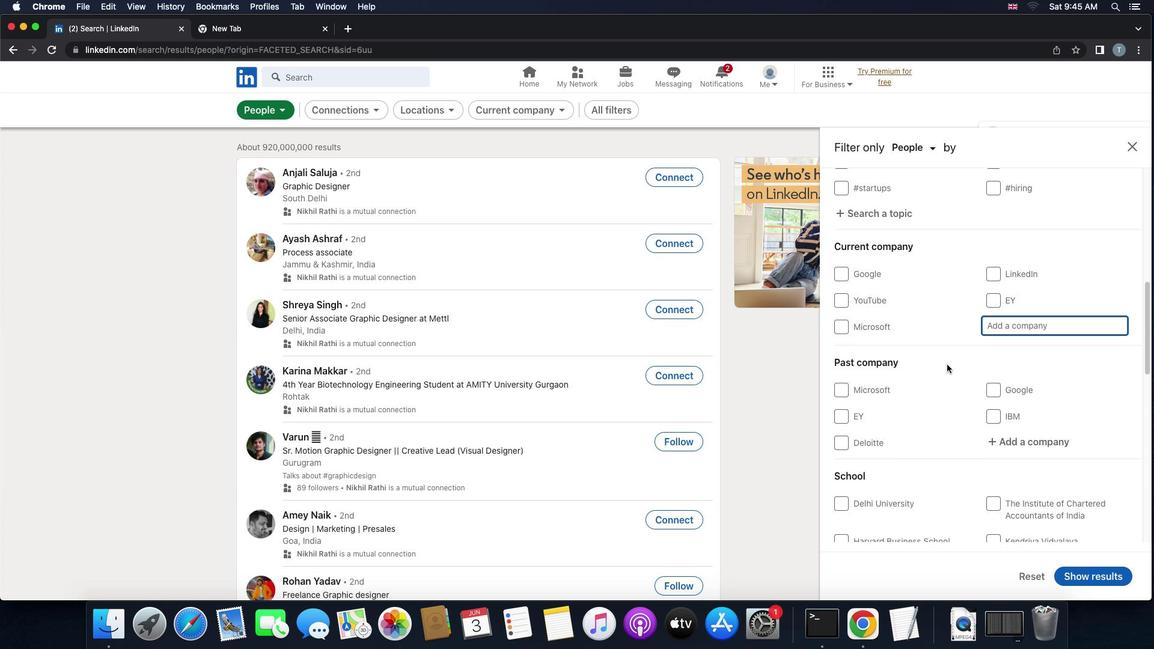 
Action: Key pressed 'v''o''l''v''o'Key.space'c''a''r''s'
Screenshot: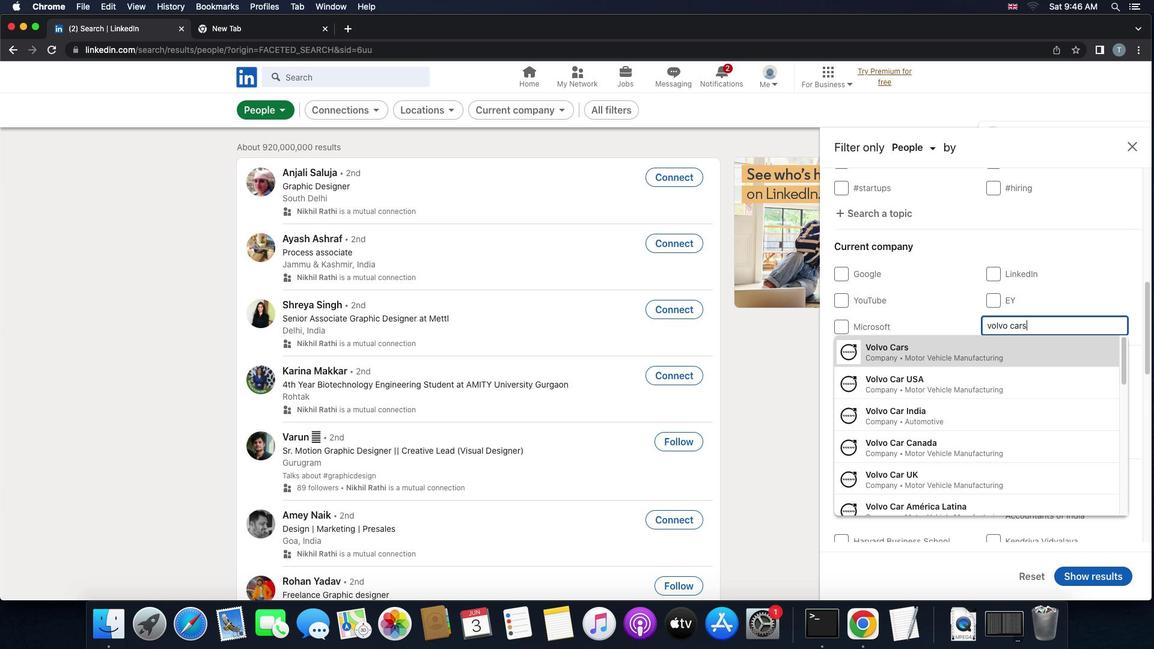 
Action: Mouse moved to (925, 342)
Screenshot: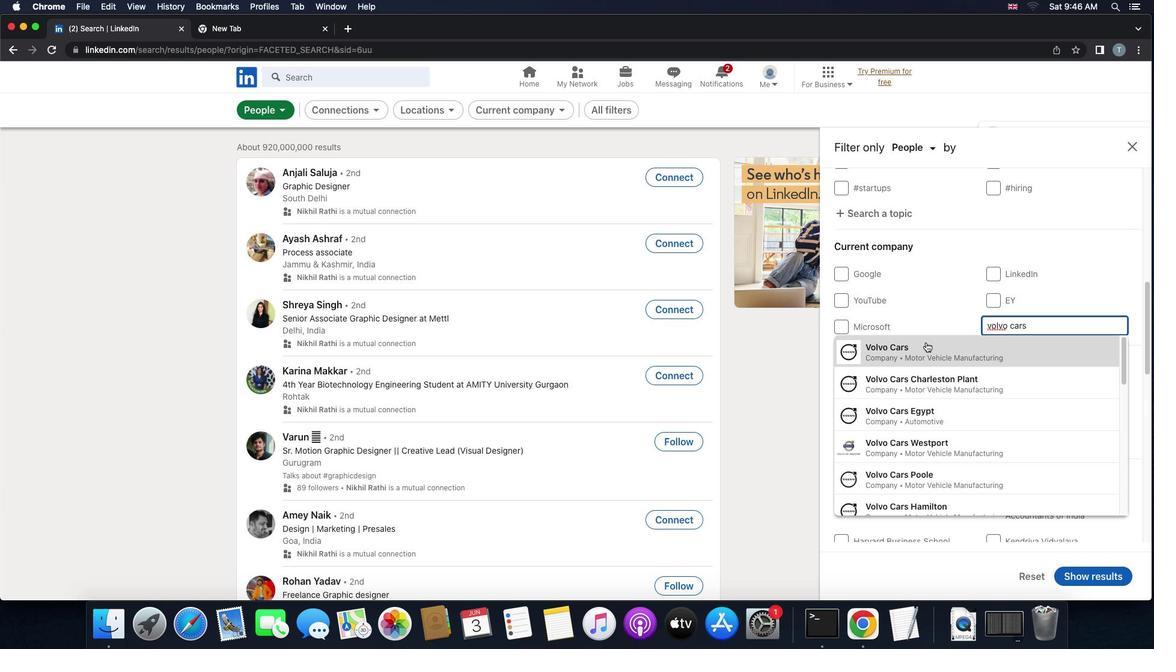 
Action: Mouse pressed left at (925, 342)
Screenshot: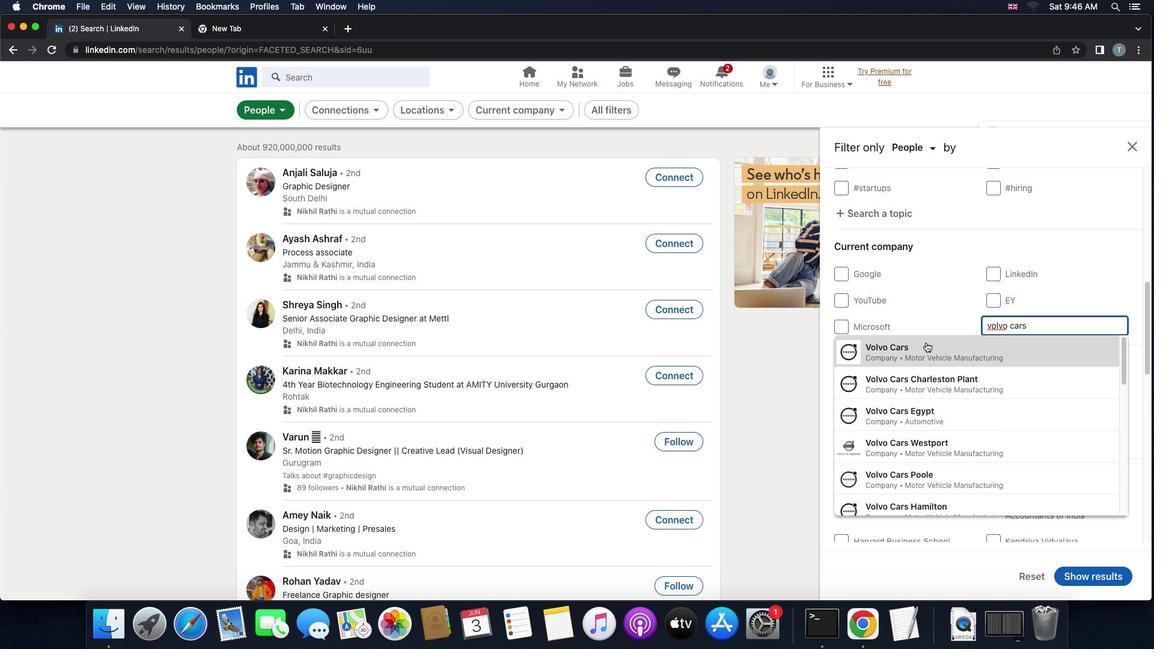 
Action: Mouse moved to (926, 353)
Screenshot: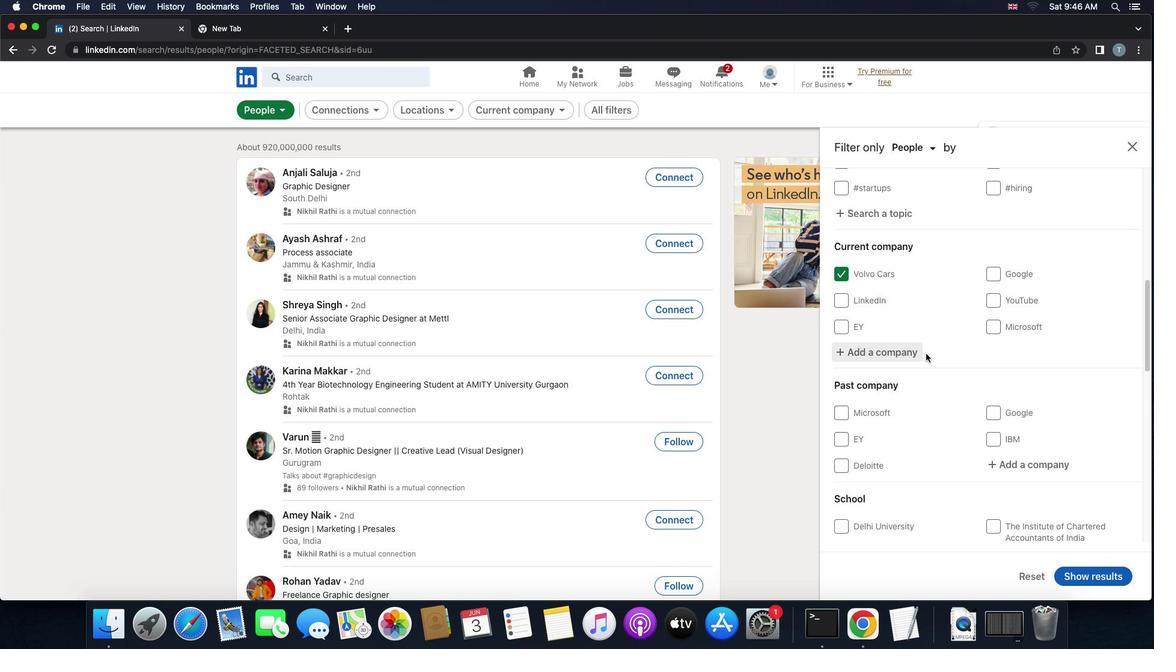 
Action: Mouse scrolled (926, 353) with delta (0, 0)
Screenshot: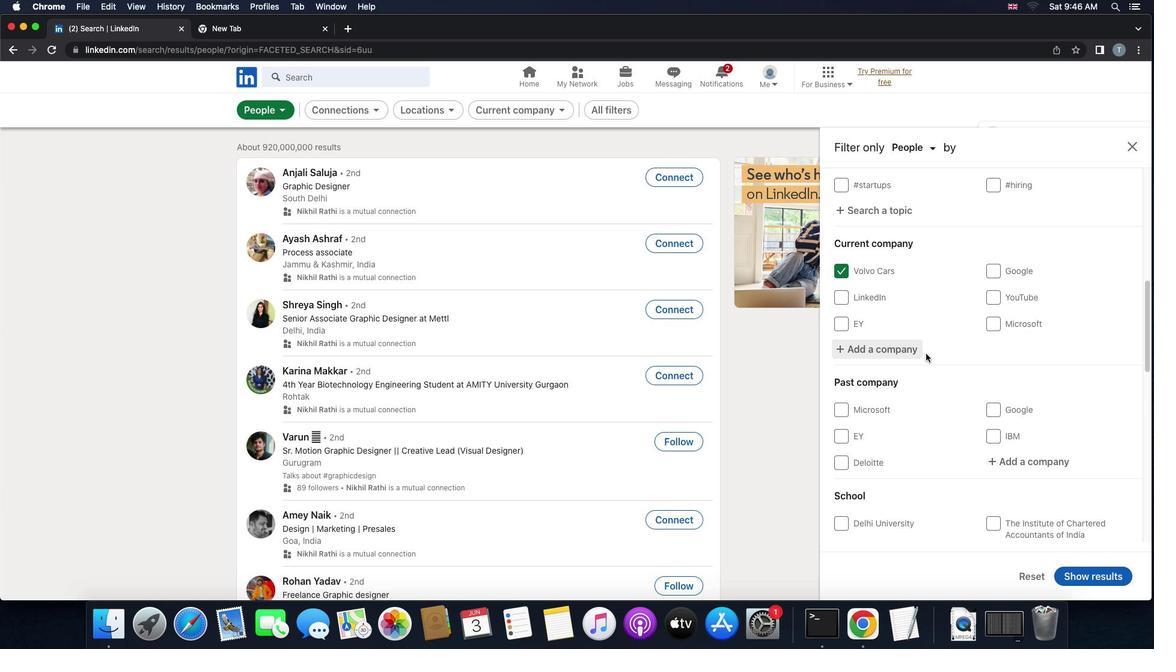 
Action: Mouse scrolled (926, 353) with delta (0, 0)
Screenshot: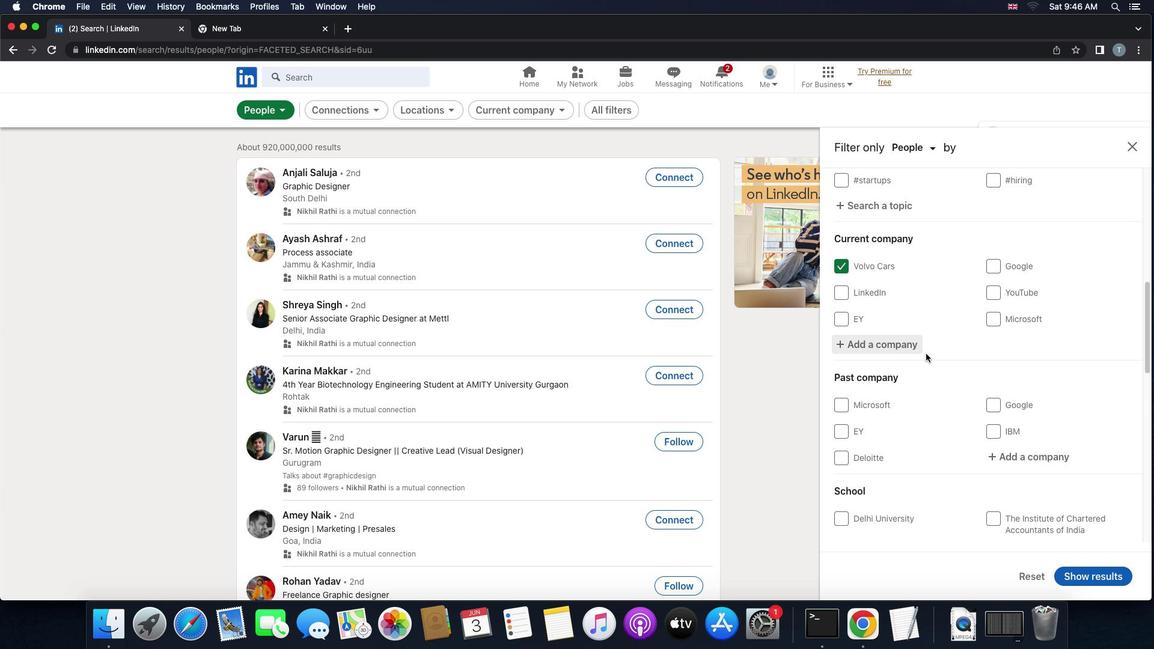 
Action: Mouse scrolled (926, 353) with delta (0, 0)
Screenshot: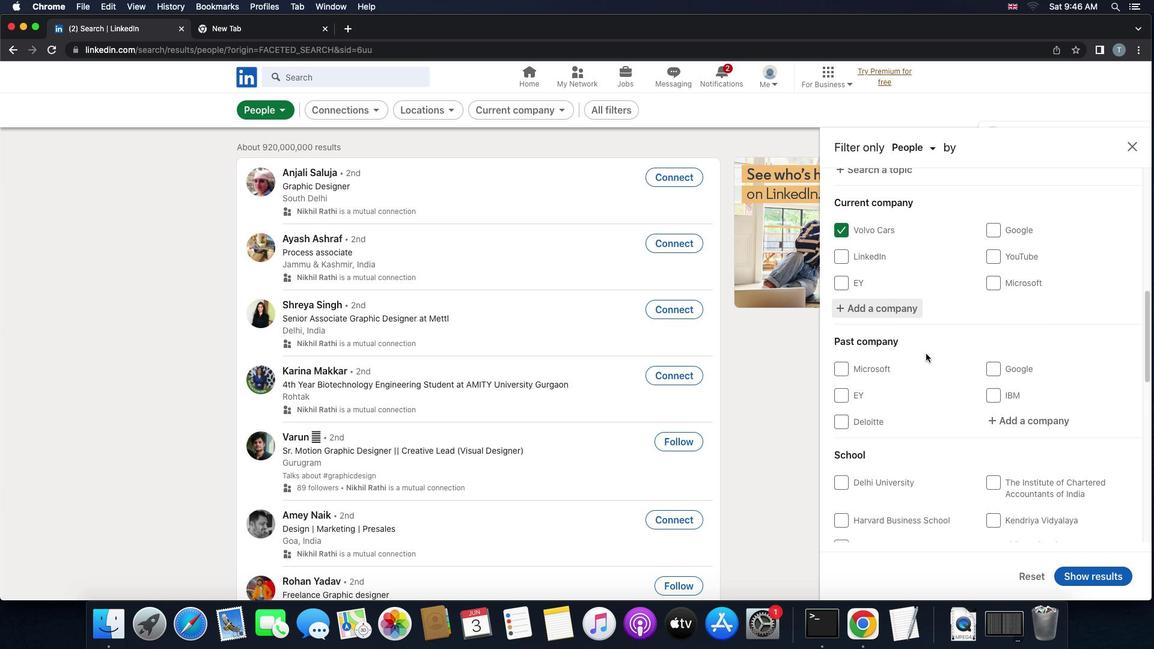 
Action: Mouse scrolled (926, 353) with delta (0, 0)
Screenshot: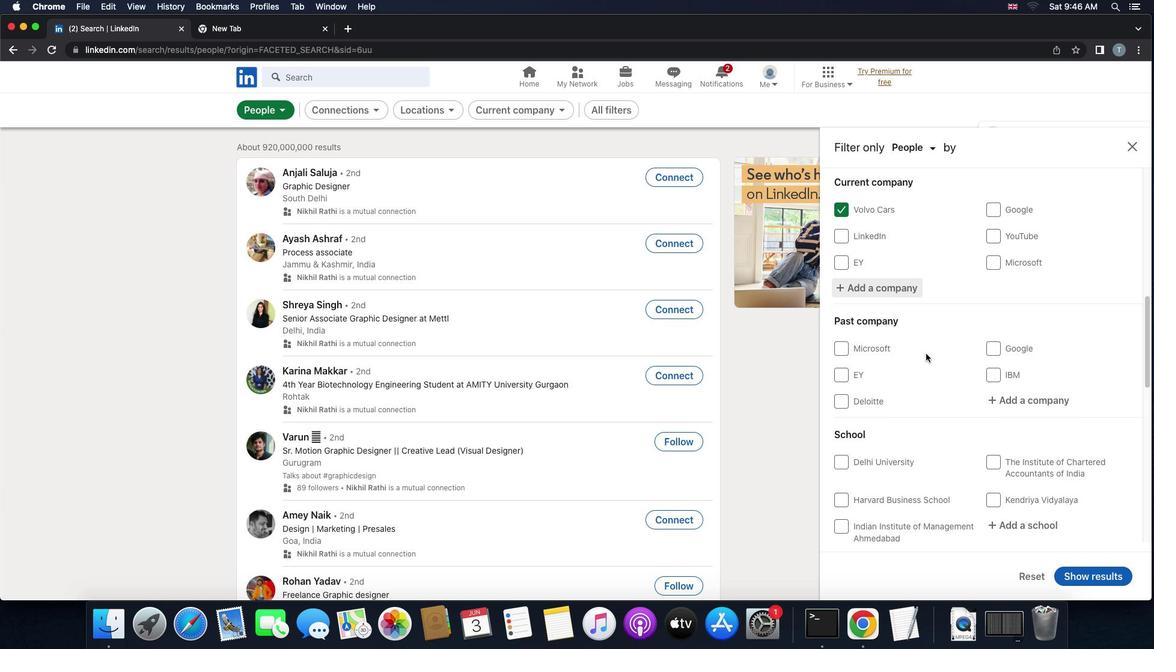 
Action: Mouse scrolled (926, 353) with delta (0, 0)
Screenshot: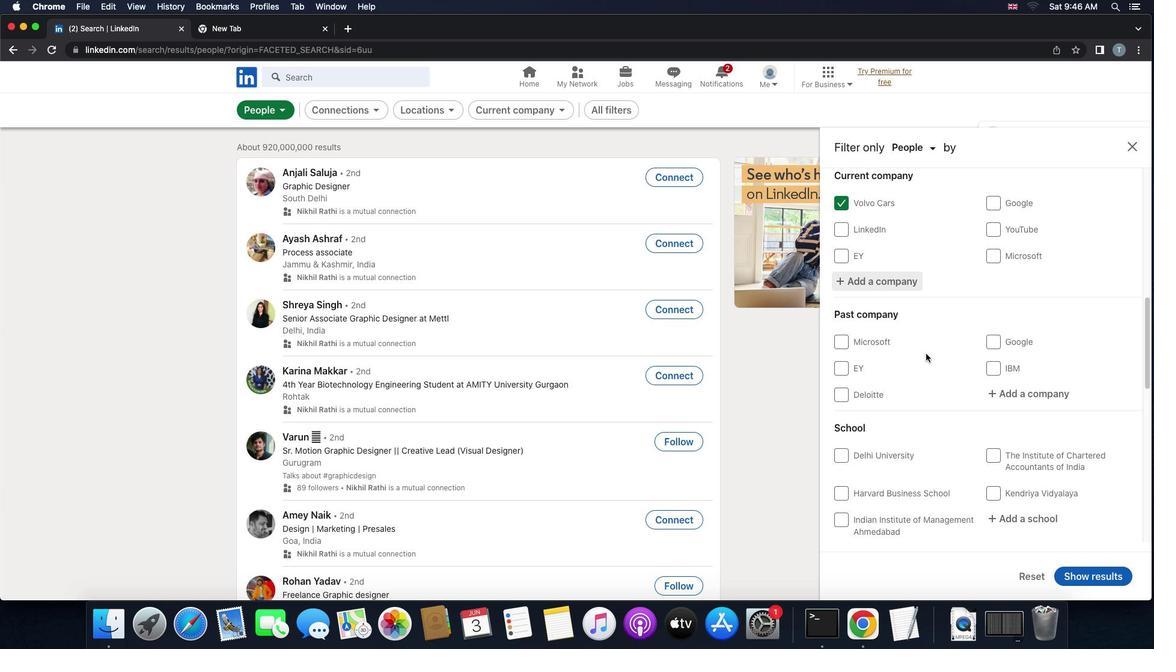 
Action: Mouse scrolled (926, 353) with delta (0, 0)
Screenshot: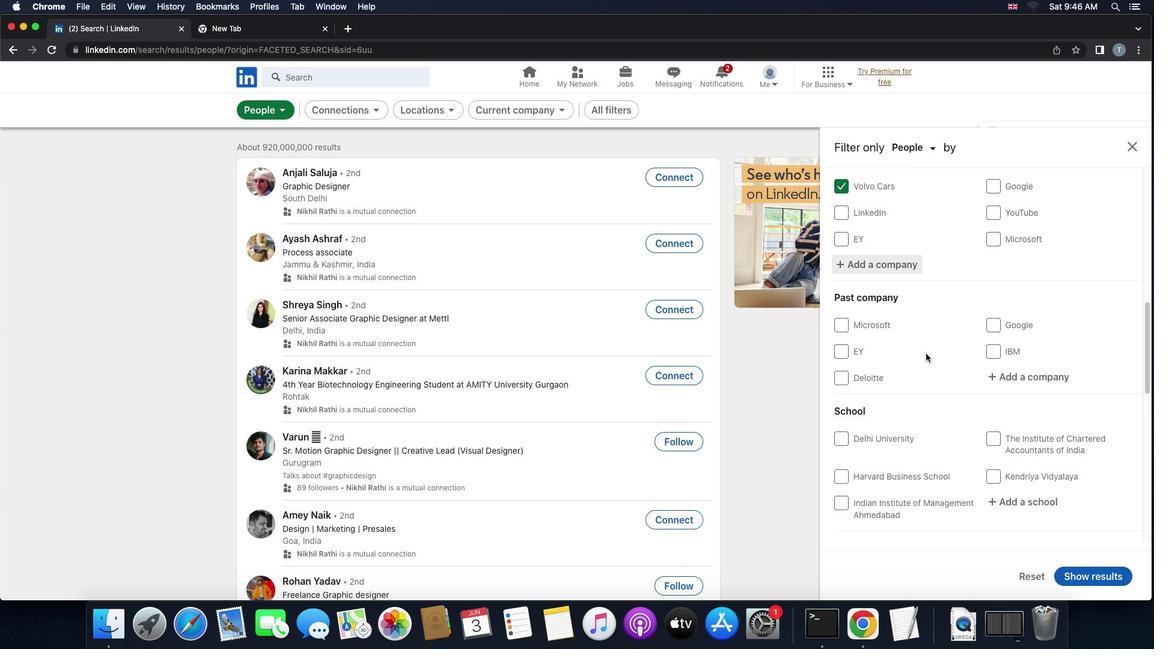 
Action: Mouse scrolled (926, 353) with delta (0, 0)
Screenshot: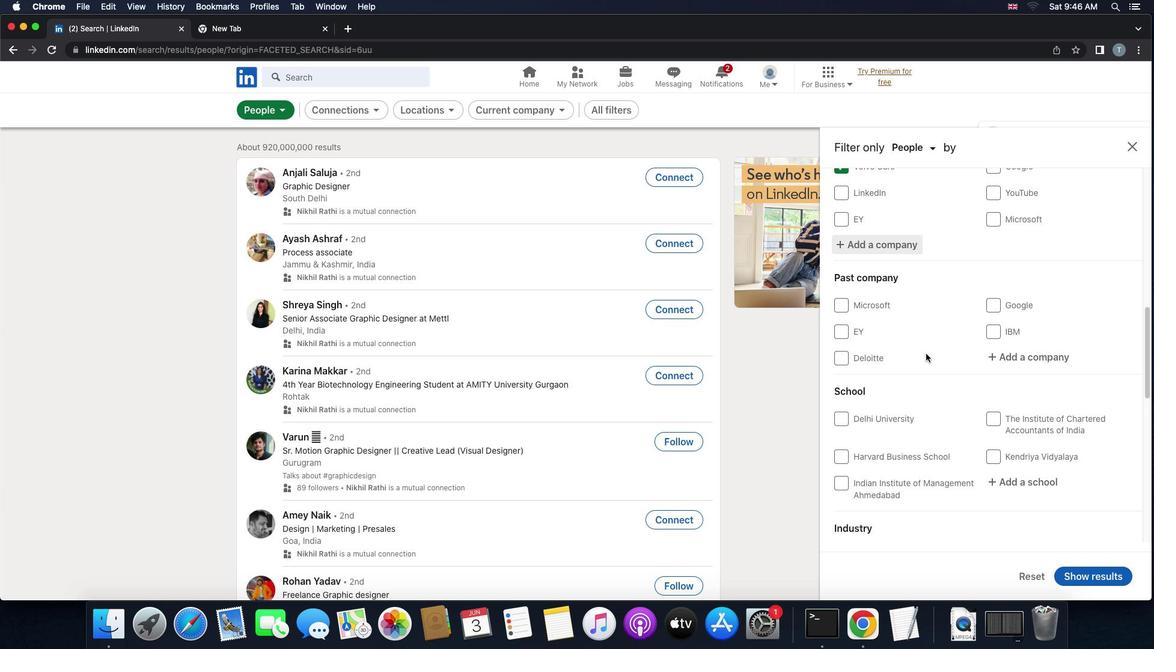 
Action: Mouse scrolled (926, 353) with delta (0, 0)
Screenshot: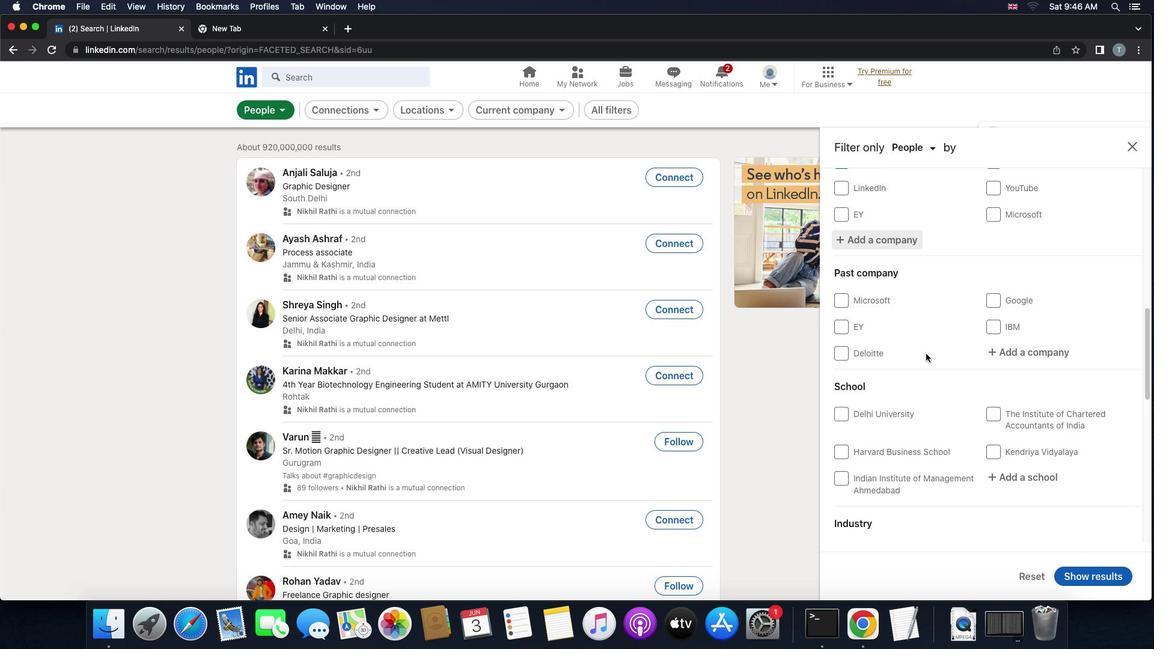 
Action: Mouse scrolled (926, 353) with delta (0, 0)
Screenshot: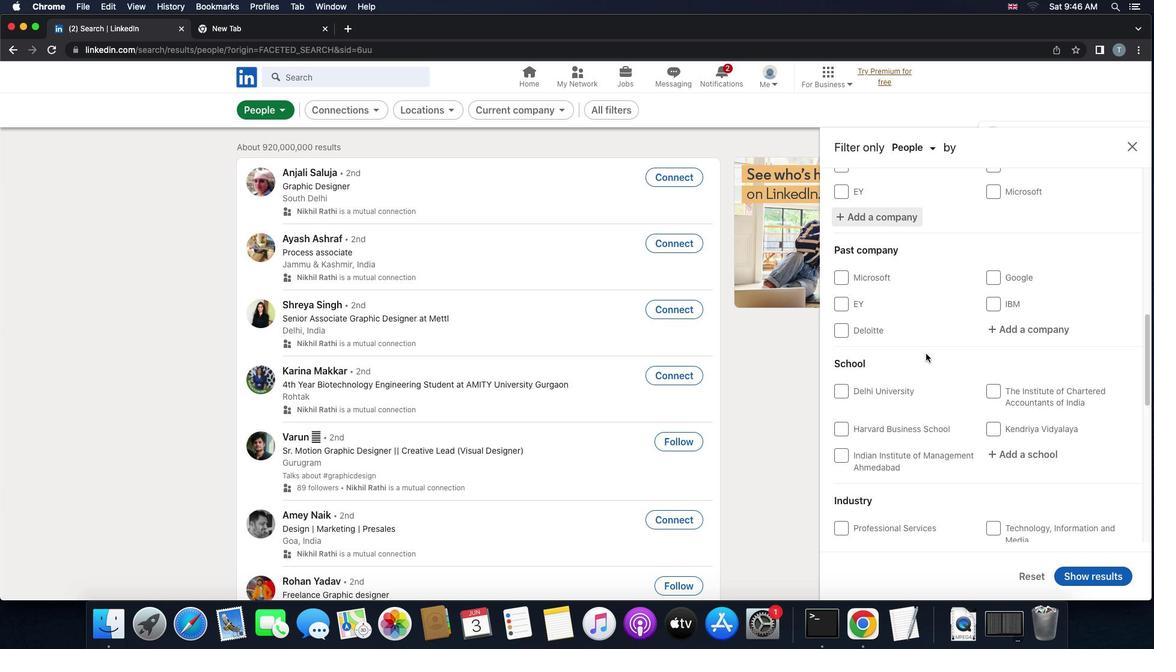 
Action: Mouse scrolled (926, 353) with delta (0, 0)
Screenshot: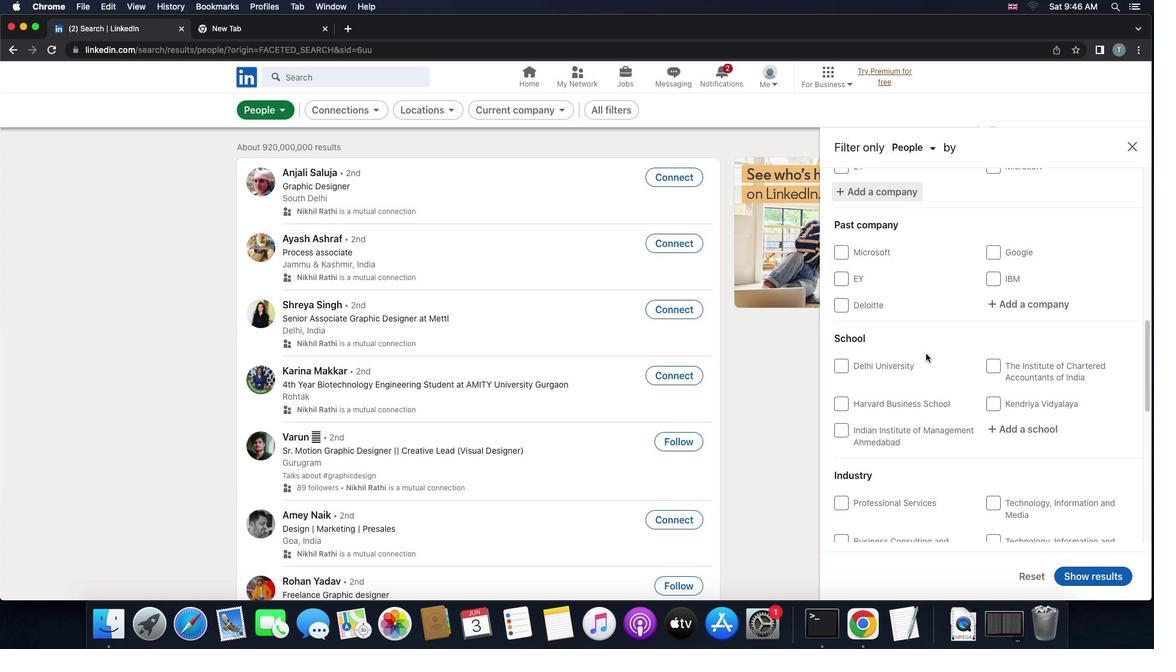 
Action: Mouse scrolled (926, 353) with delta (0, 0)
Screenshot: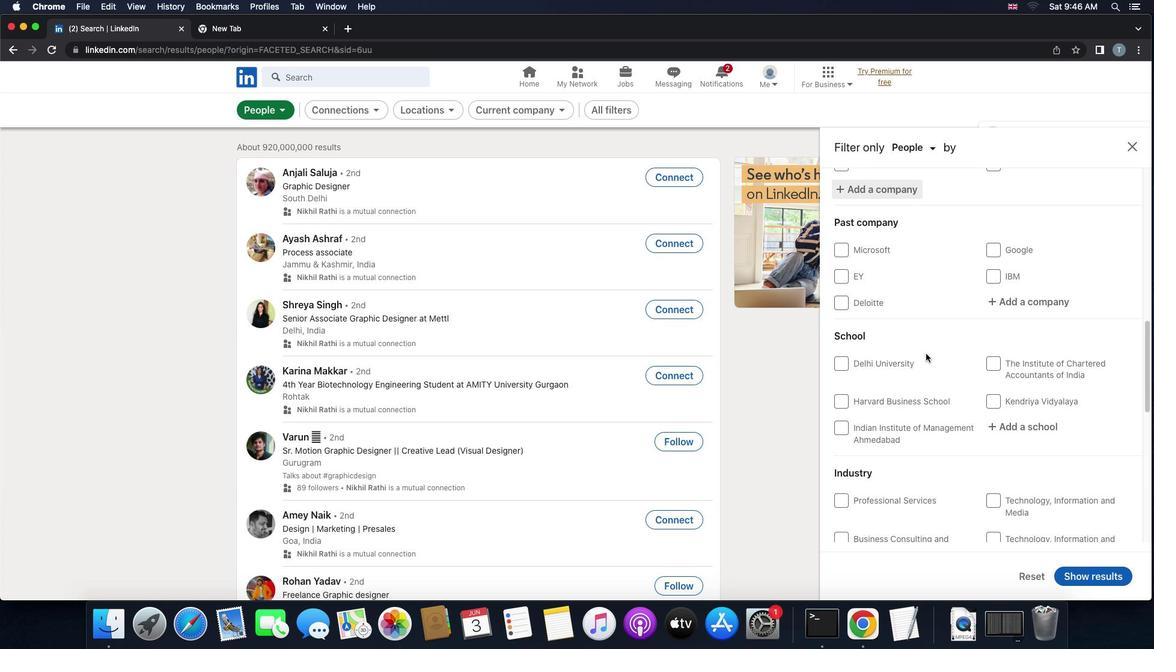 
Action: Mouse scrolled (926, 353) with delta (0, 0)
Screenshot: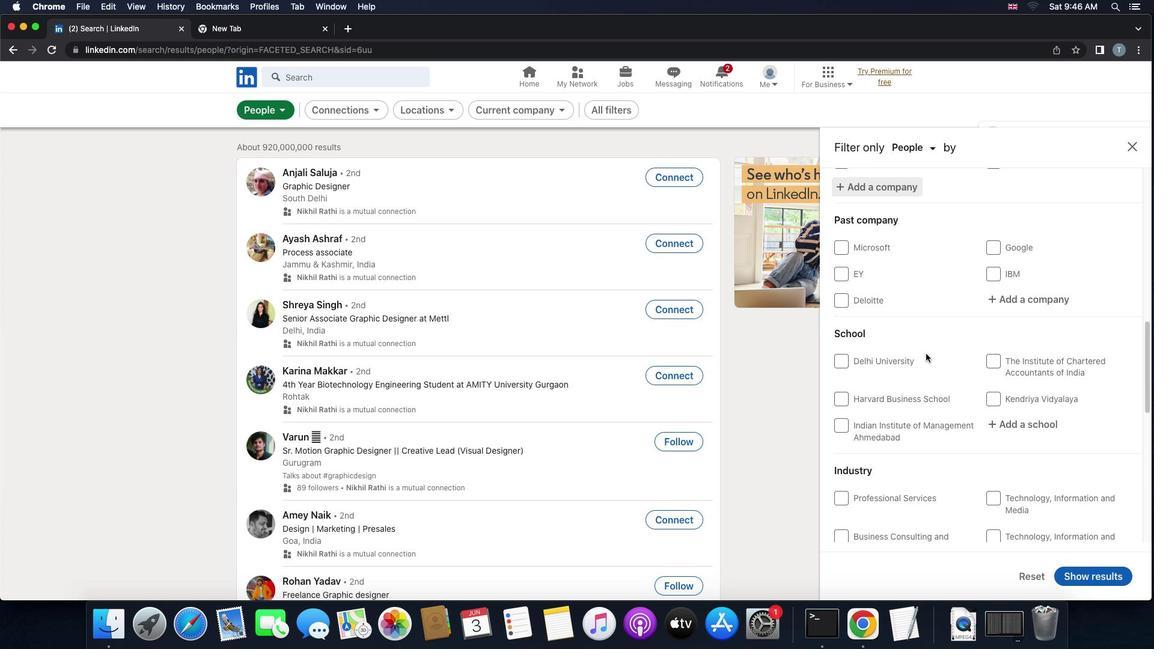 
Action: Mouse moved to (929, 357)
Screenshot: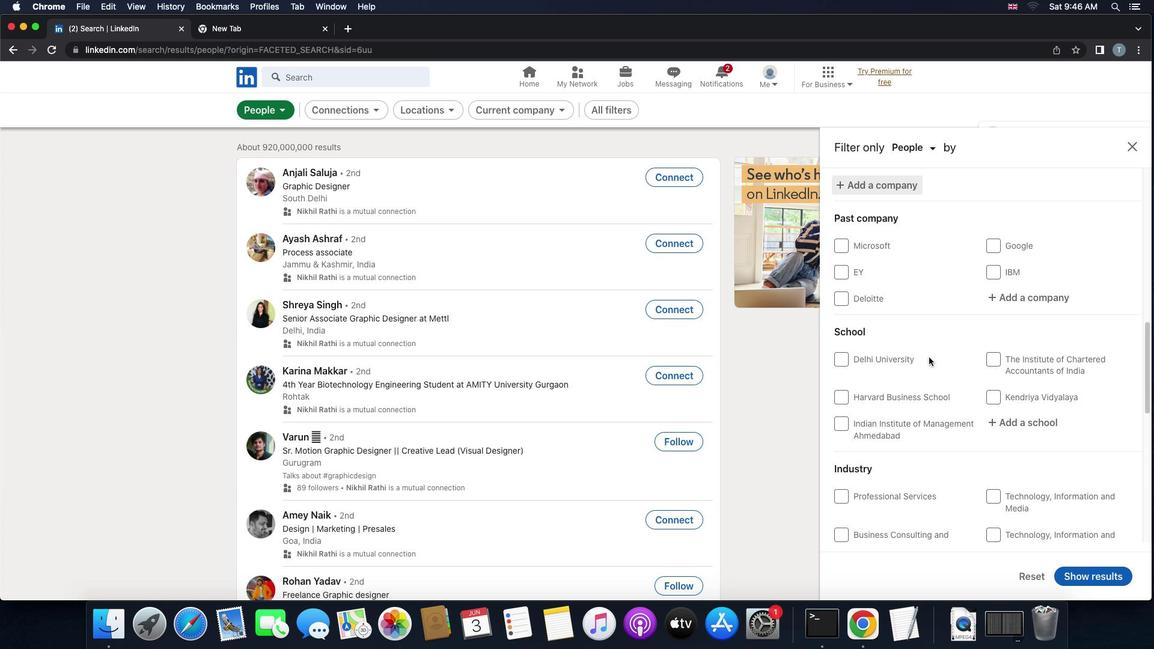 
Action: Mouse scrolled (929, 357) with delta (0, 0)
Screenshot: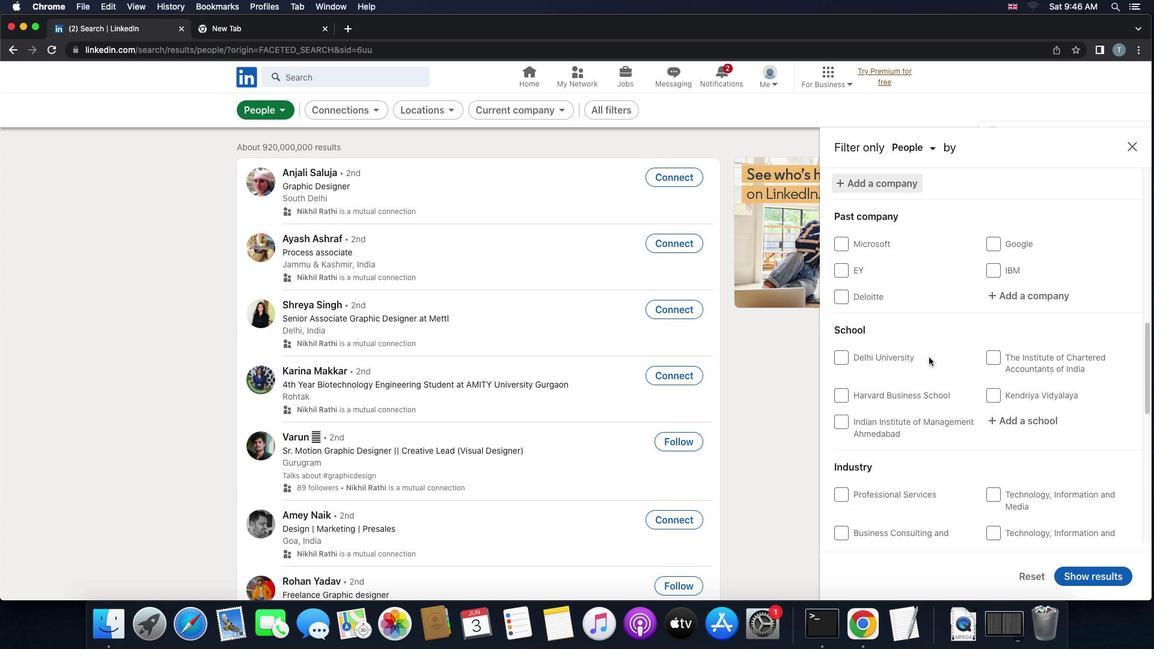 
Action: Mouse scrolled (929, 357) with delta (0, 0)
Screenshot: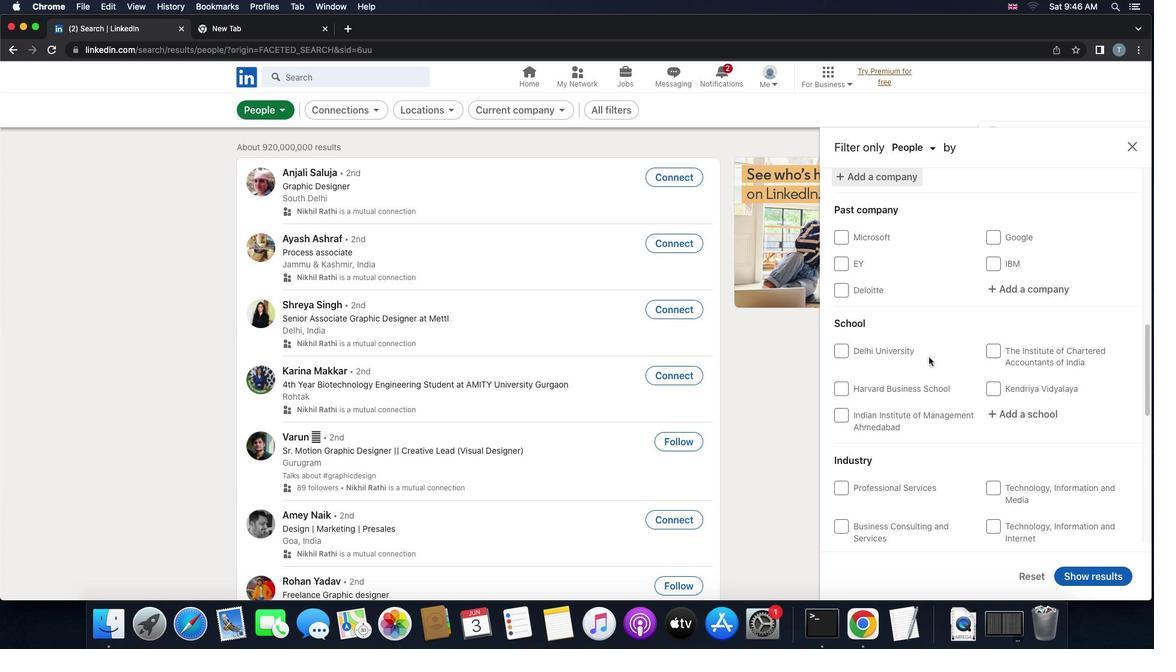 
Action: Mouse moved to (1039, 401)
Screenshot: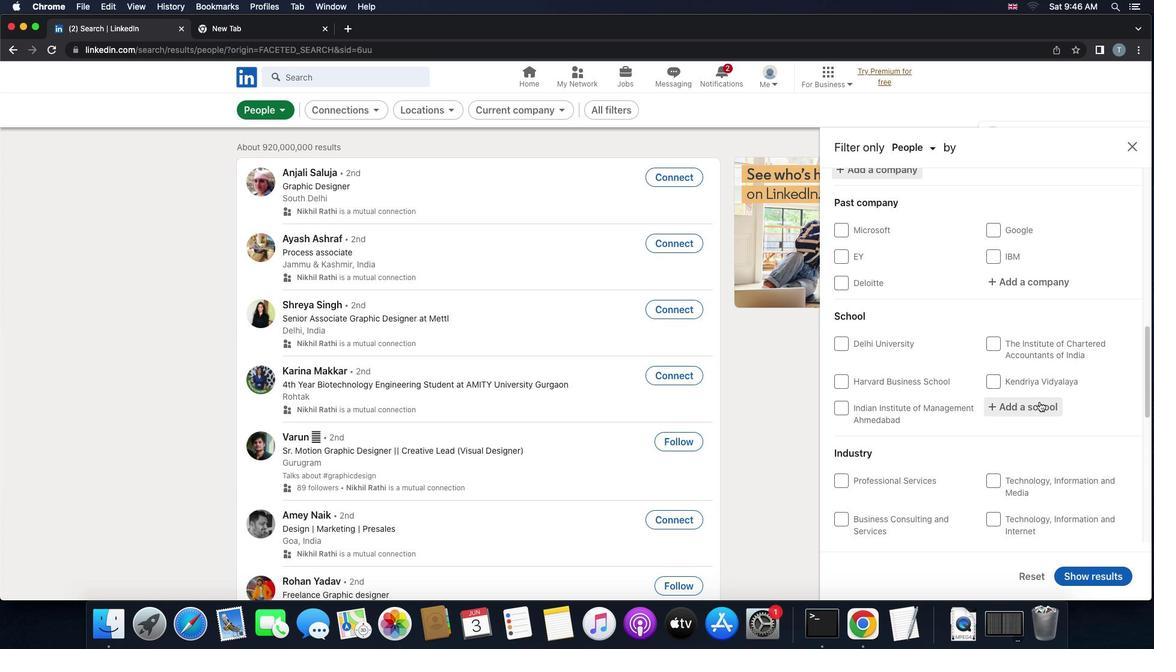
Action: Mouse pressed left at (1039, 401)
Screenshot: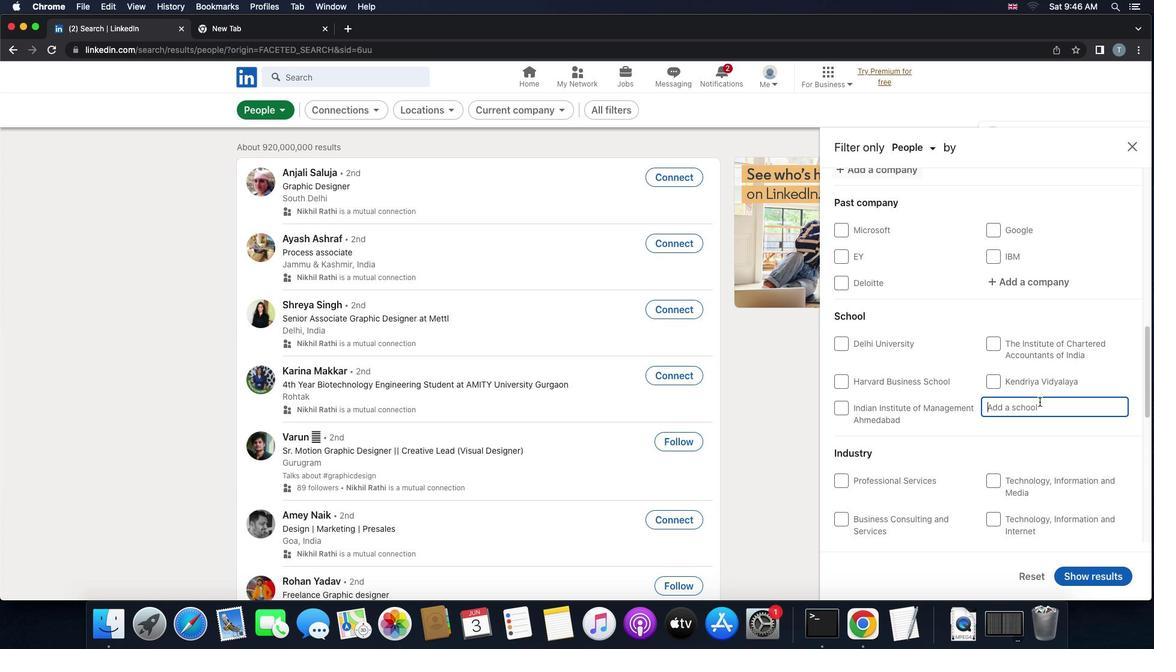 
Action: Key pressed 's''r'Key.space'e''n''g''i'
Screenshot: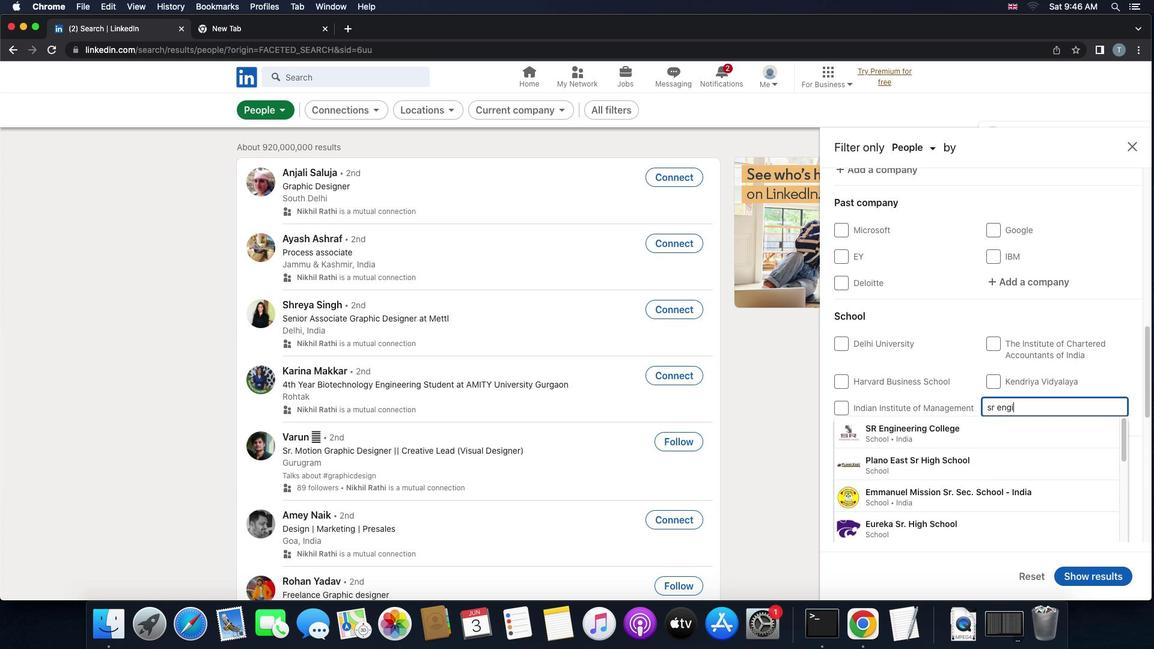 
Action: Mouse moved to (979, 423)
Screenshot: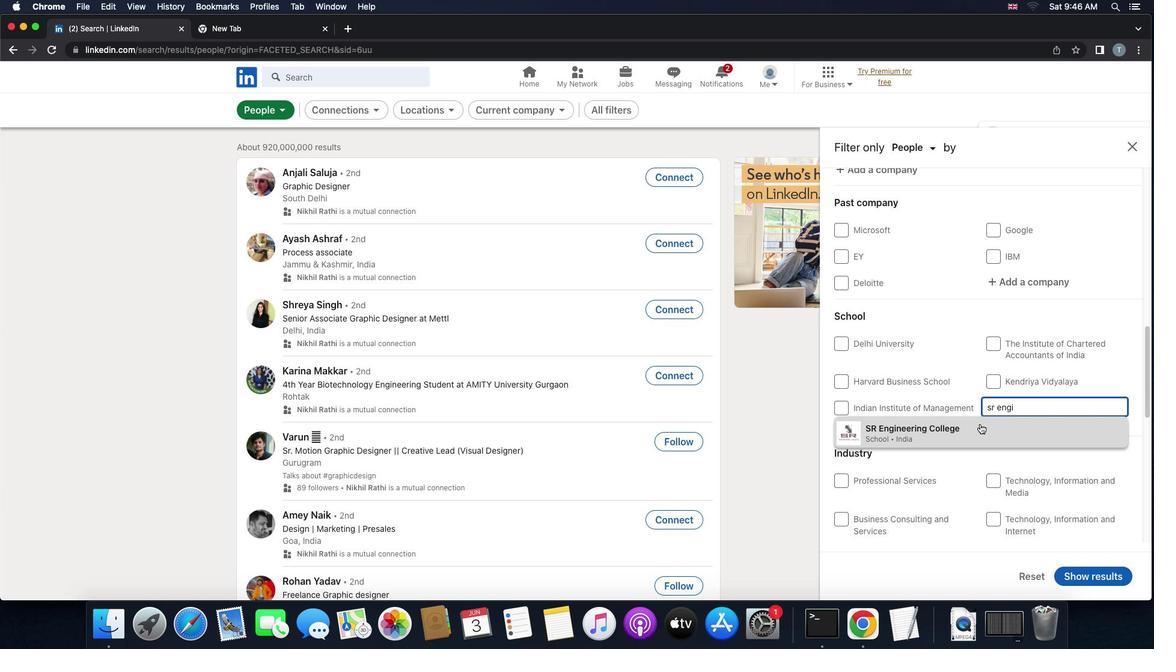 
Action: Mouse pressed left at (979, 423)
Screenshot: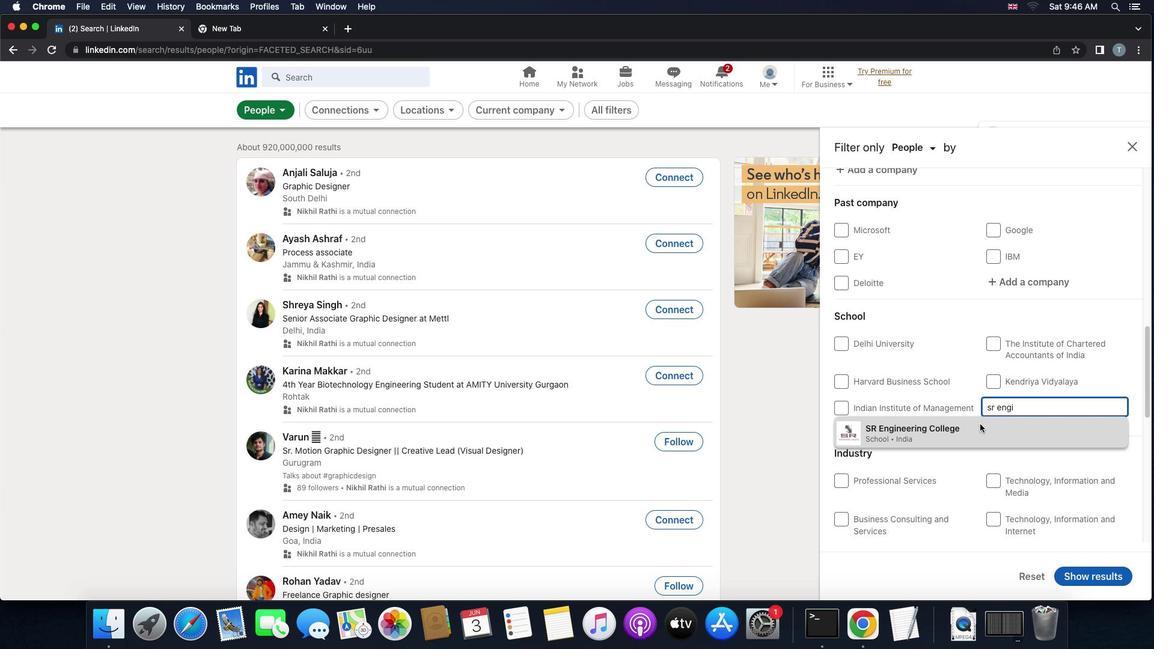 
Action: Mouse scrolled (979, 423) with delta (0, 0)
Screenshot: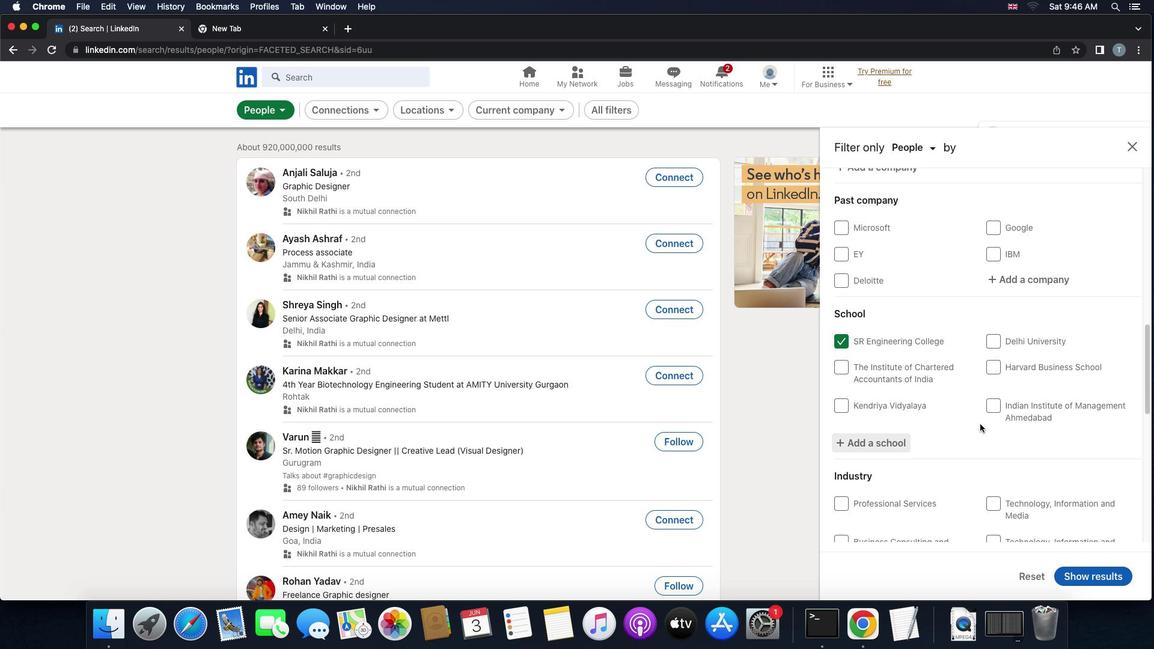 
Action: Mouse scrolled (979, 423) with delta (0, 0)
Screenshot: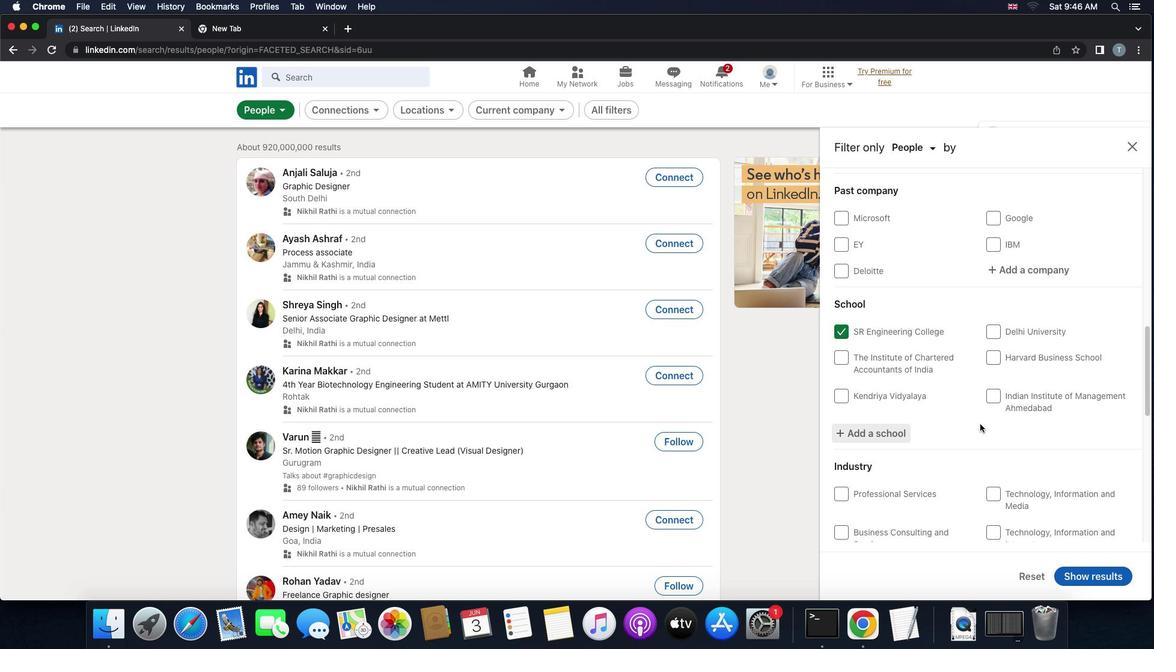 
Action: Mouse scrolled (979, 423) with delta (0, 0)
Screenshot: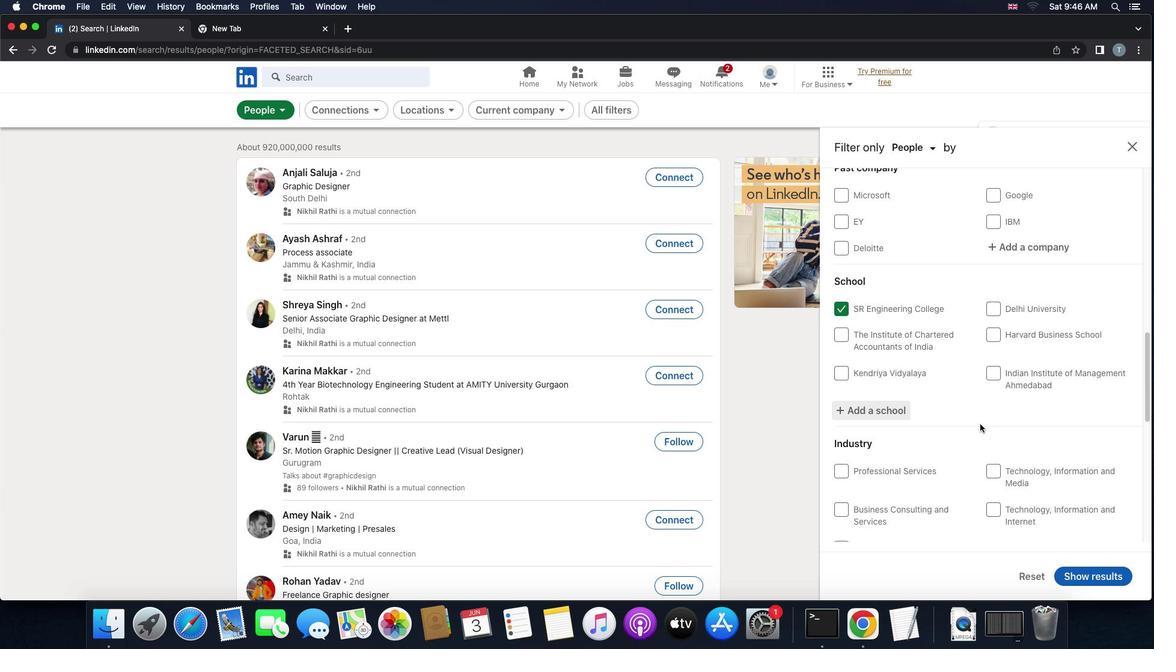 
Action: Mouse scrolled (979, 423) with delta (0, -1)
Screenshot: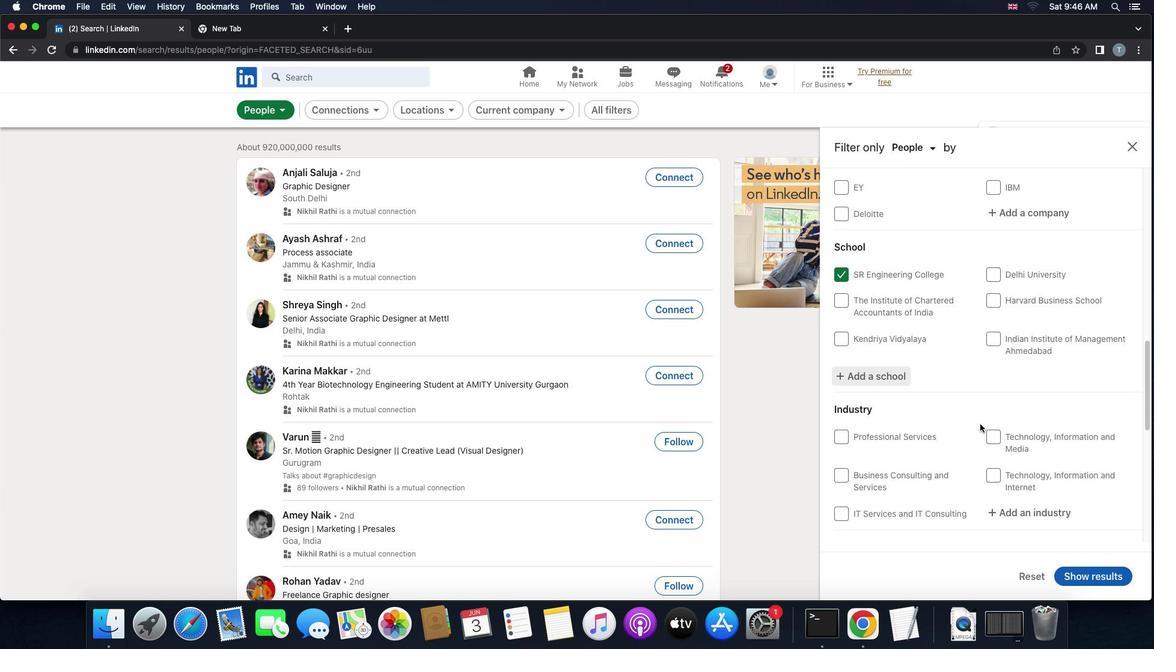 
Action: Mouse scrolled (979, 423) with delta (0, 0)
Screenshot: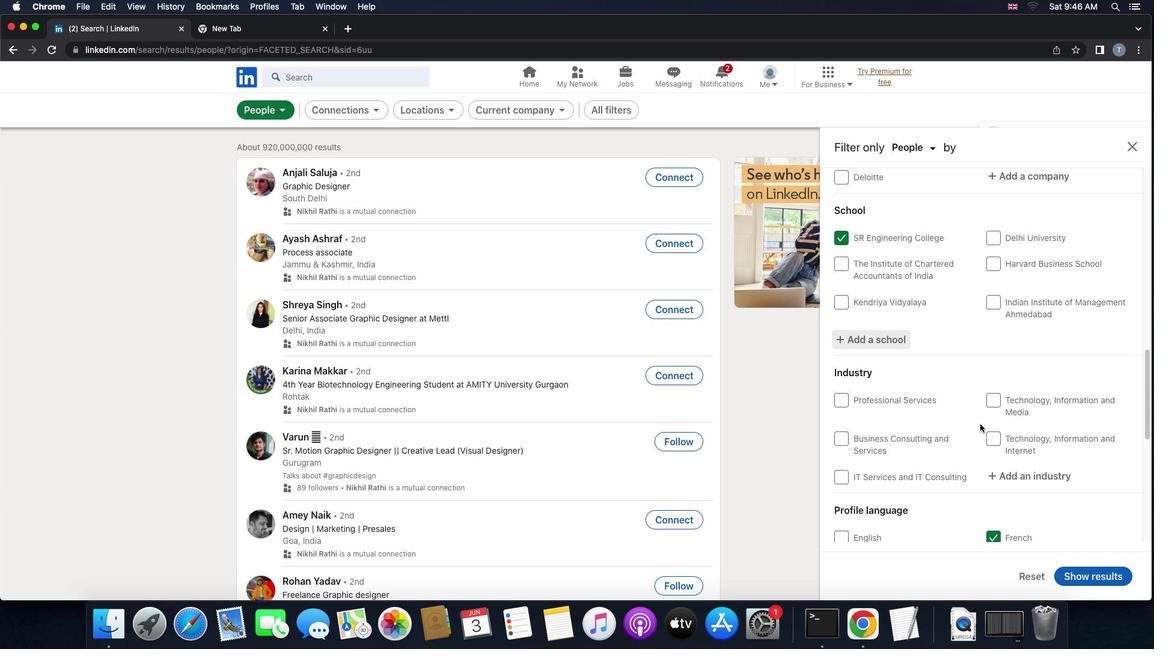 
Action: Mouse scrolled (979, 423) with delta (0, 0)
Screenshot: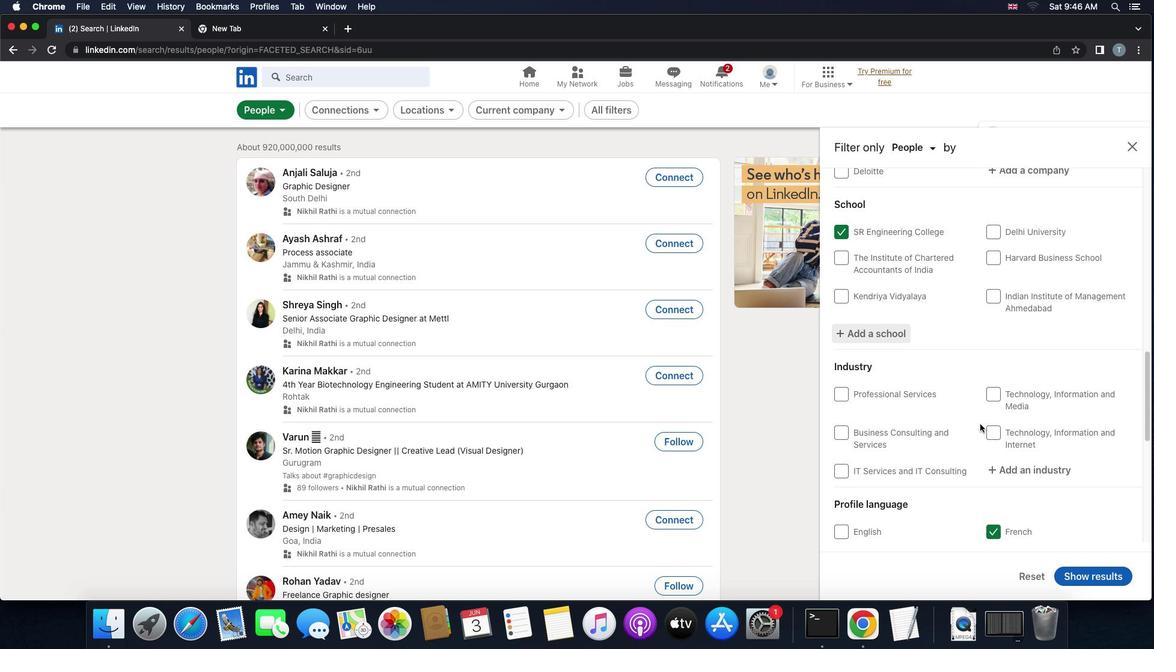 
Action: Mouse scrolled (979, 423) with delta (0, 0)
Screenshot: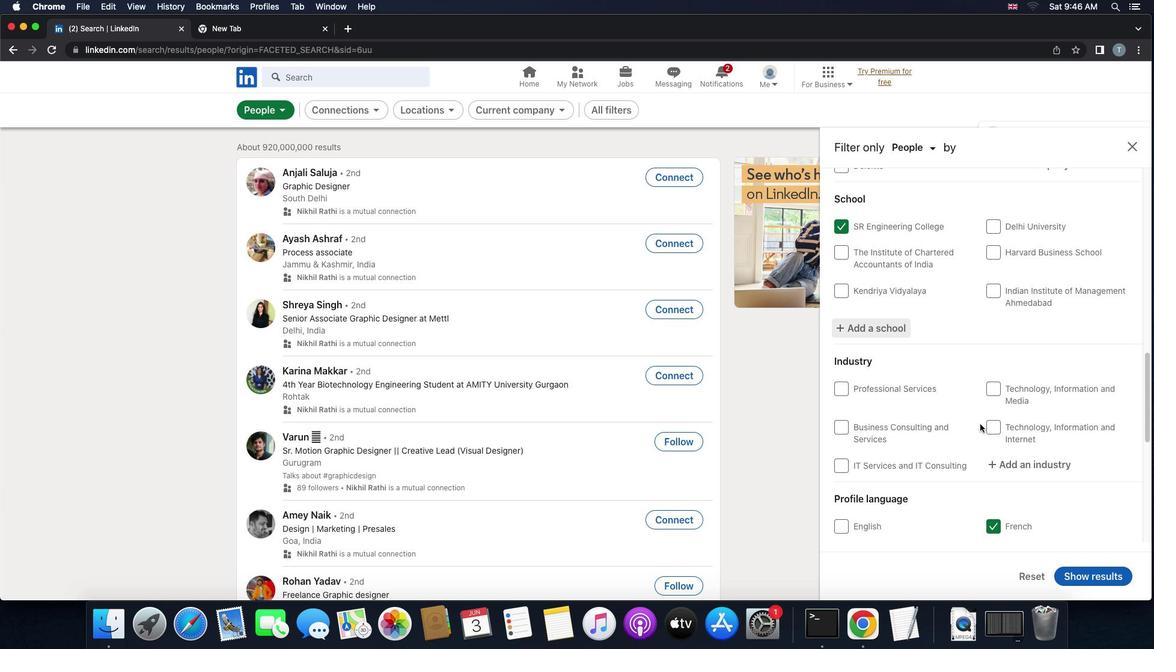 
Action: Mouse scrolled (979, 423) with delta (0, 0)
Screenshot: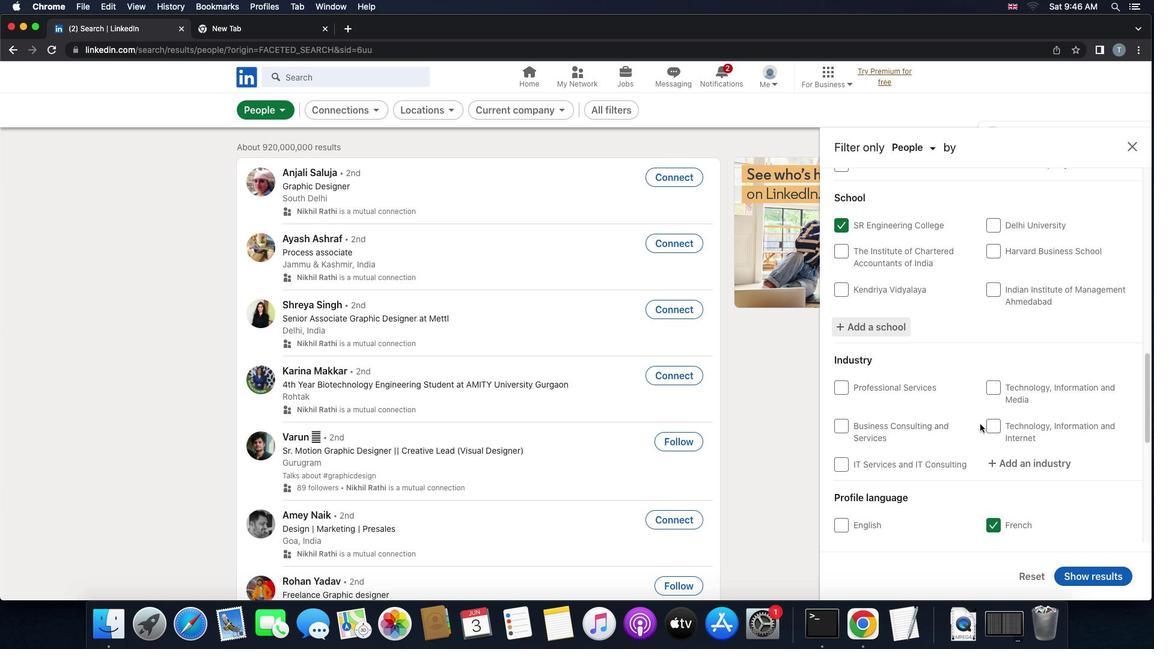 
Action: Mouse scrolled (979, 423) with delta (0, 0)
Screenshot: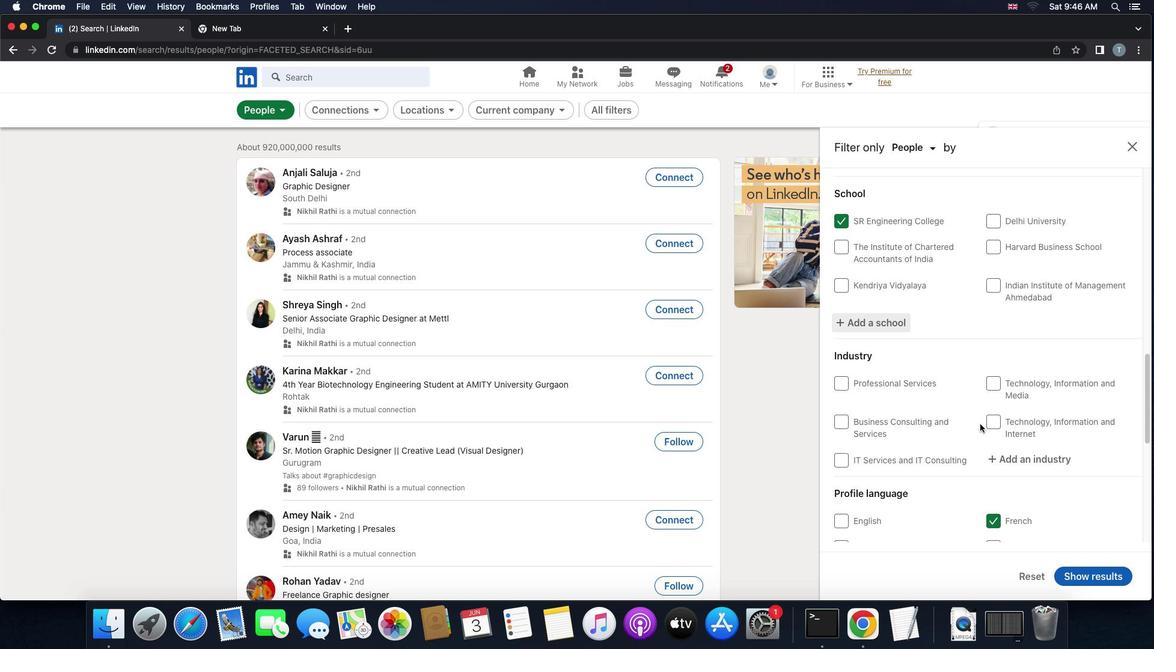 
Action: Mouse scrolled (979, 423) with delta (0, 0)
Screenshot: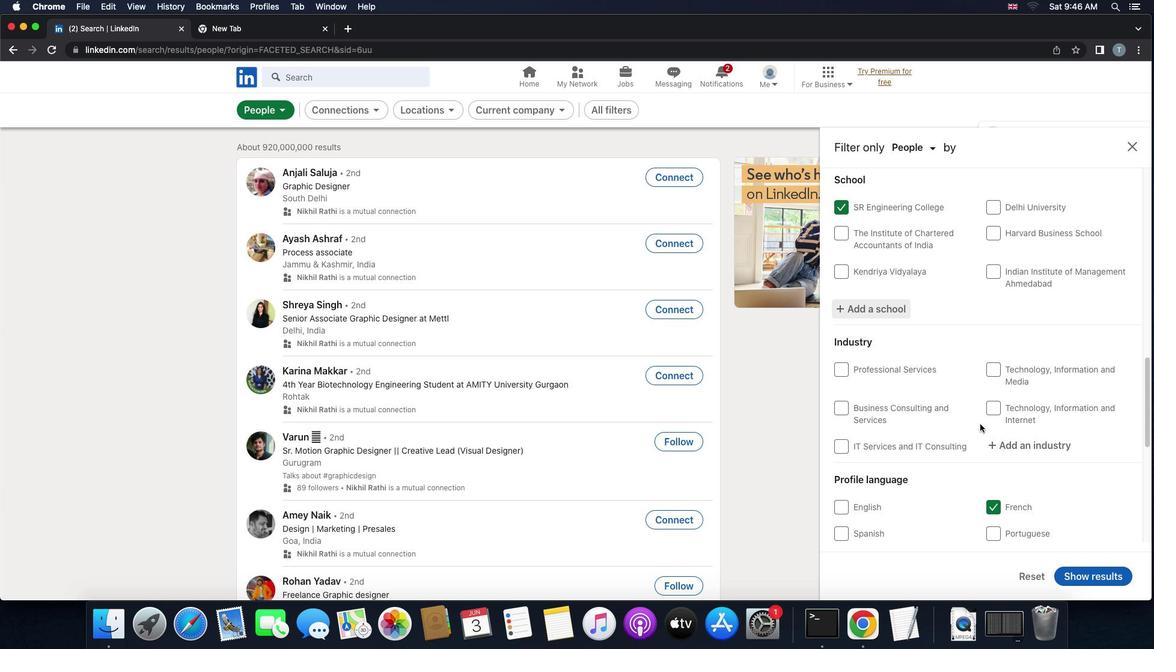 
Action: Mouse scrolled (979, 423) with delta (0, 0)
Screenshot: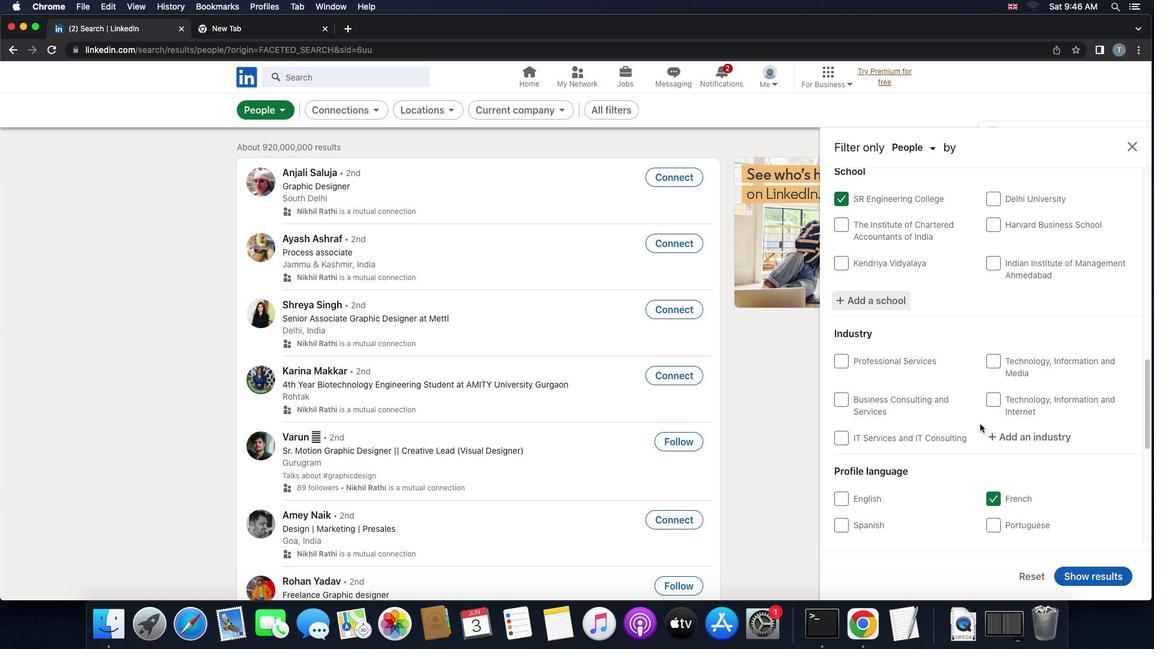 
Action: Mouse scrolled (979, 423) with delta (0, 0)
Screenshot: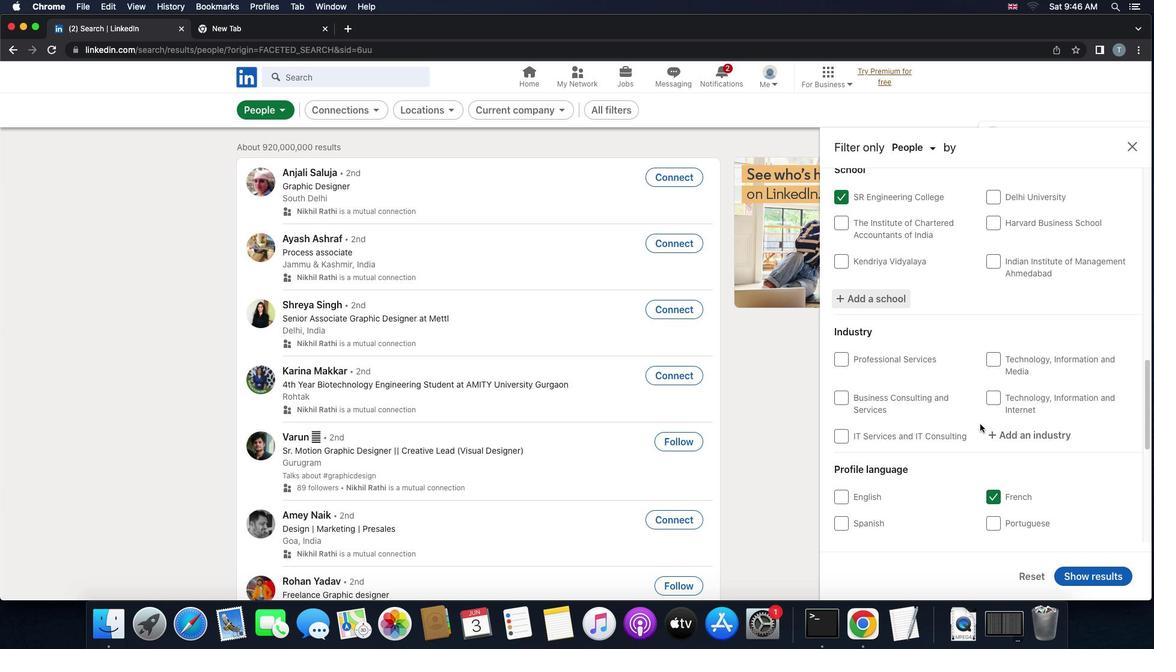 
Action: Mouse scrolled (979, 423) with delta (0, 0)
Screenshot: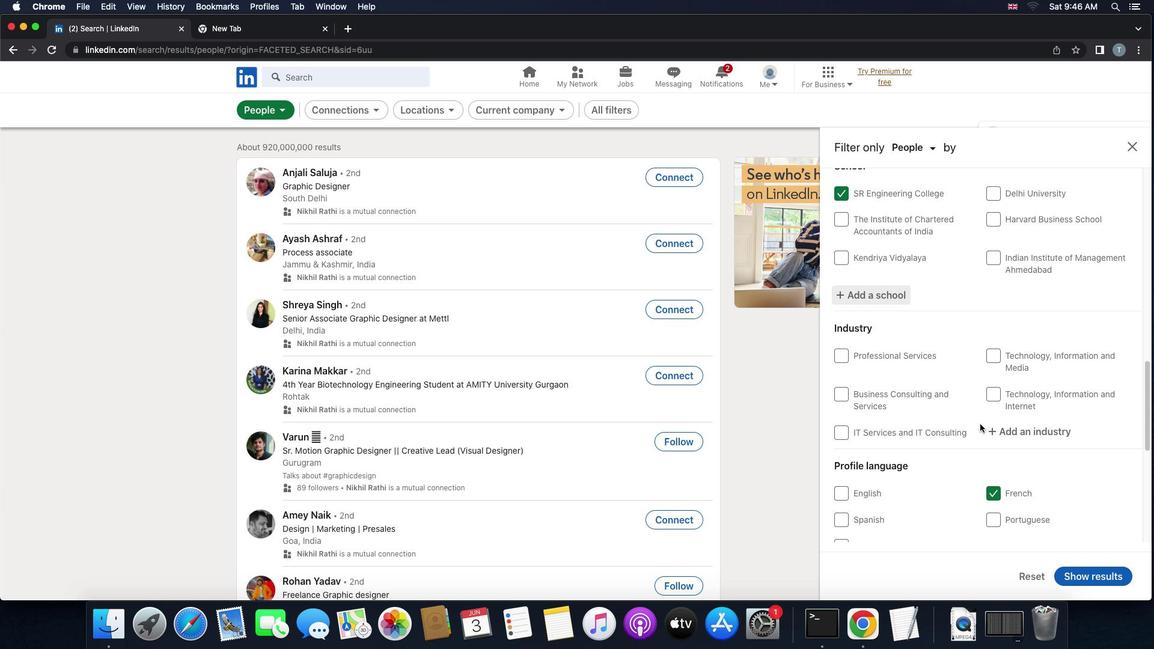 
Action: Mouse scrolled (979, 423) with delta (0, 0)
Screenshot: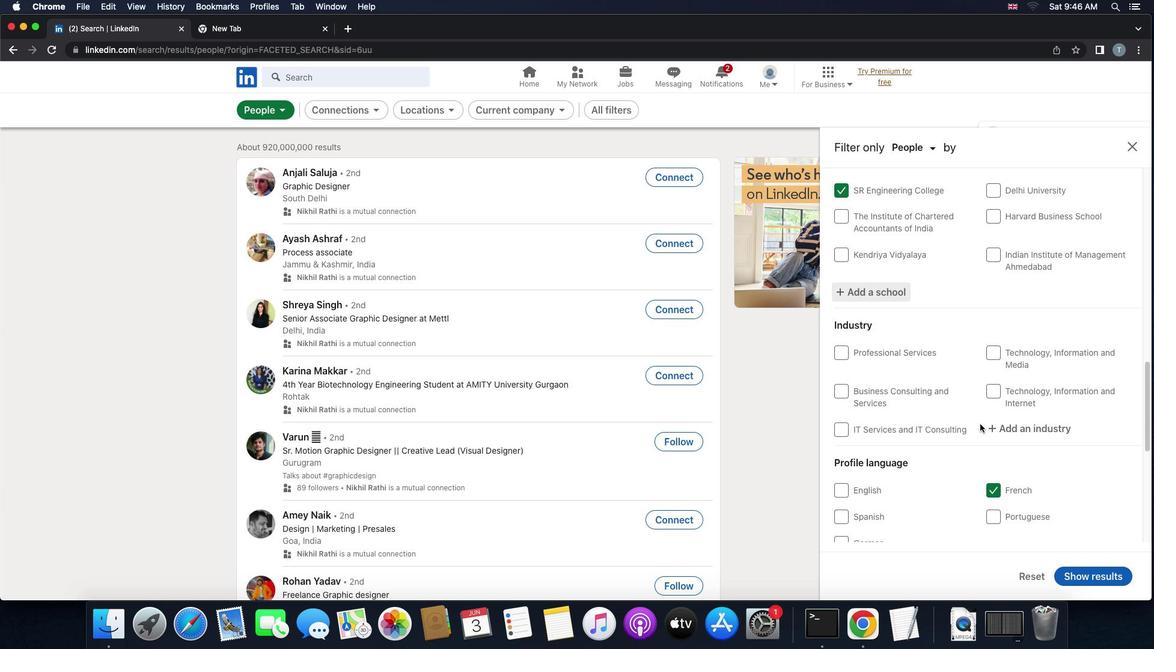 
Action: Mouse scrolled (979, 423) with delta (0, 0)
Screenshot: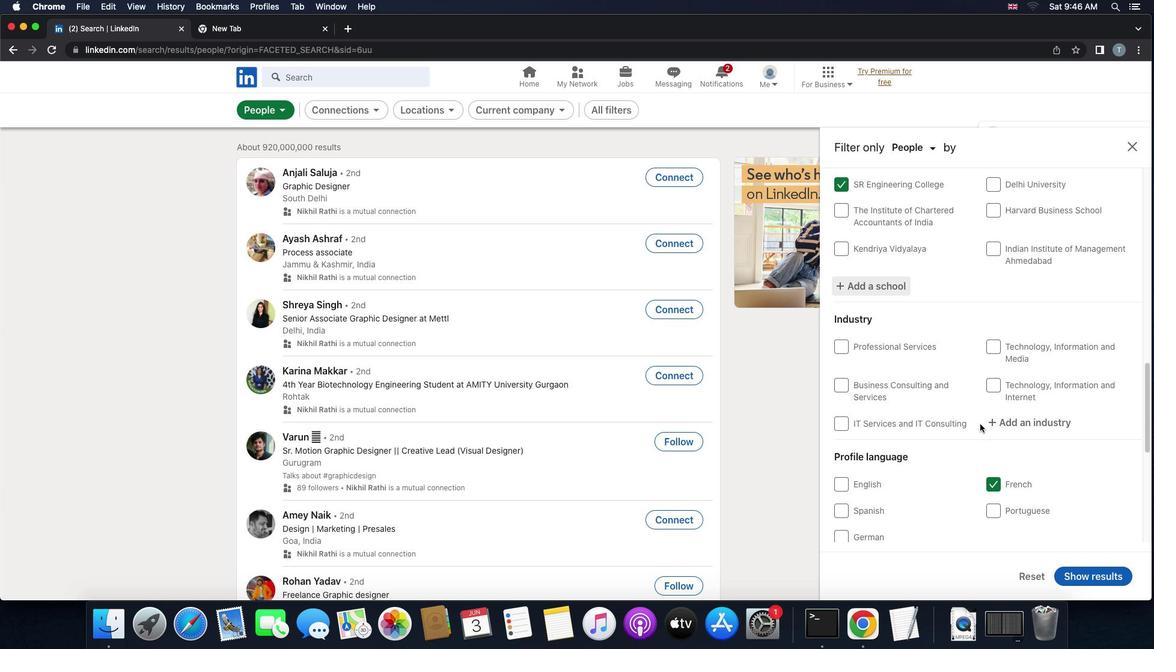 
Action: Mouse moved to (1012, 424)
Screenshot: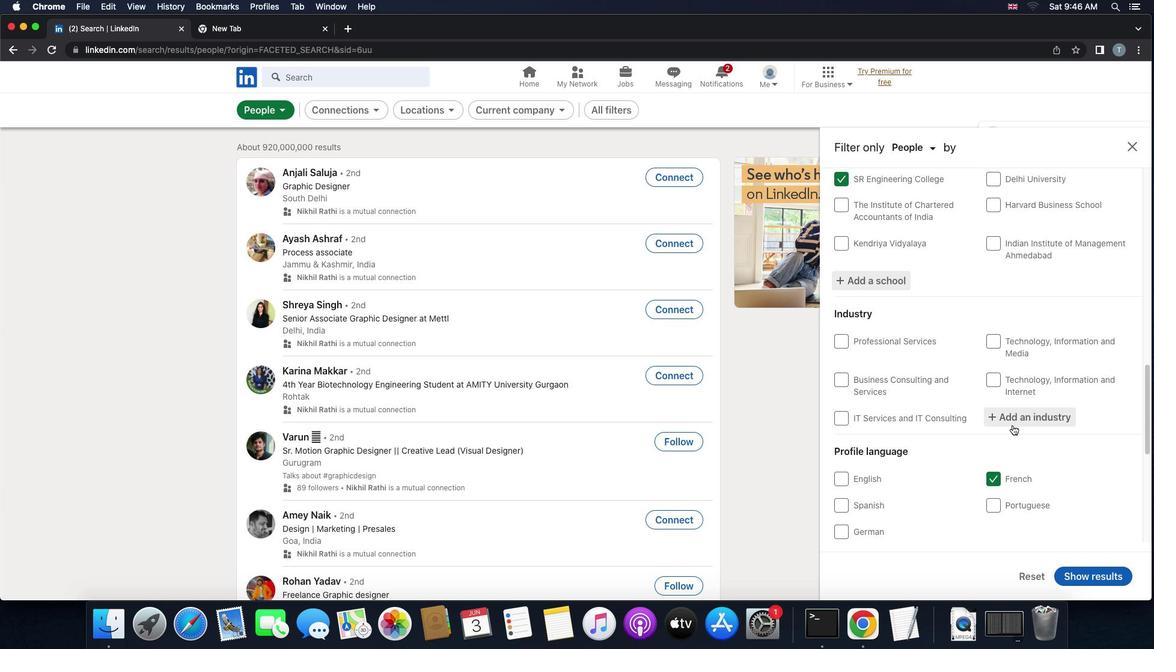 
Action: Mouse pressed left at (1012, 424)
Screenshot: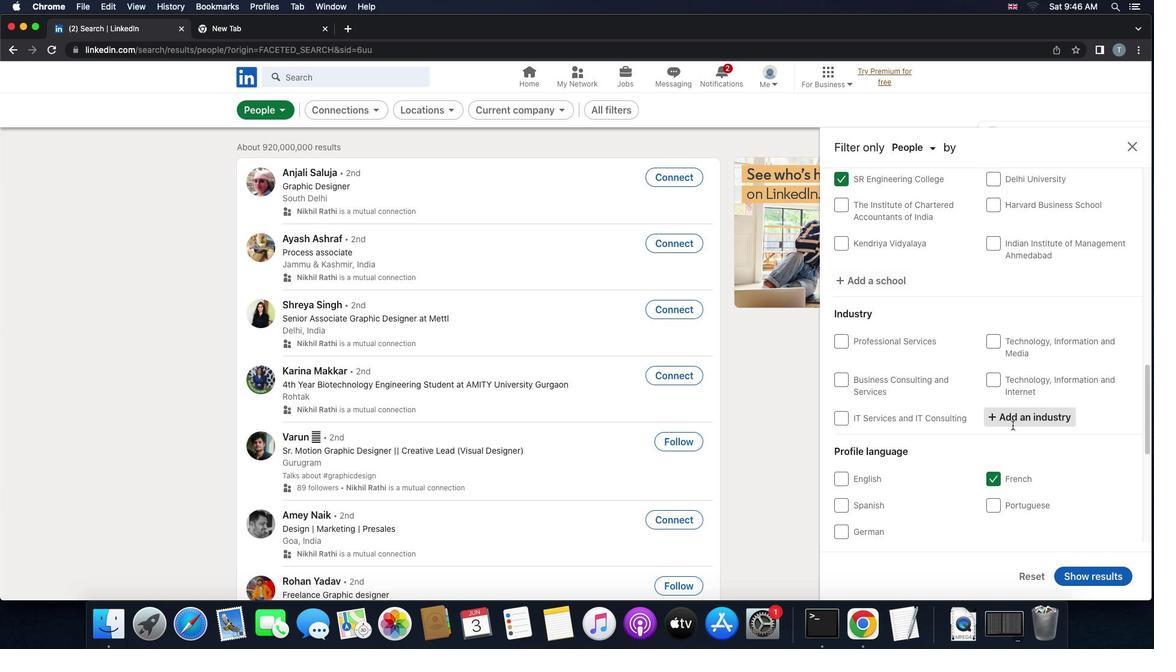 
Action: Mouse moved to (1012, 422)
Screenshot: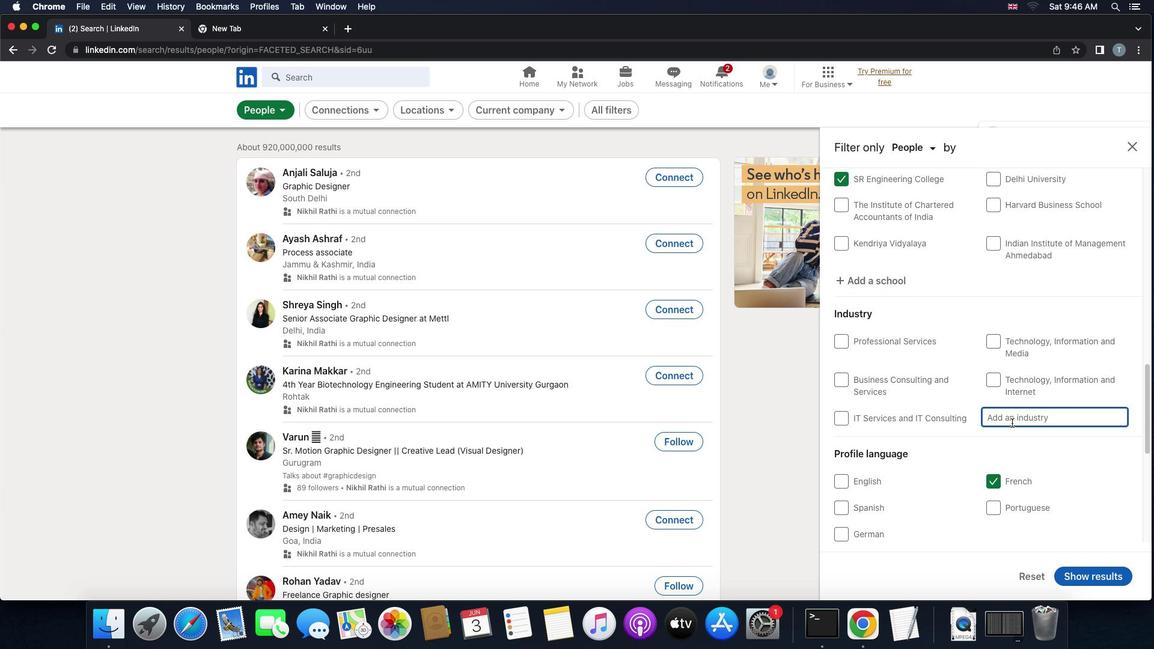 
Action: Key pressed 'i''n''d''u''s''t''r''y'Key.space
Screenshot: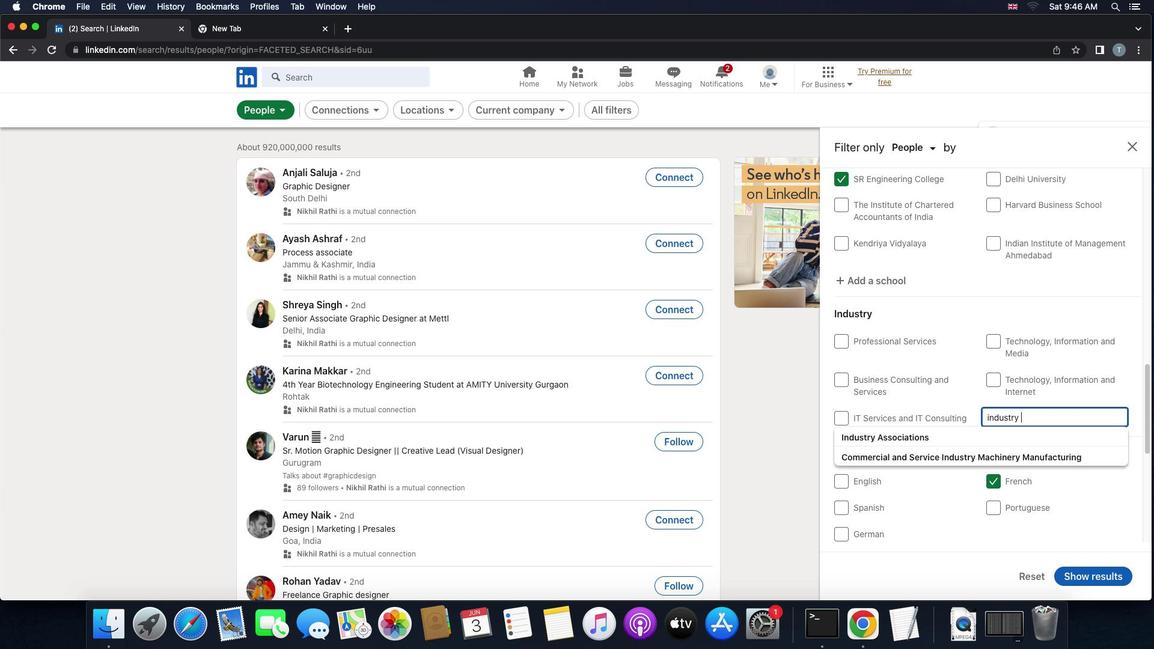 
Action: Mouse moved to (941, 431)
Screenshot: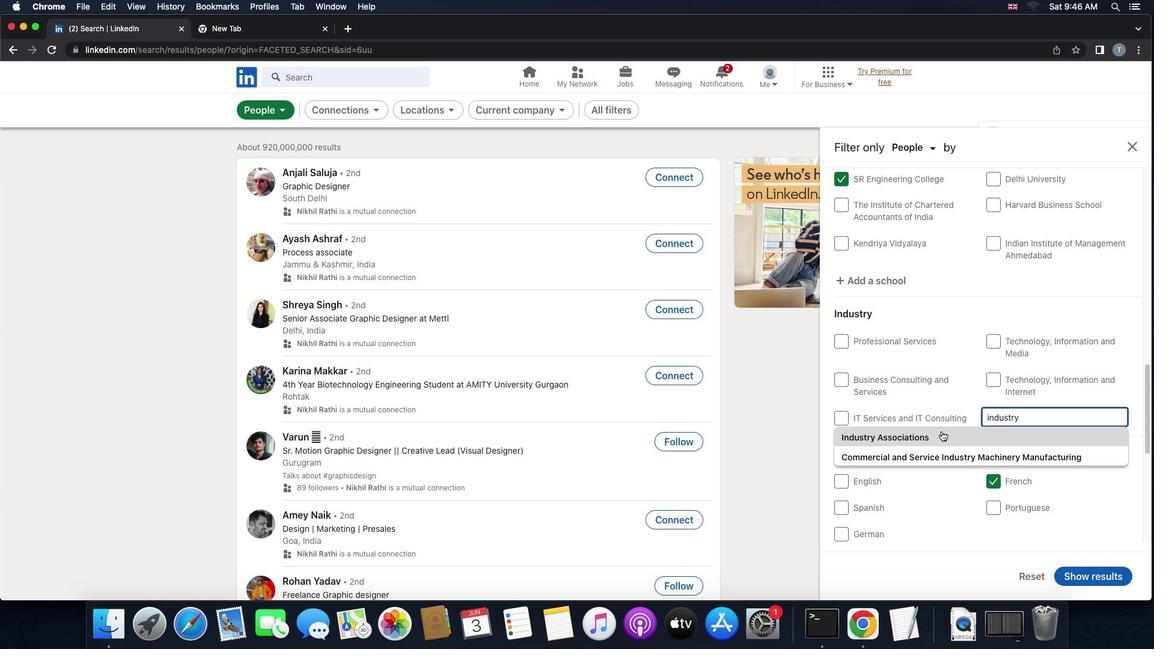 
Action: Mouse pressed left at (941, 431)
Screenshot: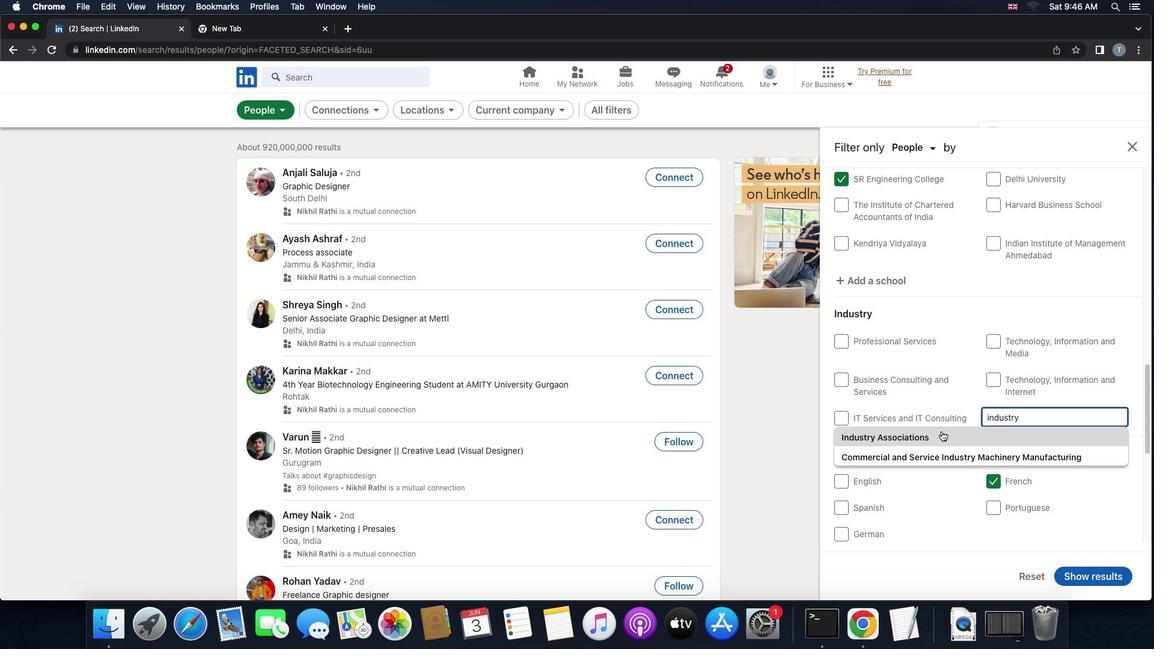 
Action: Mouse scrolled (941, 431) with delta (0, 0)
Screenshot: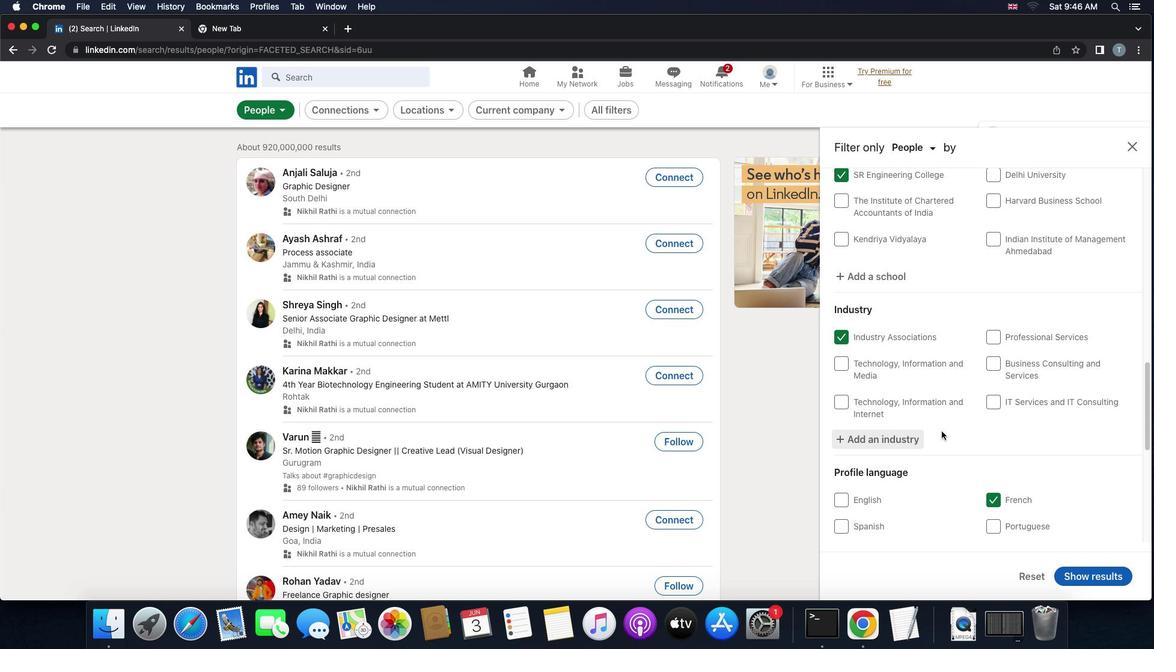 
Action: Mouse scrolled (941, 431) with delta (0, 0)
Screenshot: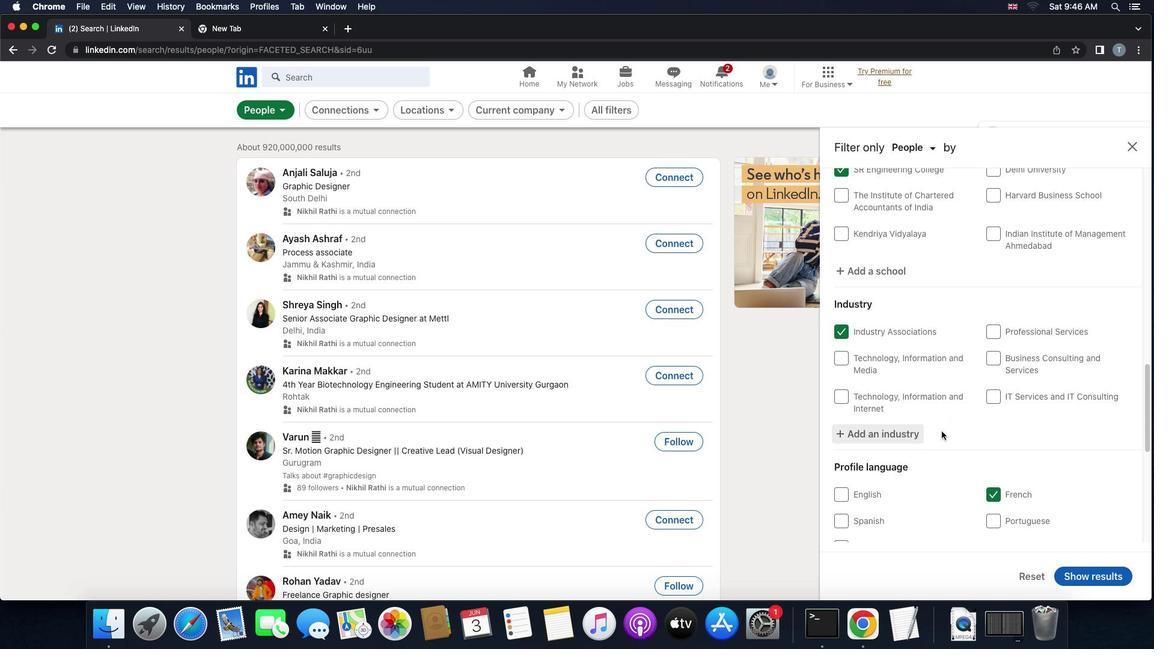 
Action: Mouse scrolled (941, 431) with delta (0, 0)
Screenshot: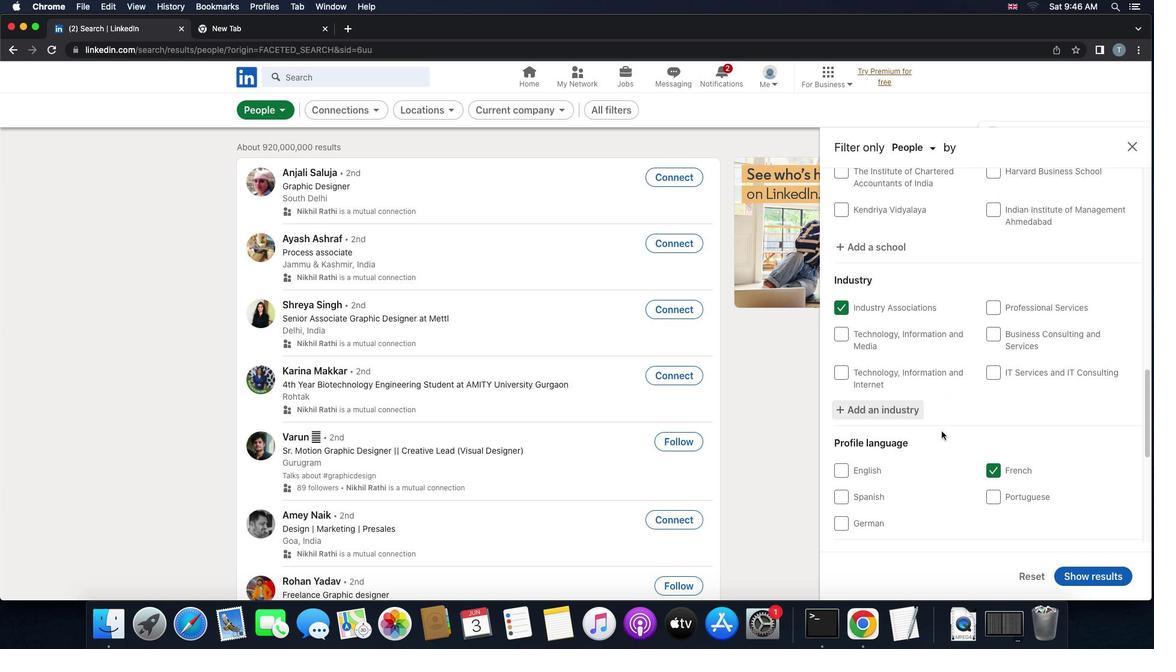 
Action: Mouse scrolled (941, 431) with delta (0, -1)
Screenshot: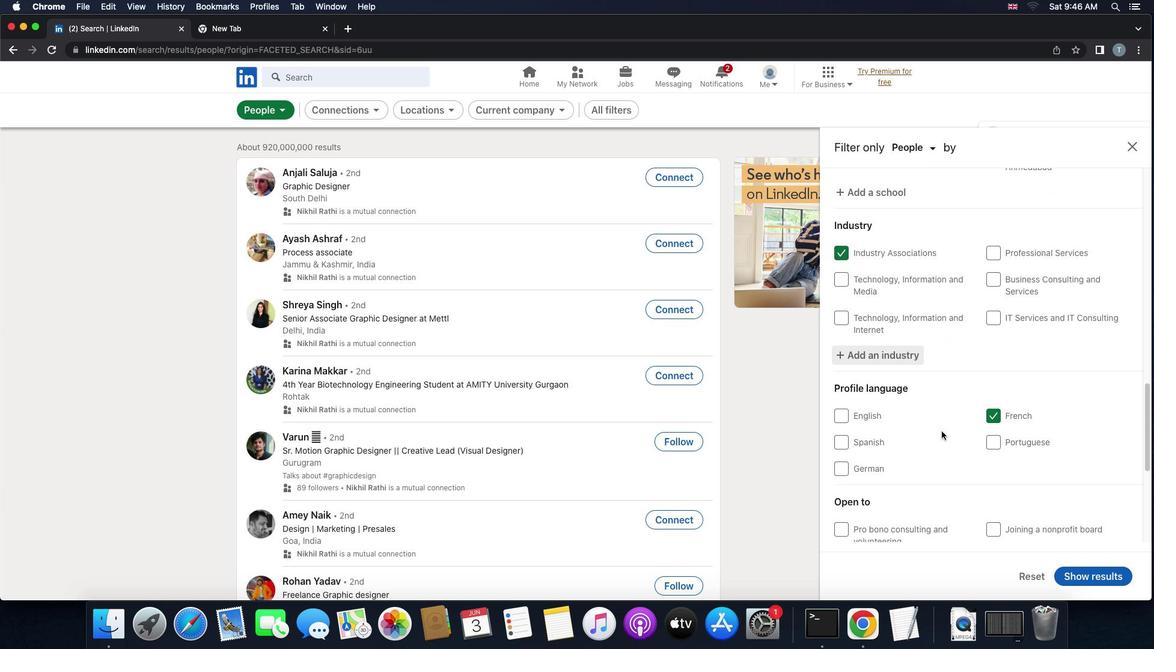 
Action: Mouse scrolled (941, 431) with delta (0, 0)
Screenshot: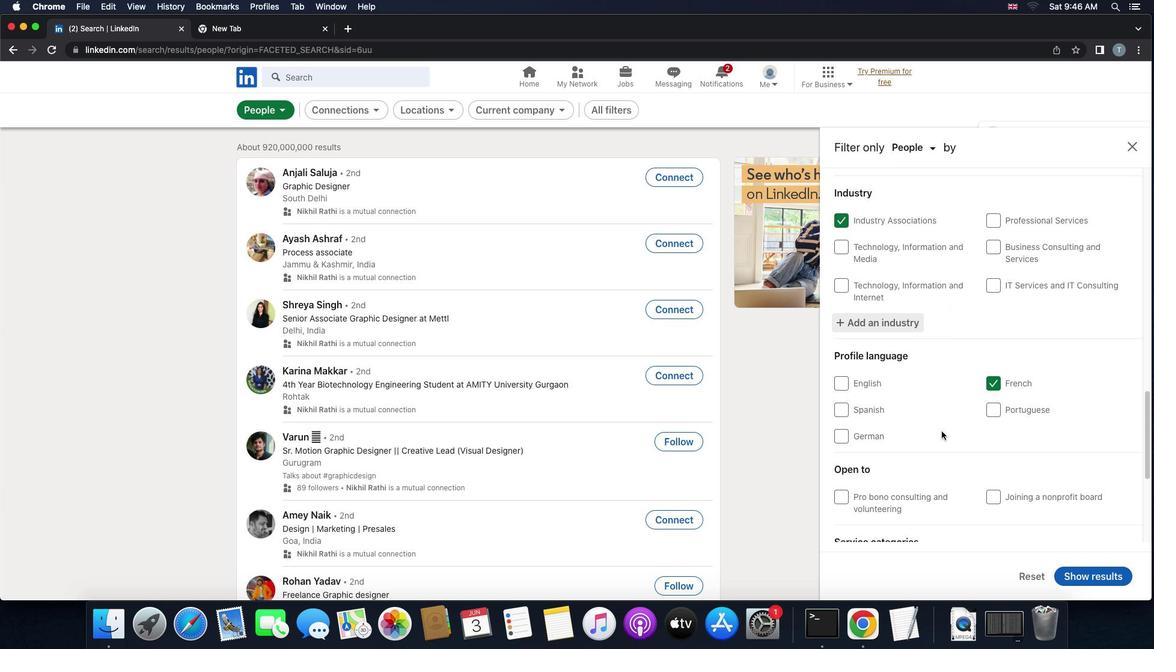 
Action: Mouse scrolled (941, 431) with delta (0, 0)
Screenshot: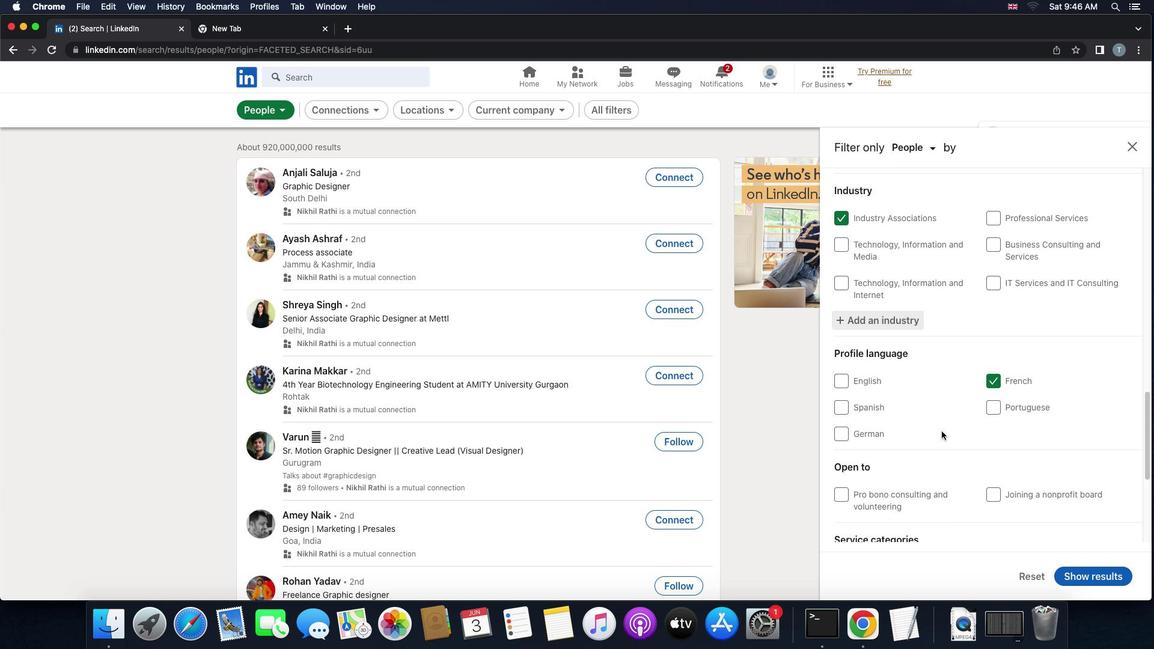 
Action: Mouse scrolled (941, 431) with delta (0, 0)
Screenshot: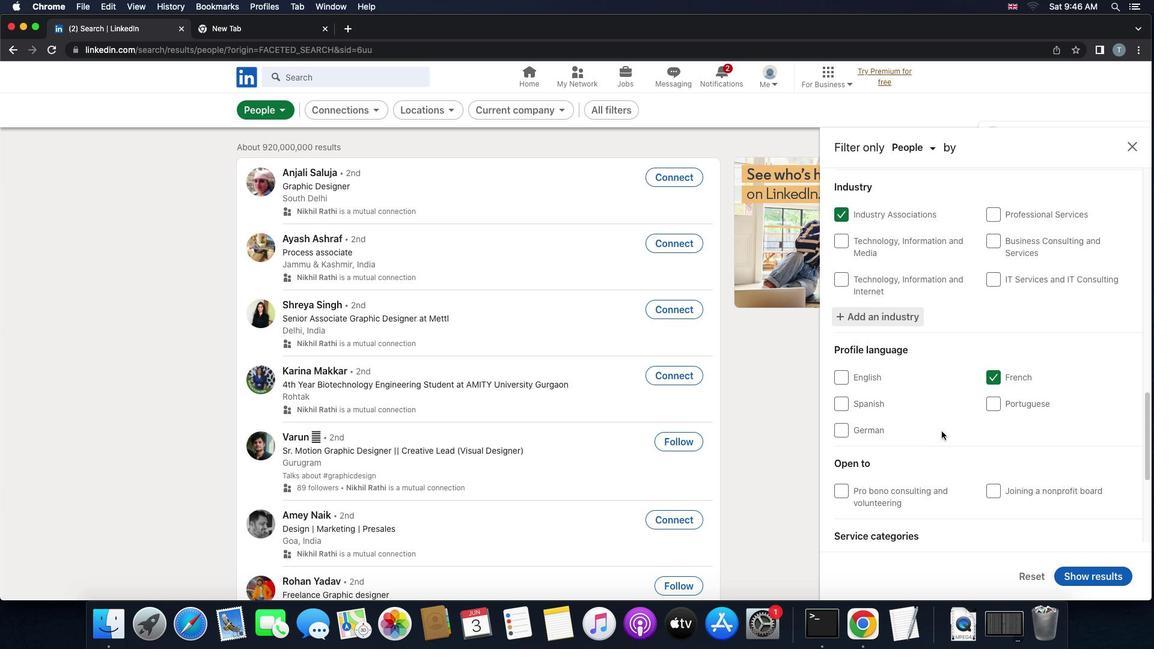 
Action: Mouse scrolled (941, 431) with delta (0, 0)
Screenshot: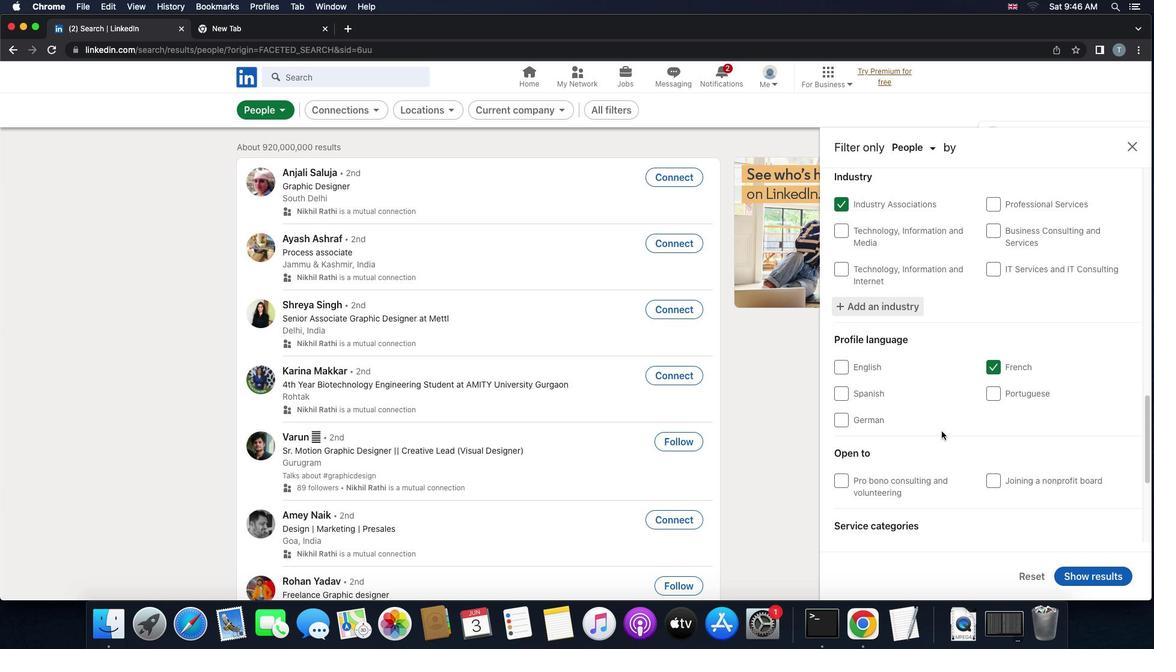 
Action: Mouse scrolled (941, 431) with delta (0, 0)
Screenshot: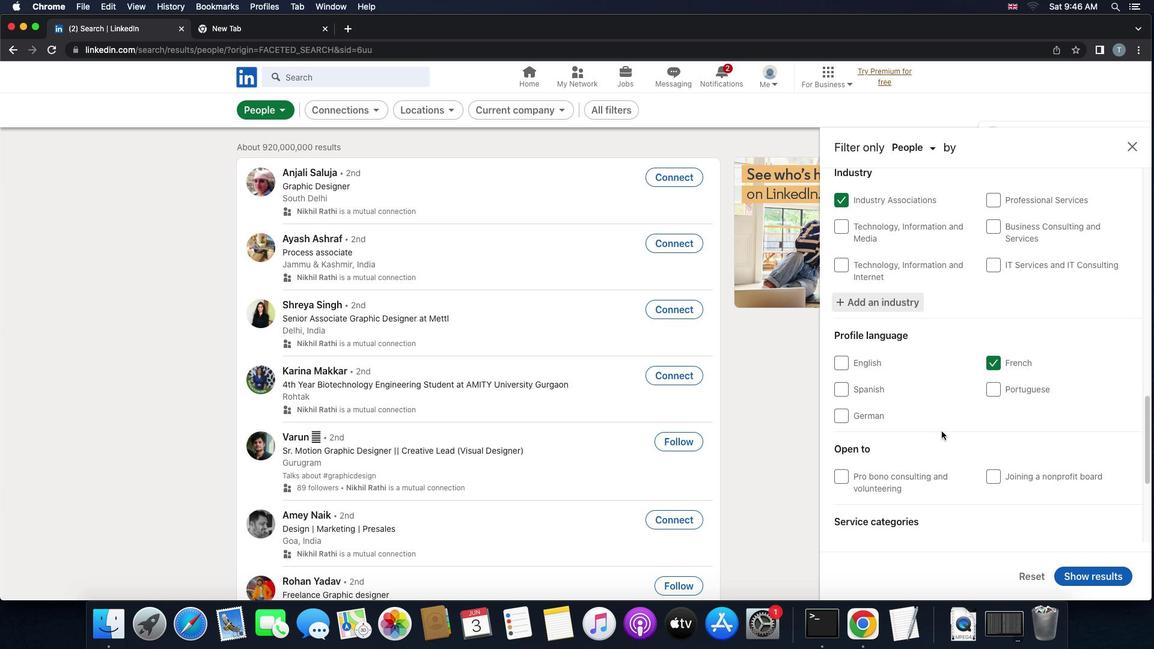 
Action: Mouse scrolled (941, 431) with delta (0, 0)
Screenshot: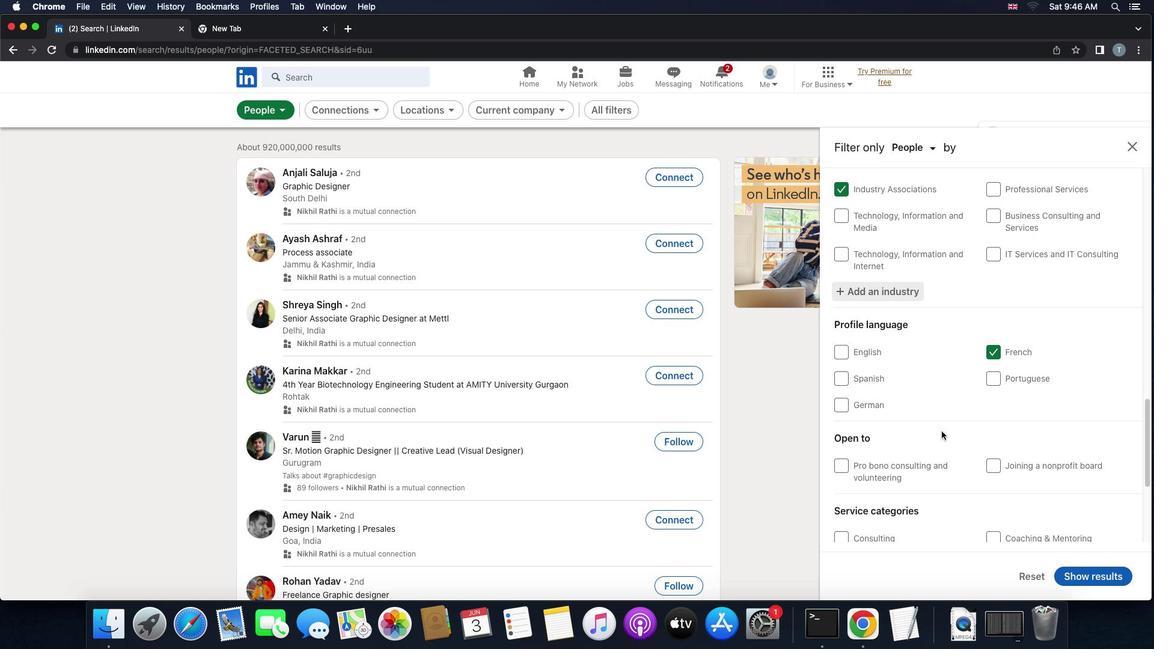
Action: Mouse scrolled (941, 431) with delta (0, 0)
Screenshot: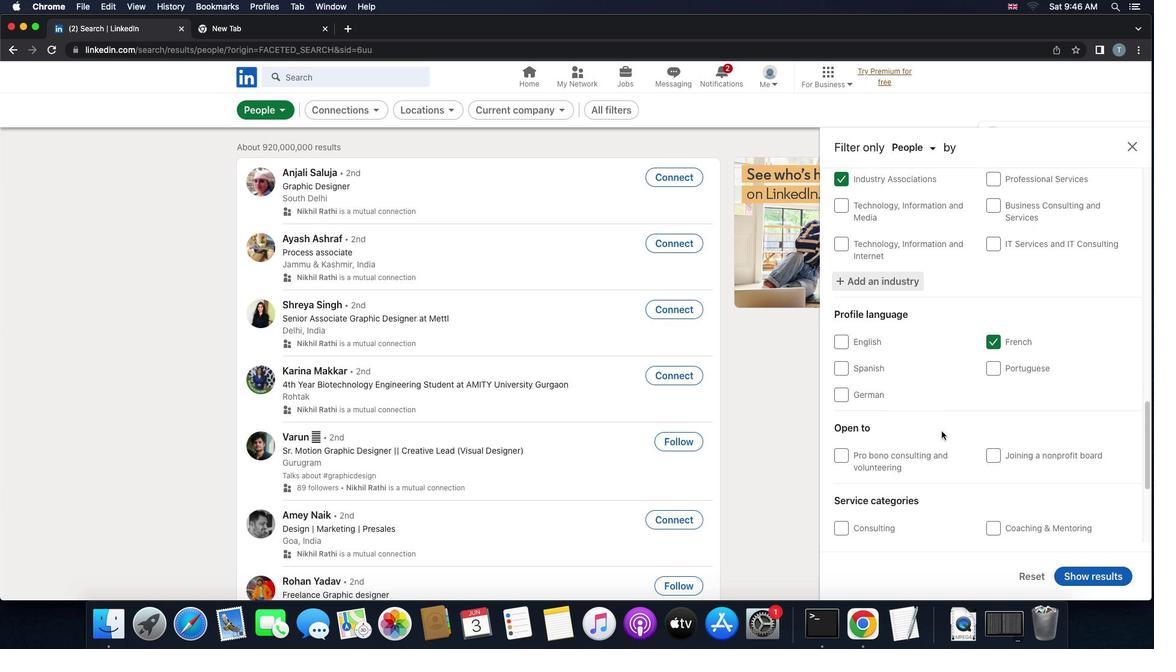 
Action: Mouse scrolled (941, 431) with delta (0, 0)
Screenshot: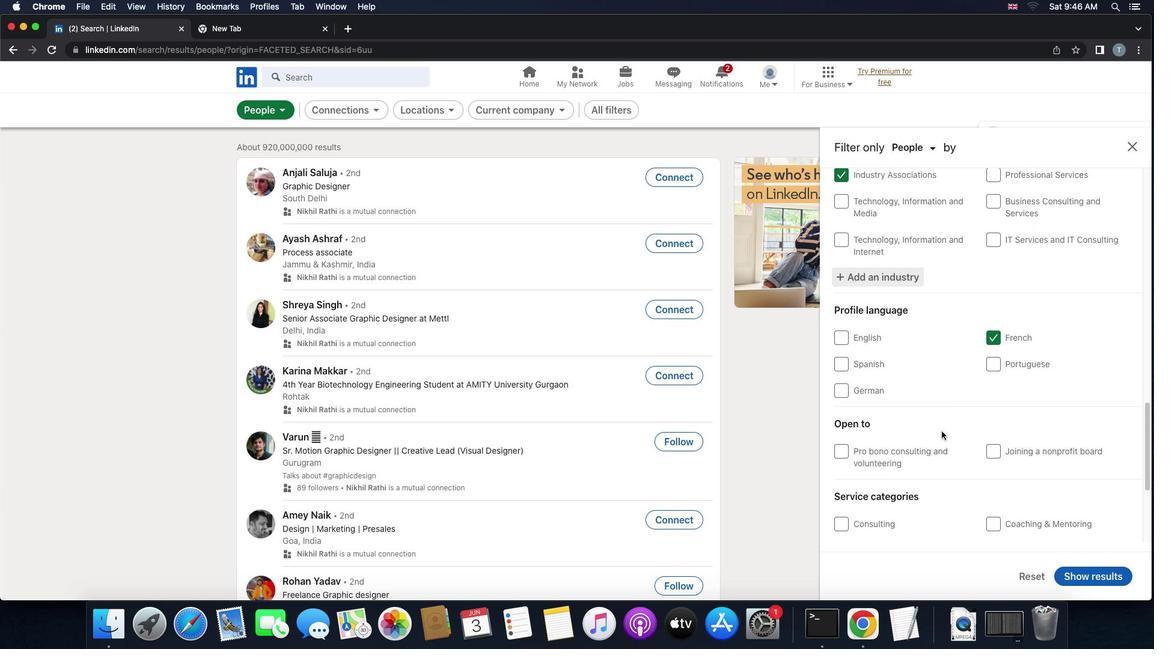 
Action: Mouse scrolled (941, 431) with delta (0, 0)
Screenshot: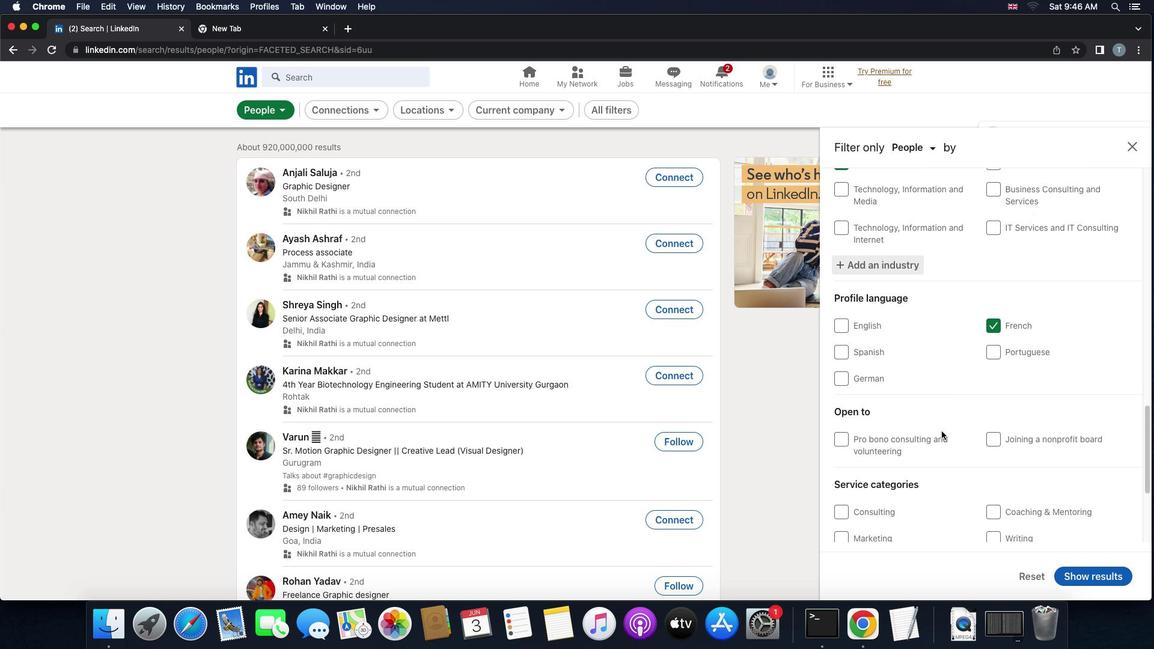 
Action: Mouse scrolled (941, 431) with delta (0, 0)
Screenshot: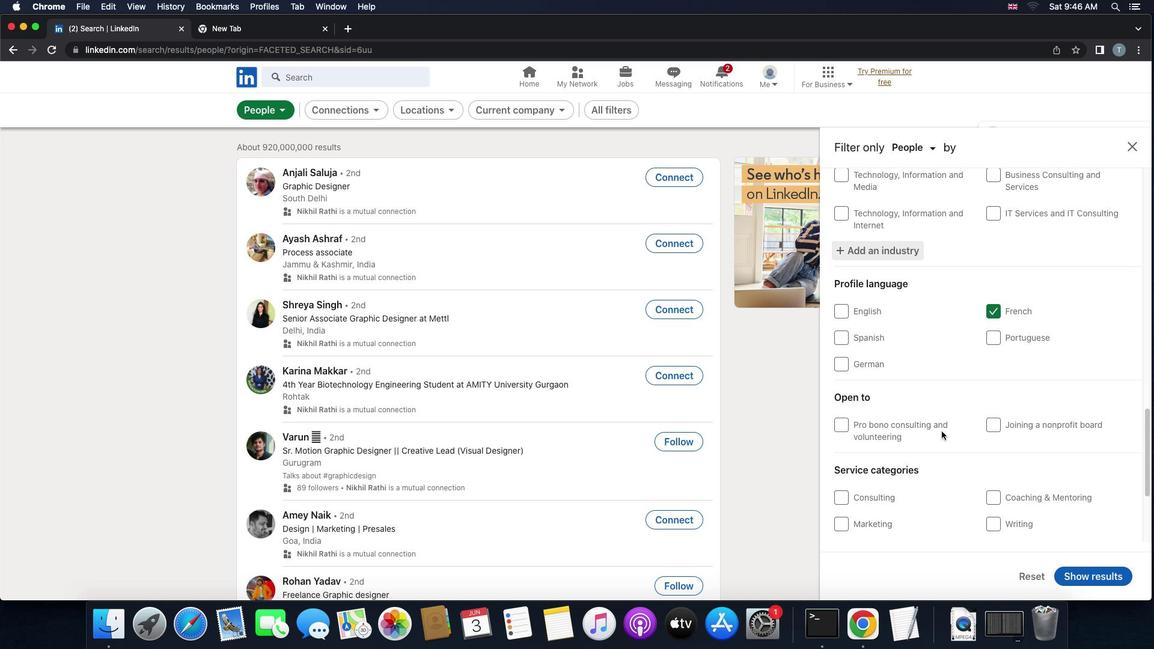 
Action: Mouse scrolled (941, 431) with delta (0, 0)
Screenshot: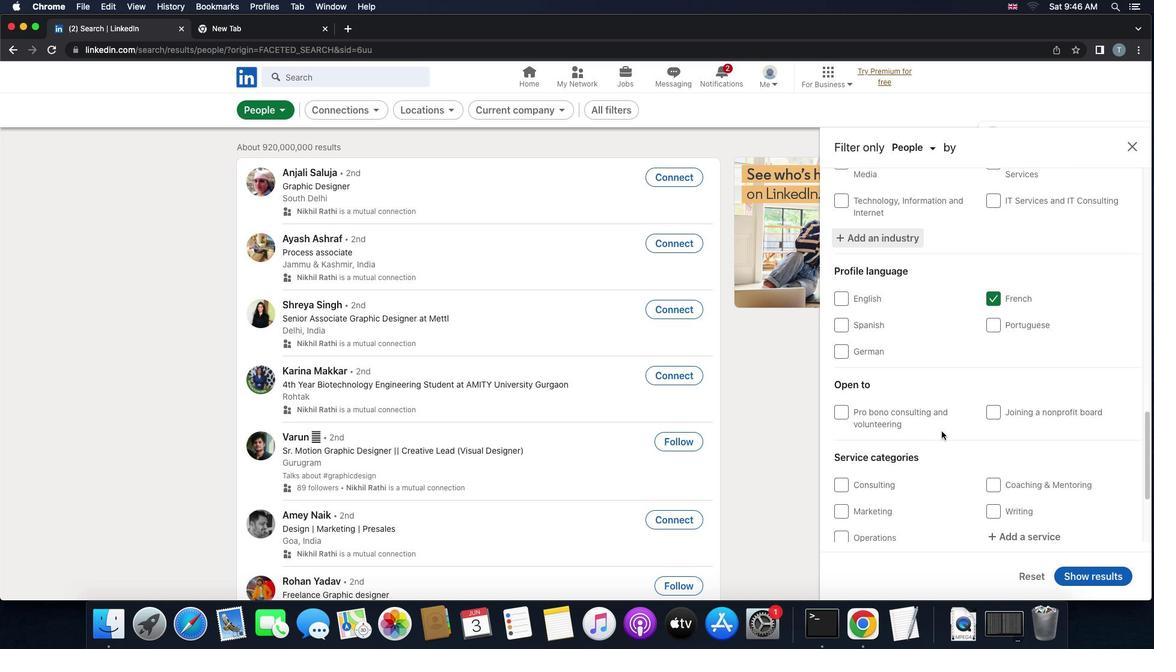 
Action: Mouse scrolled (941, 431) with delta (0, -1)
Screenshot: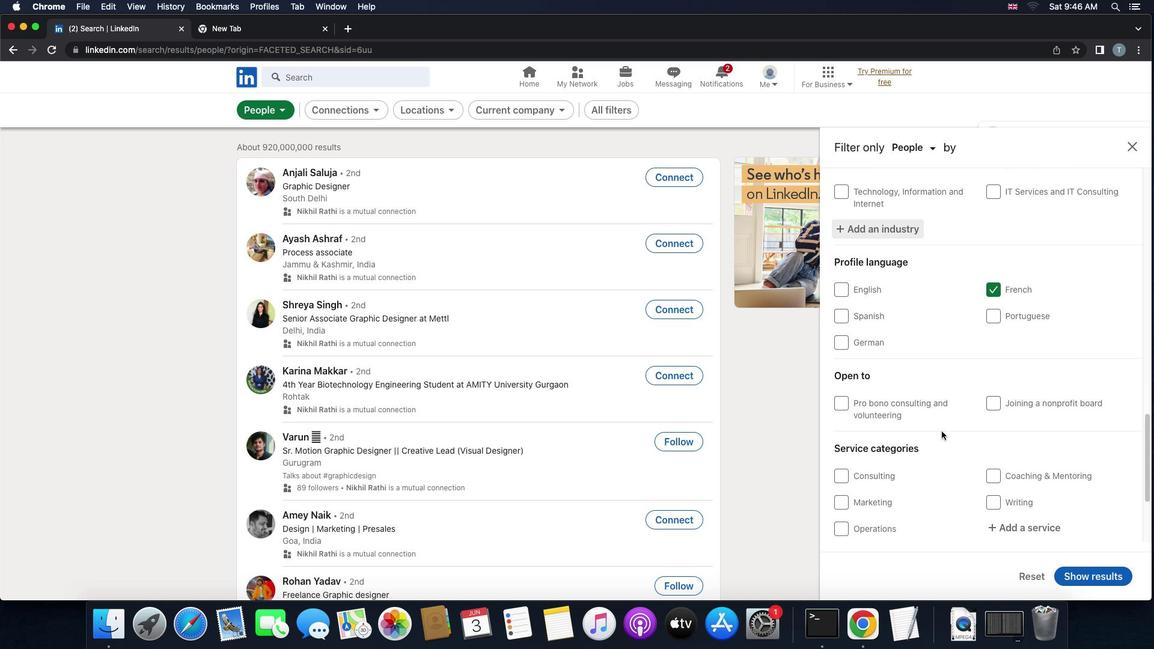 
Action: Mouse moved to (997, 469)
Screenshot: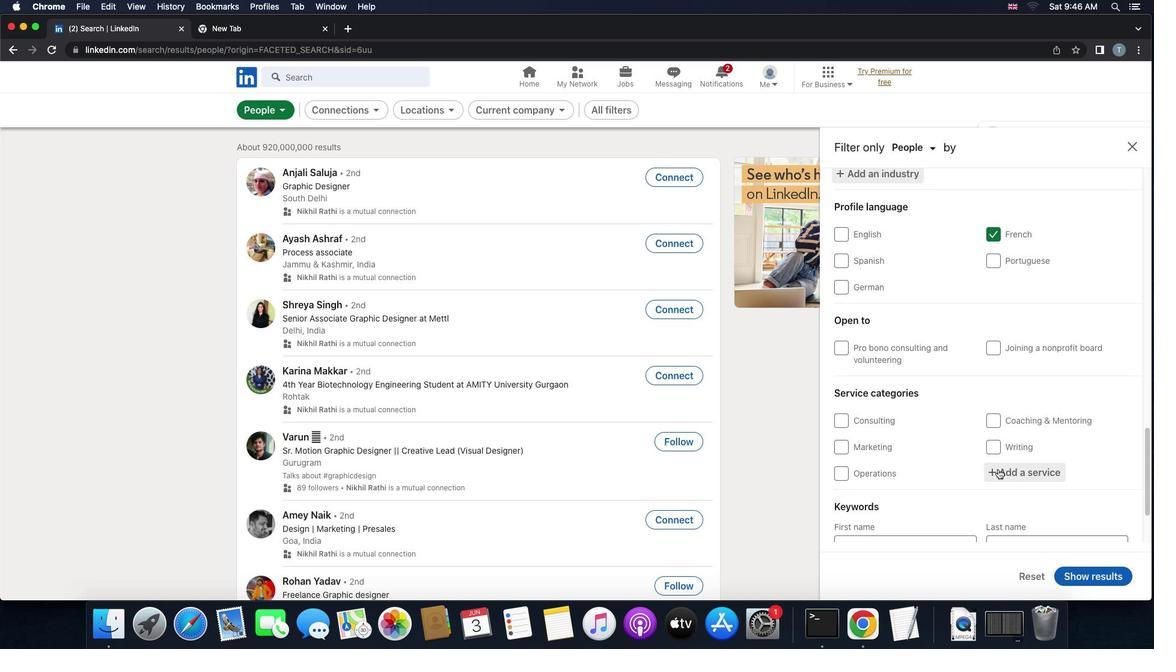 
Action: Mouse pressed left at (997, 469)
Screenshot: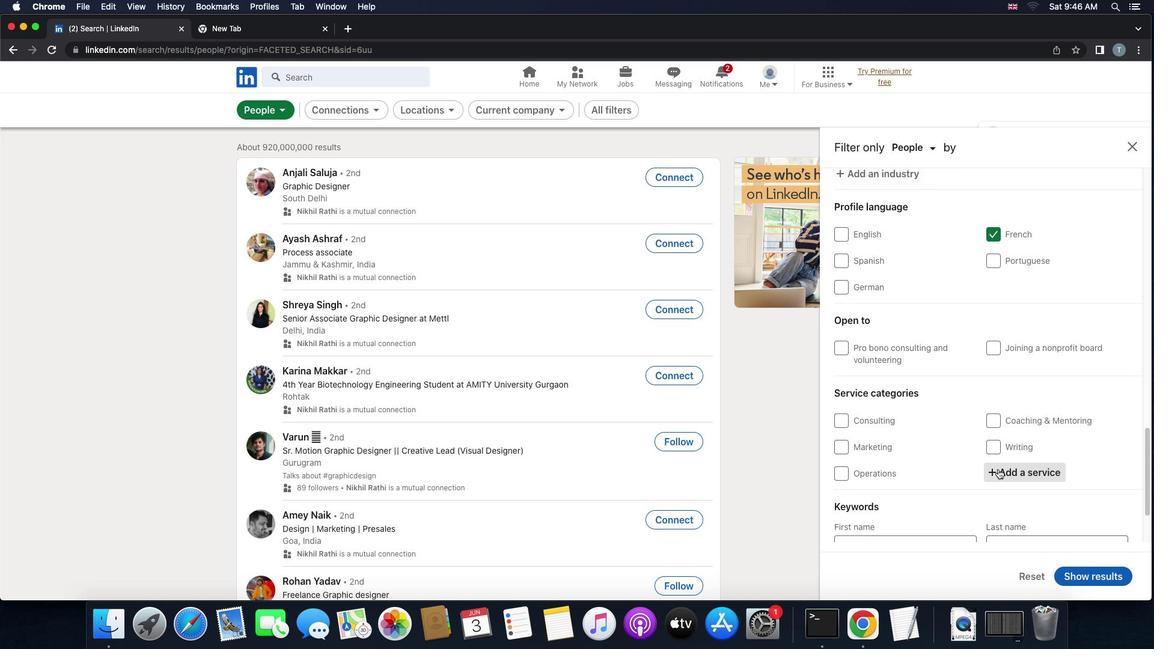 
Action: Key pressed 'r''e''l''o'
Screenshot: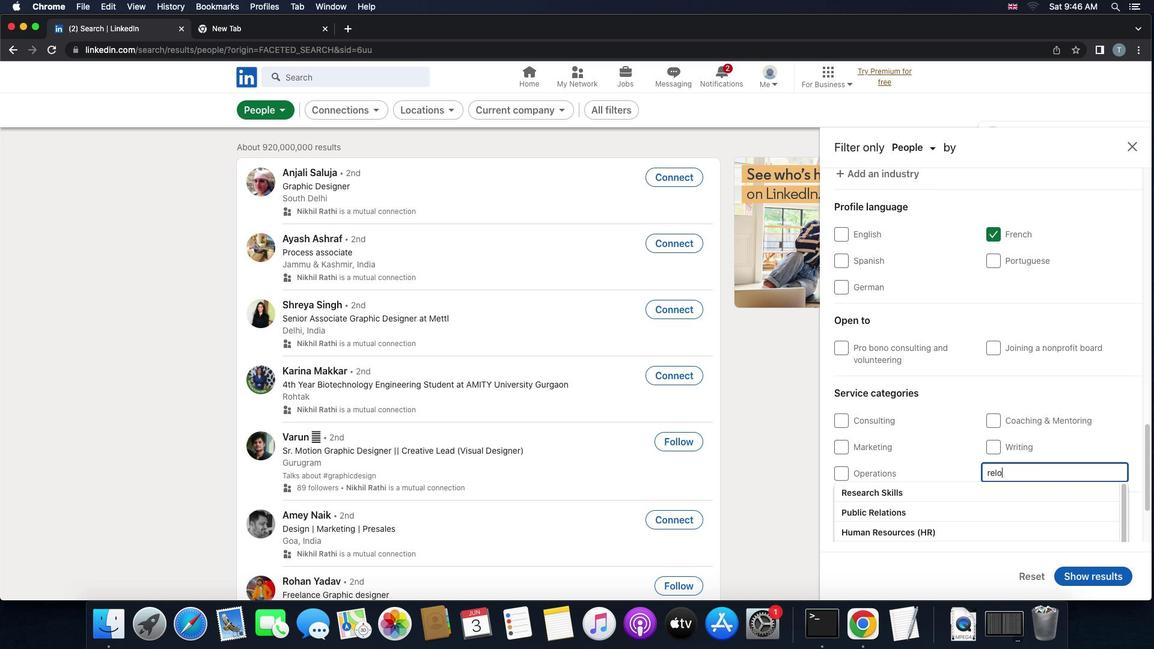 
Action: Mouse moved to (931, 487)
Screenshot: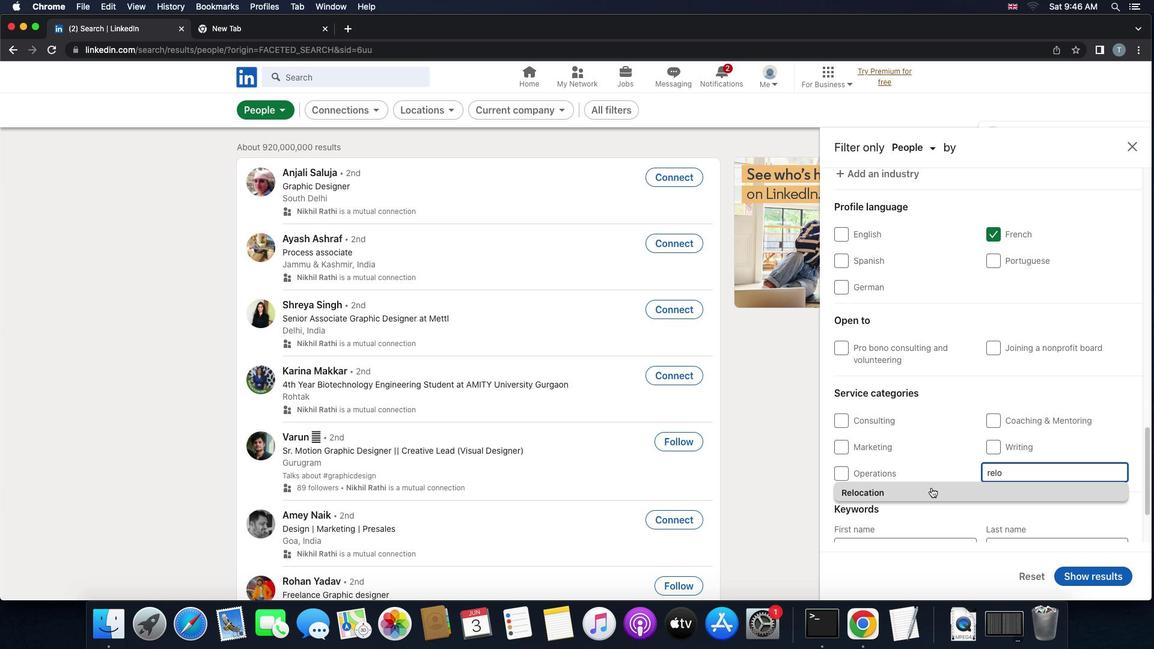 
Action: Mouse pressed left at (931, 487)
Screenshot: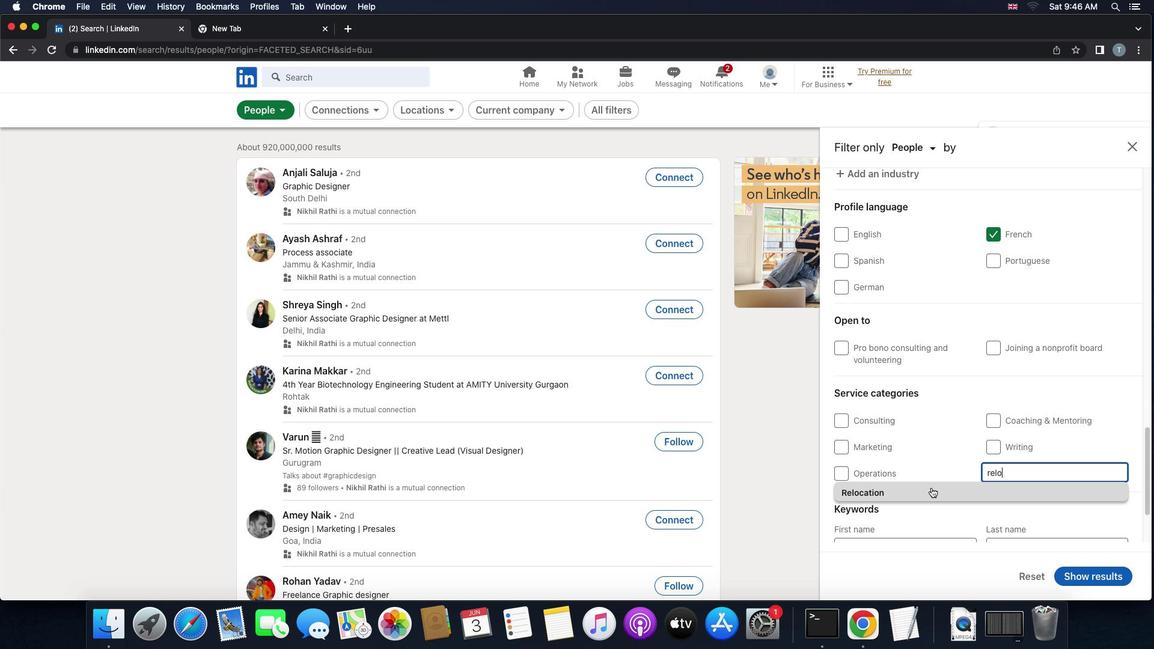 
Action: Mouse scrolled (931, 487) with delta (0, 0)
Screenshot: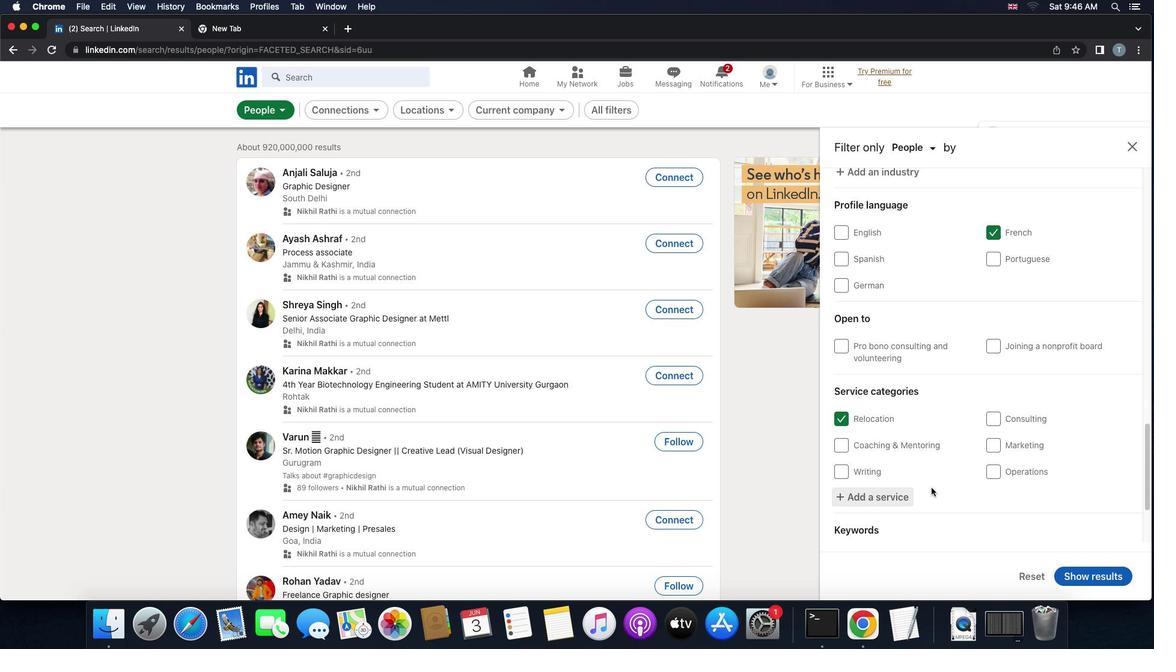 
Action: Mouse scrolled (931, 487) with delta (0, 0)
Screenshot: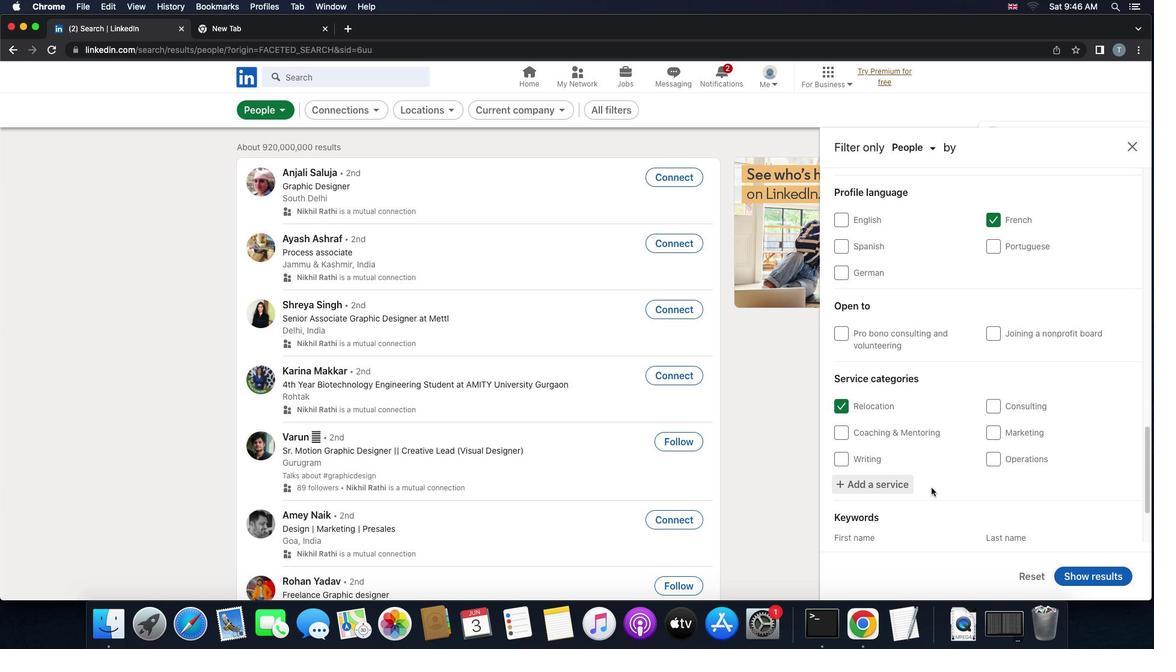 
Action: Mouse scrolled (931, 487) with delta (0, -1)
Screenshot: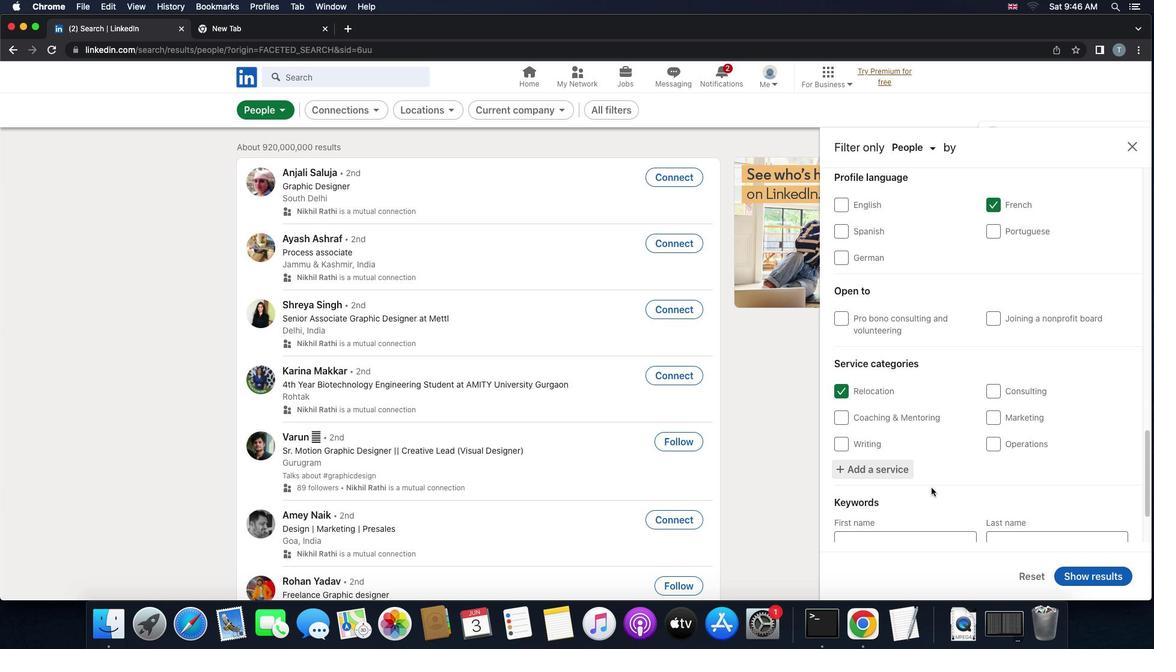 
Action: Mouse scrolled (931, 487) with delta (0, -1)
Screenshot: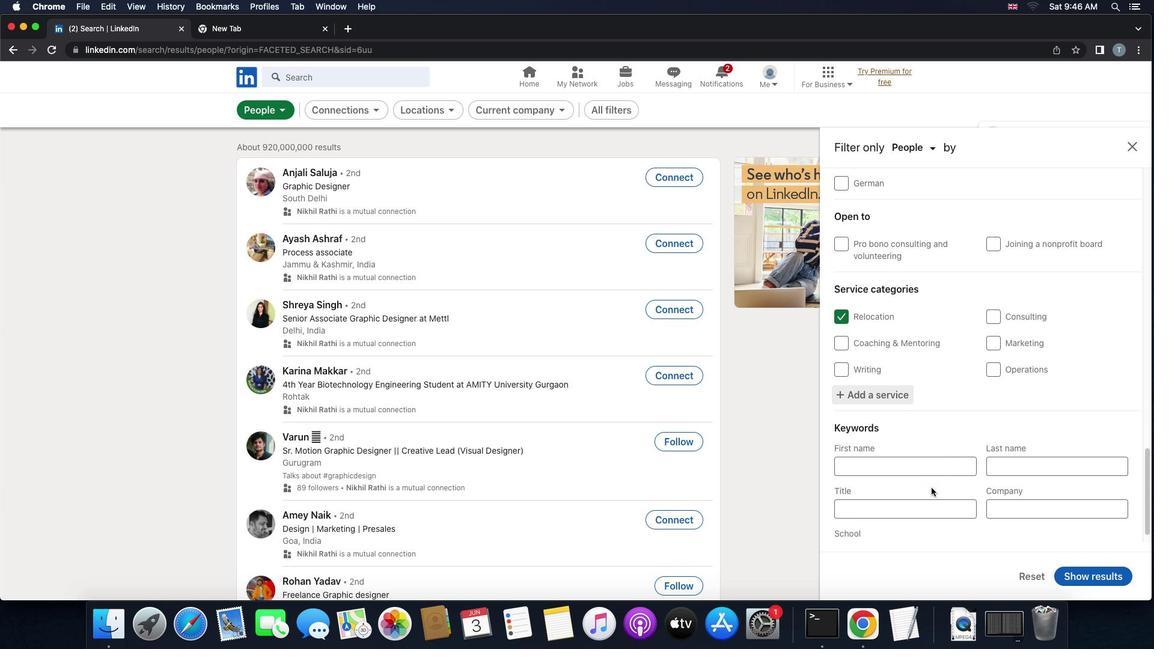 
Action: Mouse scrolled (931, 487) with delta (0, 0)
Screenshot: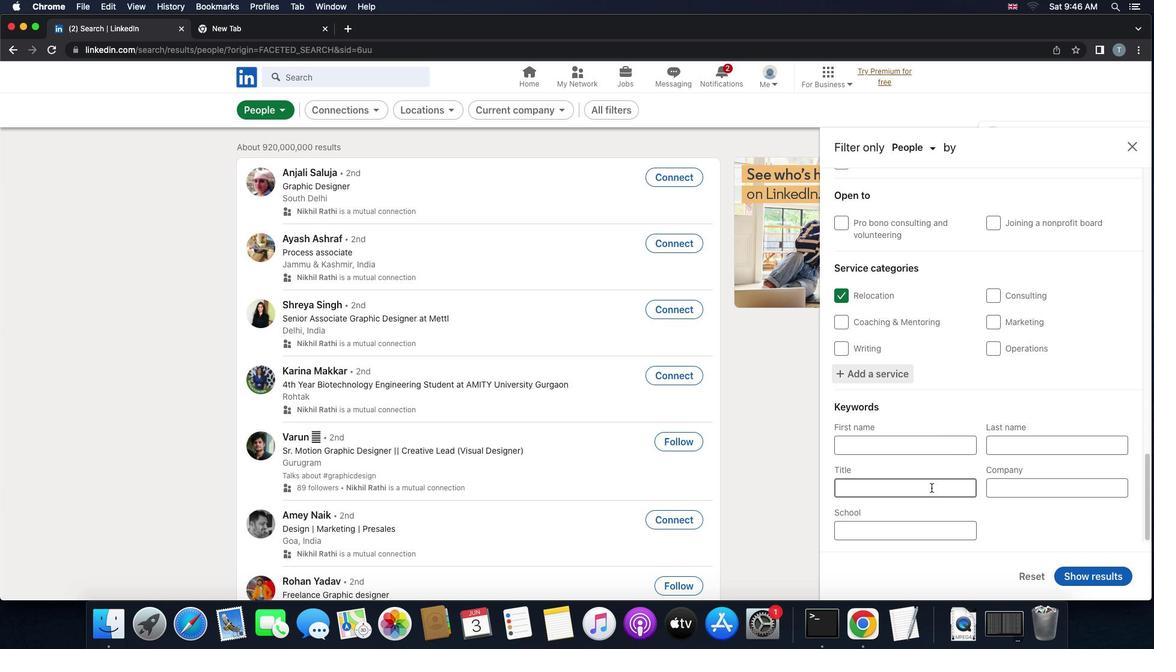 
Action: Mouse scrolled (931, 487) with delta (0, 0)
Screenshot: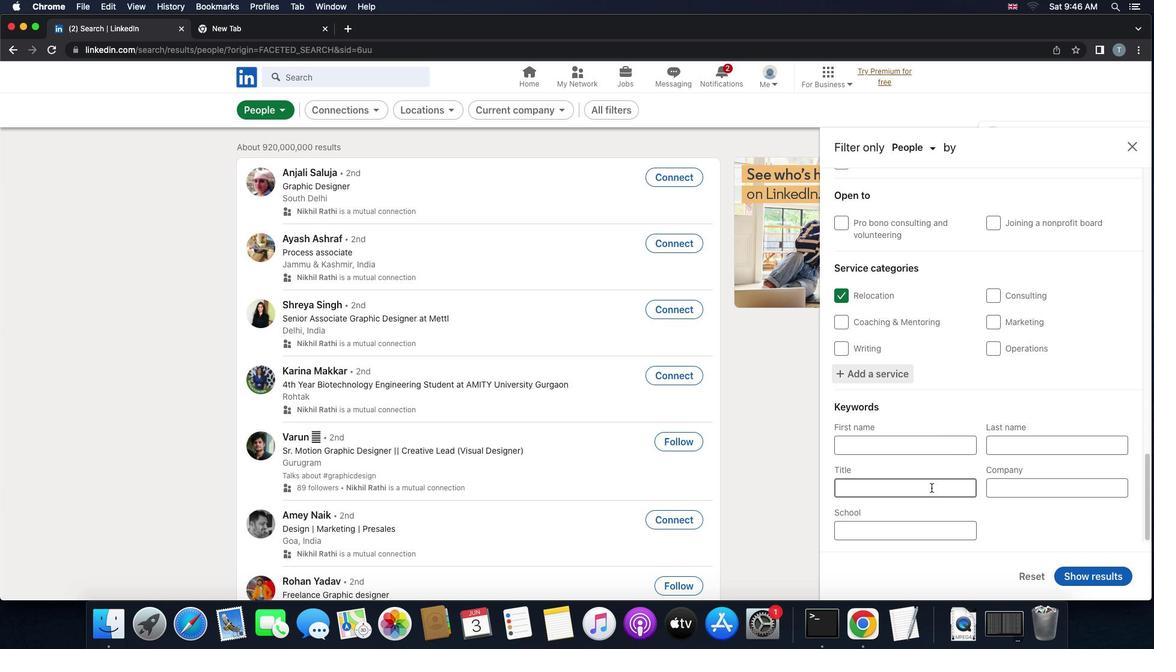 
Action: Mouse scrolled (931, 487) with delta (0, 0)
Screenshot: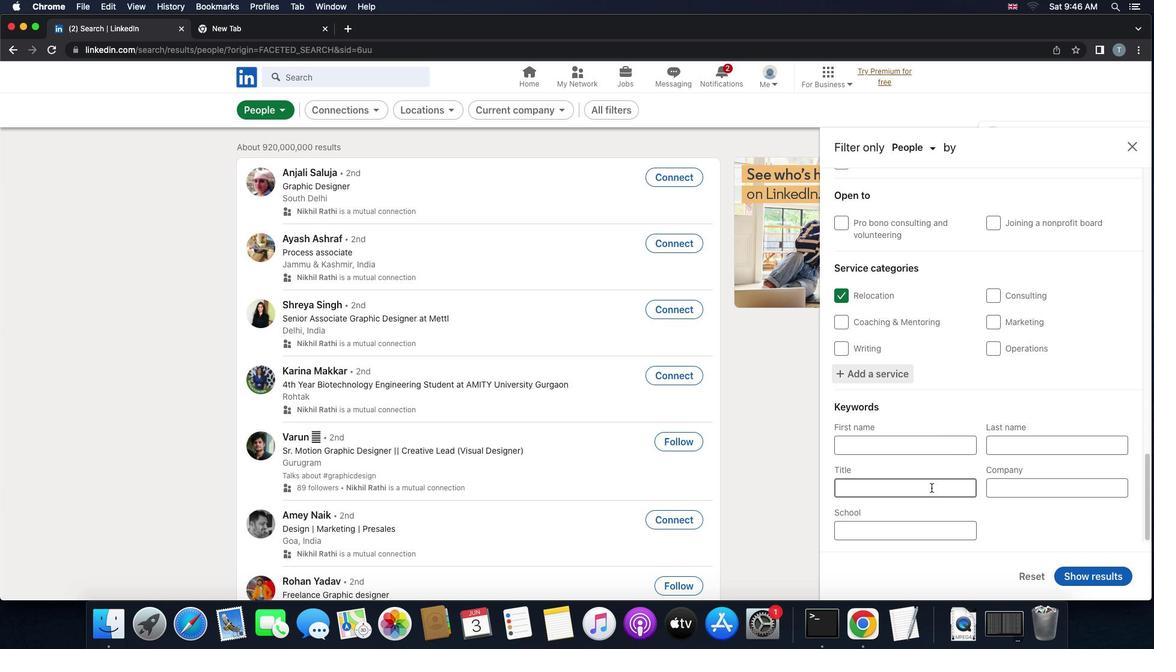 
Action: Mouse pressed left at (931, 487)
Screenshot: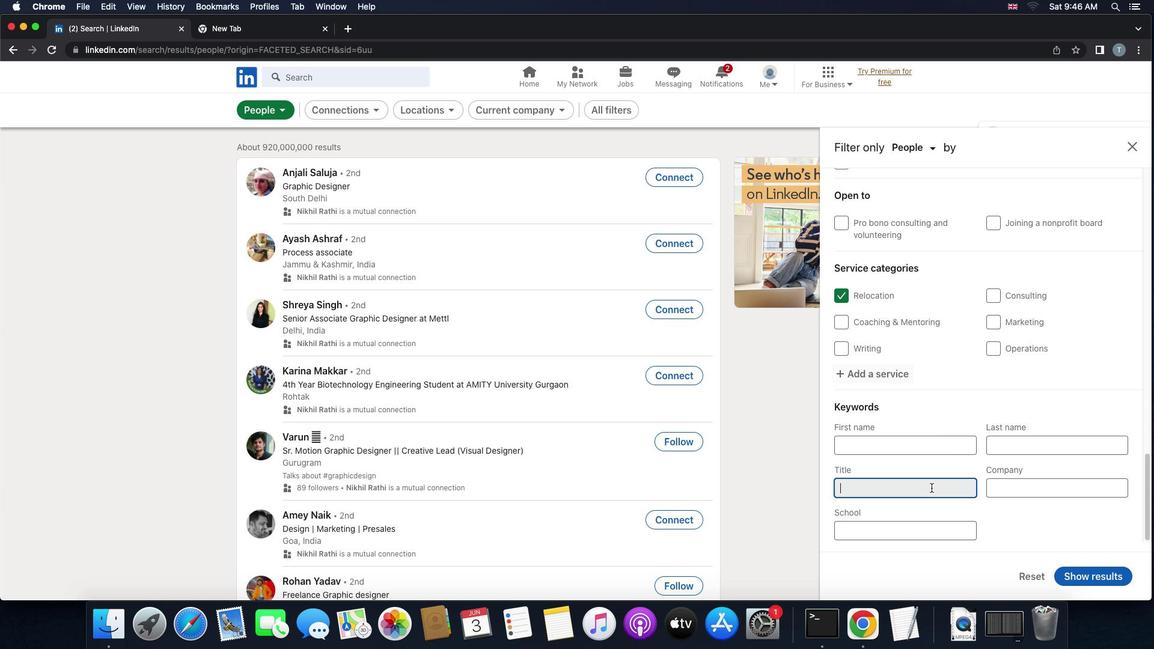 
Action: Key pressed 's''a''l''e''s'Key.space'a''s''s''o''c''i''a''t''e''s'
Screenshot: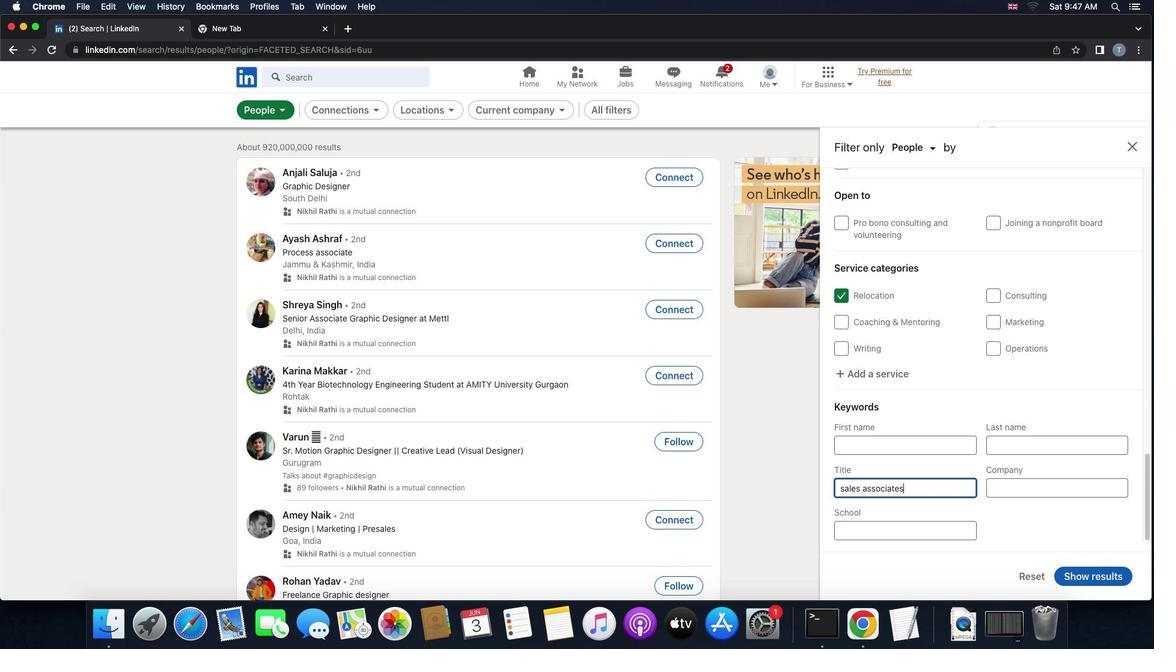 
Action: Mouse moved to (1113, 578)
Screenshot: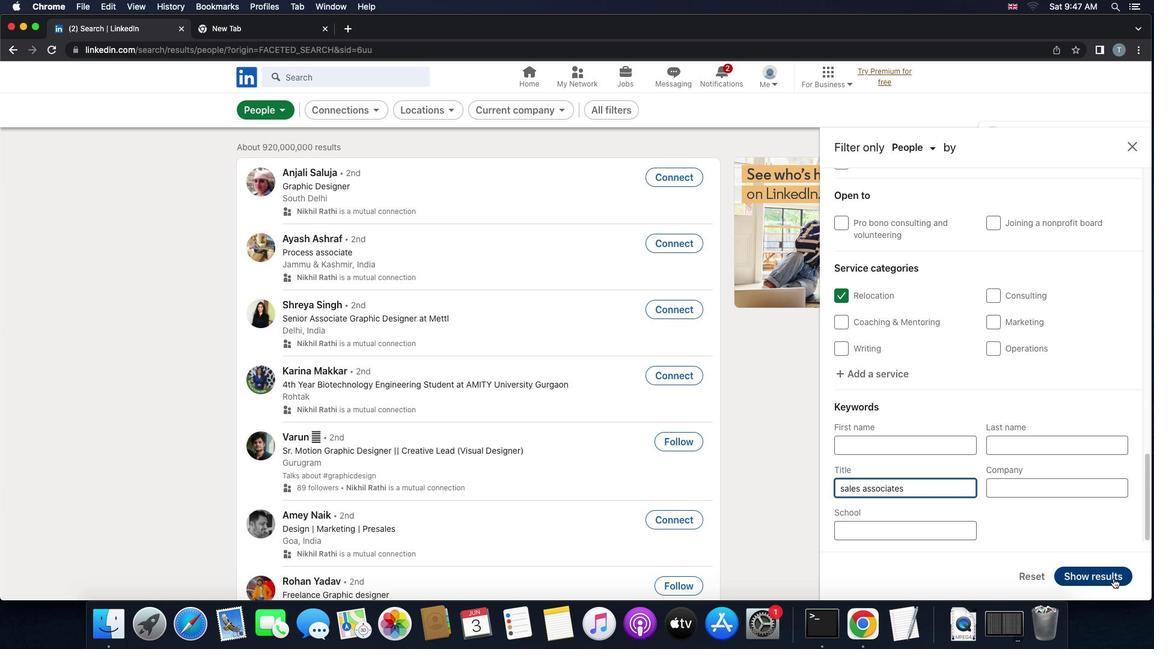 
Action: Mouse pressed left at (1113, 578)
Screenshot: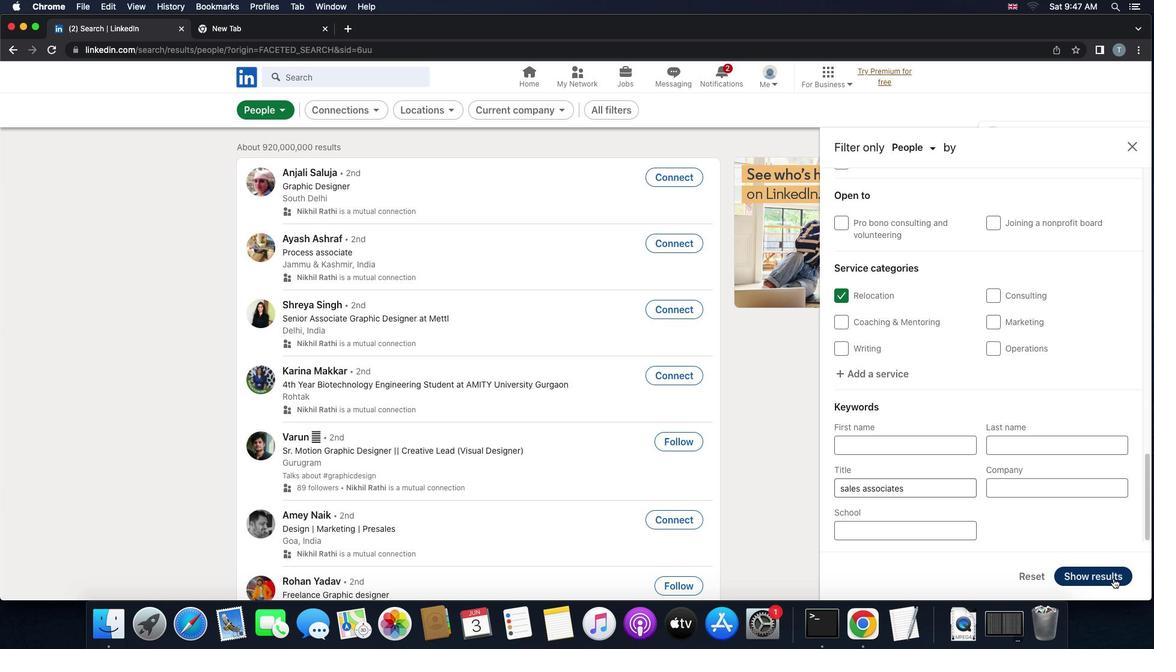 
Action: Mouse moved to (475, 152)
Screenshot: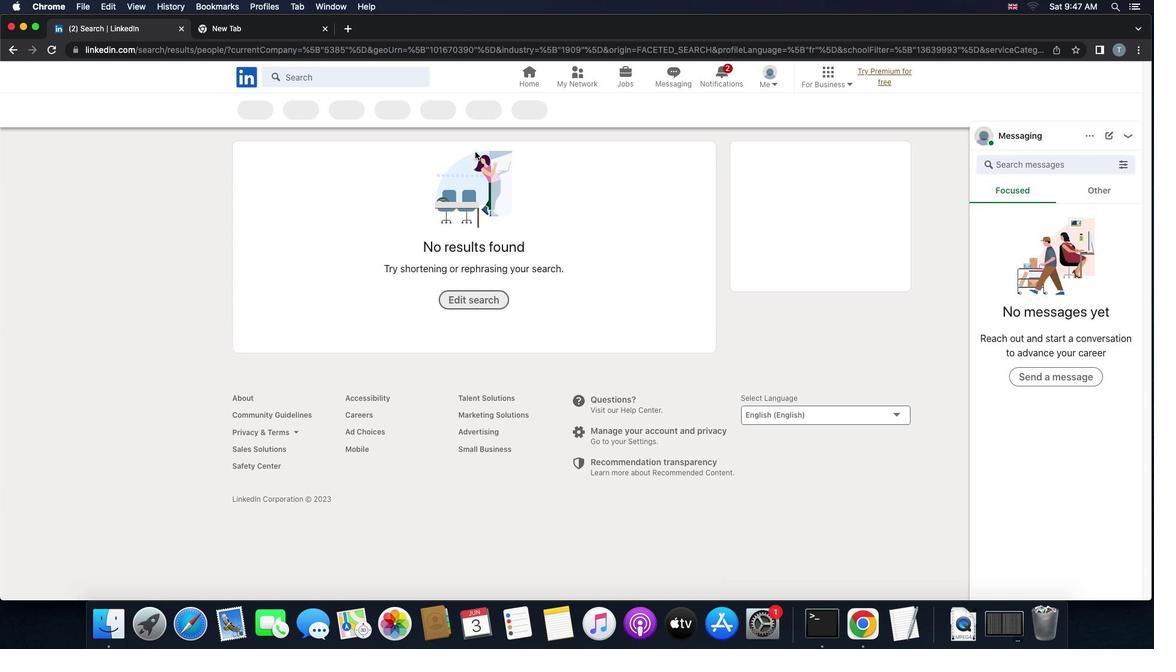 
